 Task: Buy 3 Powered Toothbrushes & Accessories from Oral Care section under best seller category for shipping address: Kourtney Adams, 1130 Sharon Lane, South Bend, Indiana 46625, Cell Number 5742125169. Pay from credit card ending with 7965, CVV 549
Action: Mouse moved to (262, 96)
Screenshot: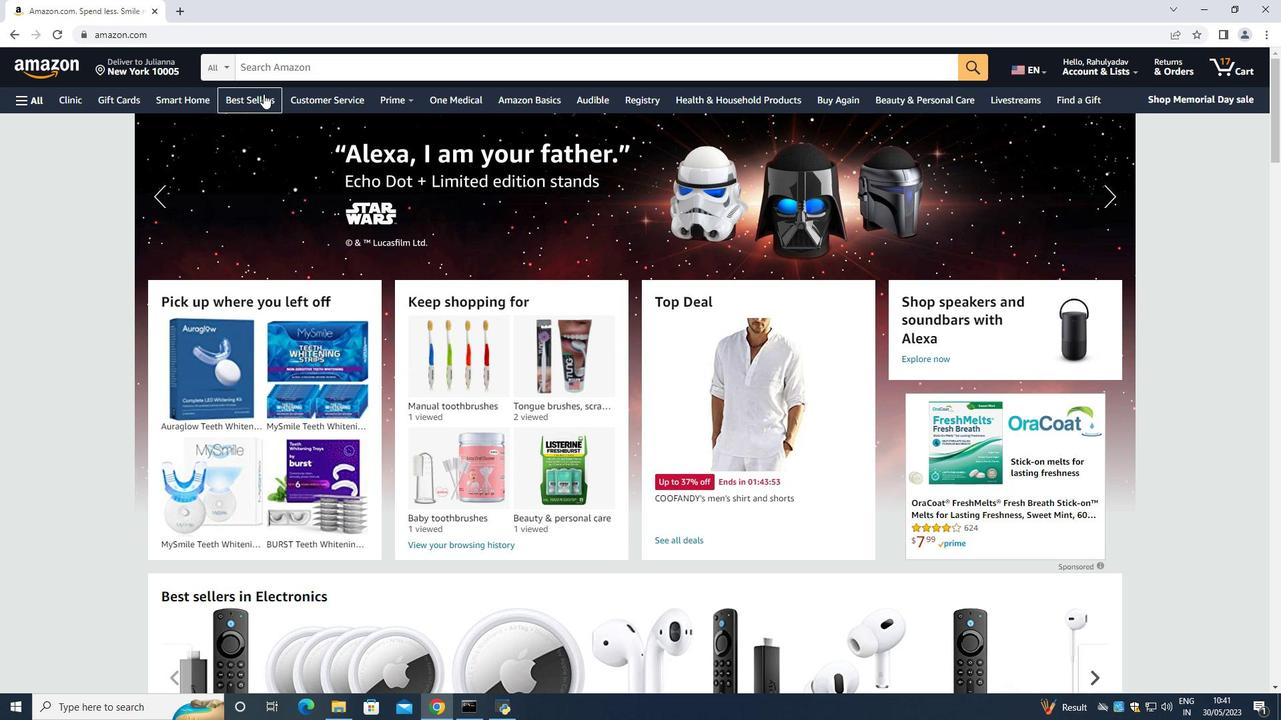 
Action: Mouse pressed left at (262, 96)
Screenshot: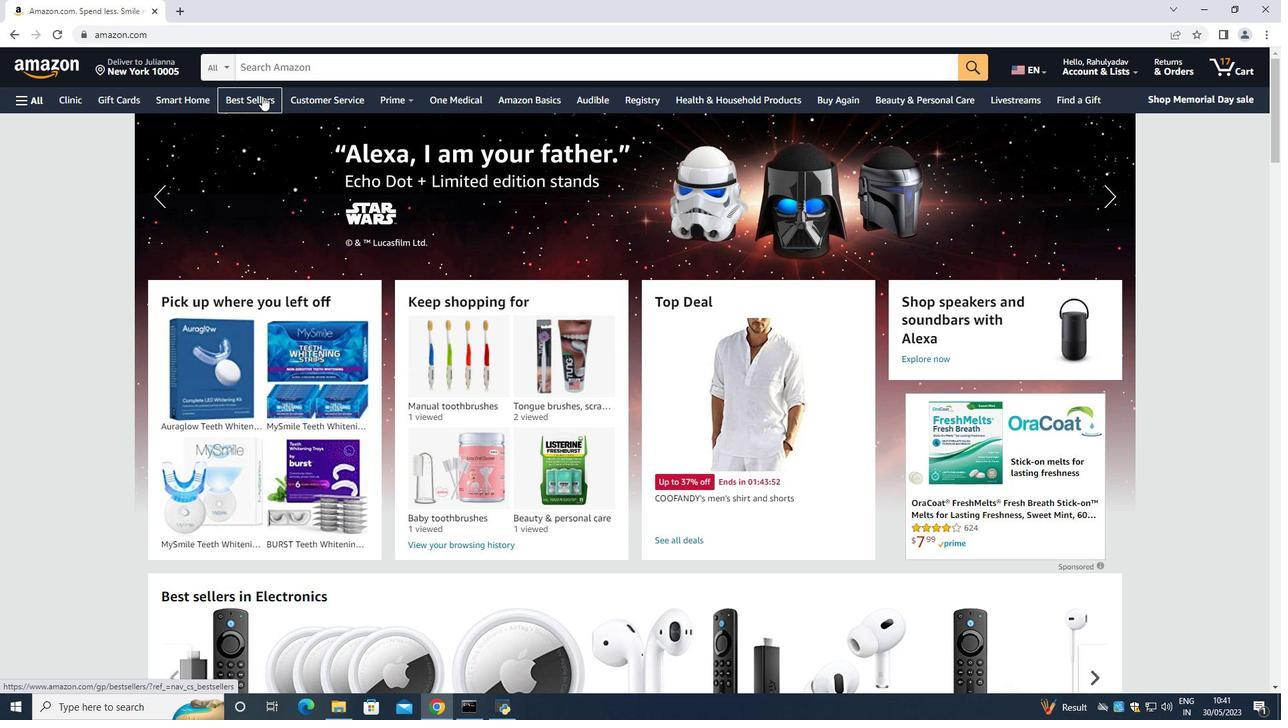 
Action: Mouse moved to (287, 70)
Screenshot: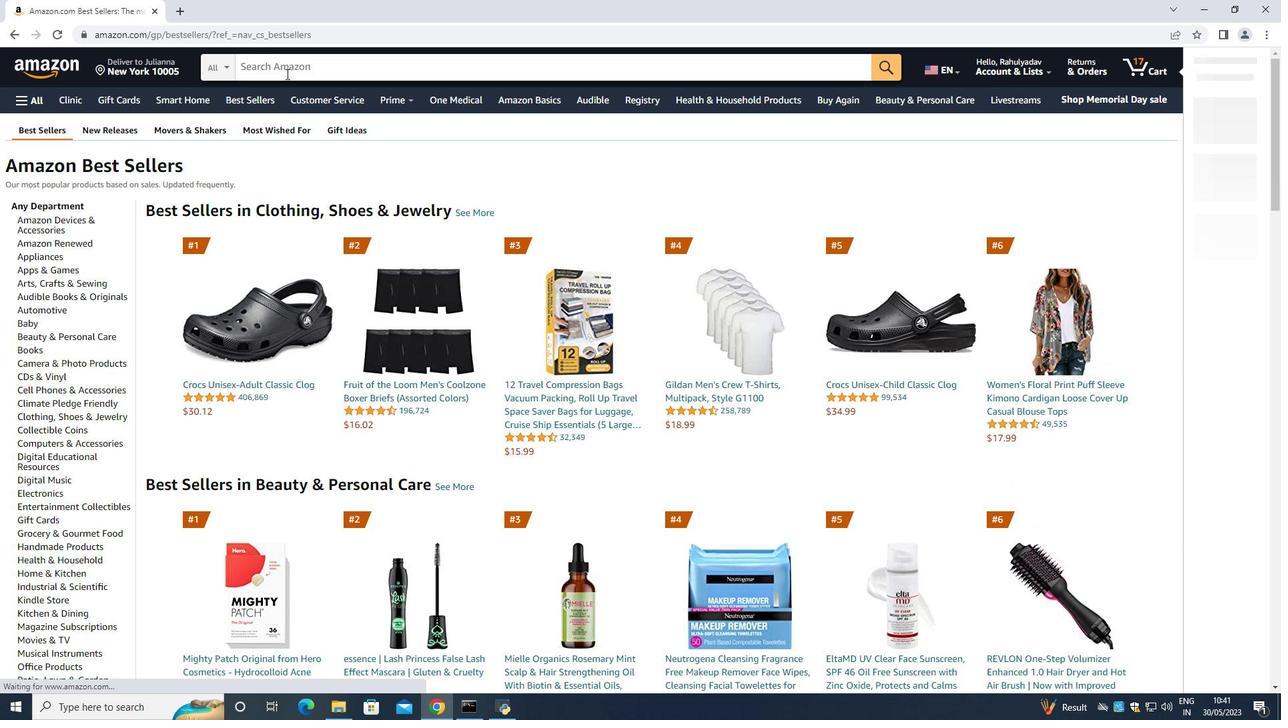 
Action: Mouse pressed left at (287, 70)
Screenshot: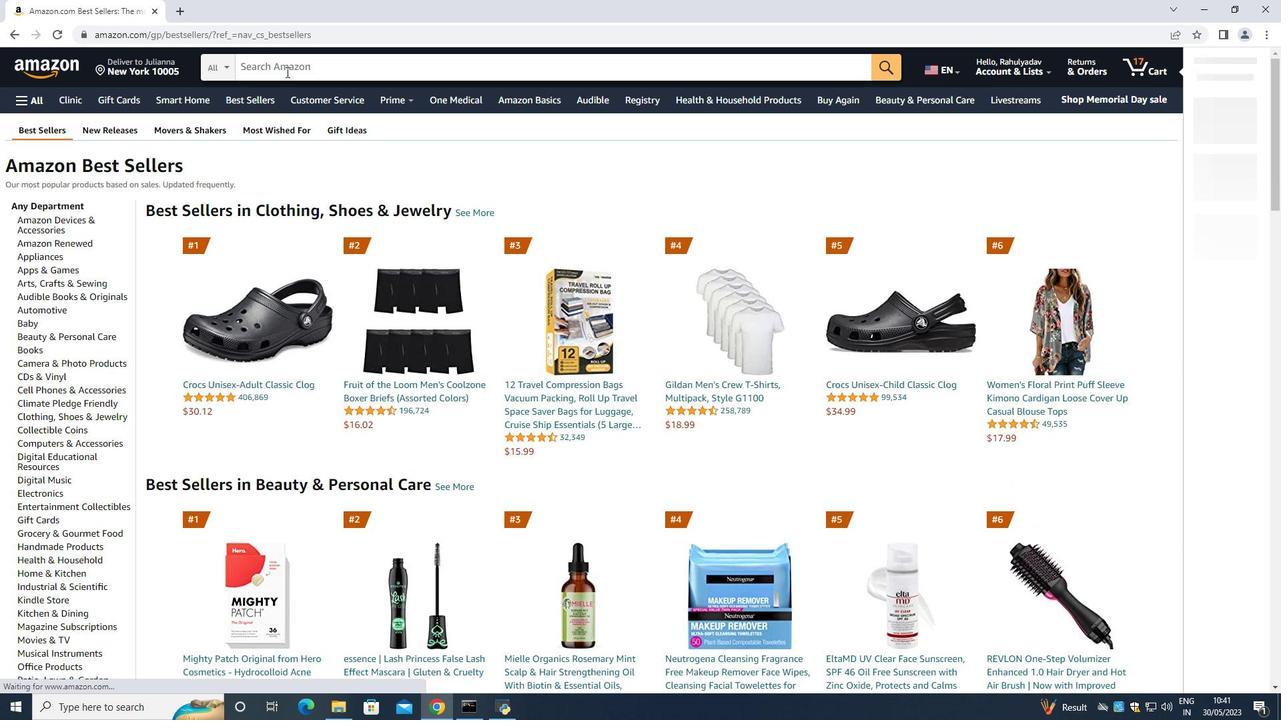 
Action: Mouse moved to (290, 68)
Screenshot: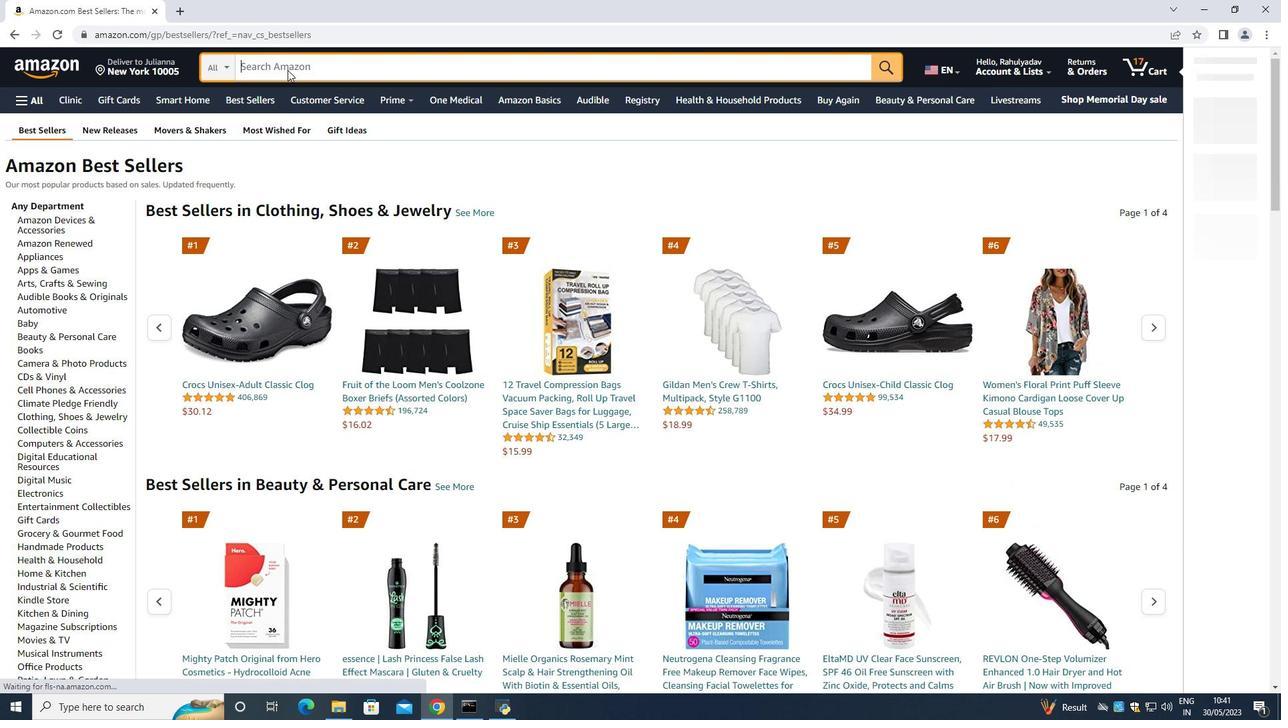 
Action: Key pressed <Key.shift><Key.shift><Key.shift><Key.shift><Key.shift><Key.shift><Key.shift><Key.shift><Key.shift><Key.shift><Key.shift><Key.shift><Key.shift><Key.shift>Powered<Key.space><Key.shift>Toothbrush<Key.space><Key.shift><Key.shift><Key.shift><Key.shift><Key.shift><Key.shift><Key.shift><Key.shift><Key.shift><Key.shift><Key.shift><Key.shift><Key.shift><Key.shift><Key.shift><Key.shift><Key.shift><Key.shift><Key.shift><Key.shift>&<Key.shift><Key.space><Key.shift><Key.shift><Key.shift><Key.shift><Key.shift>Accr<Key.backspace>essories<Key.enter>
Screenshot: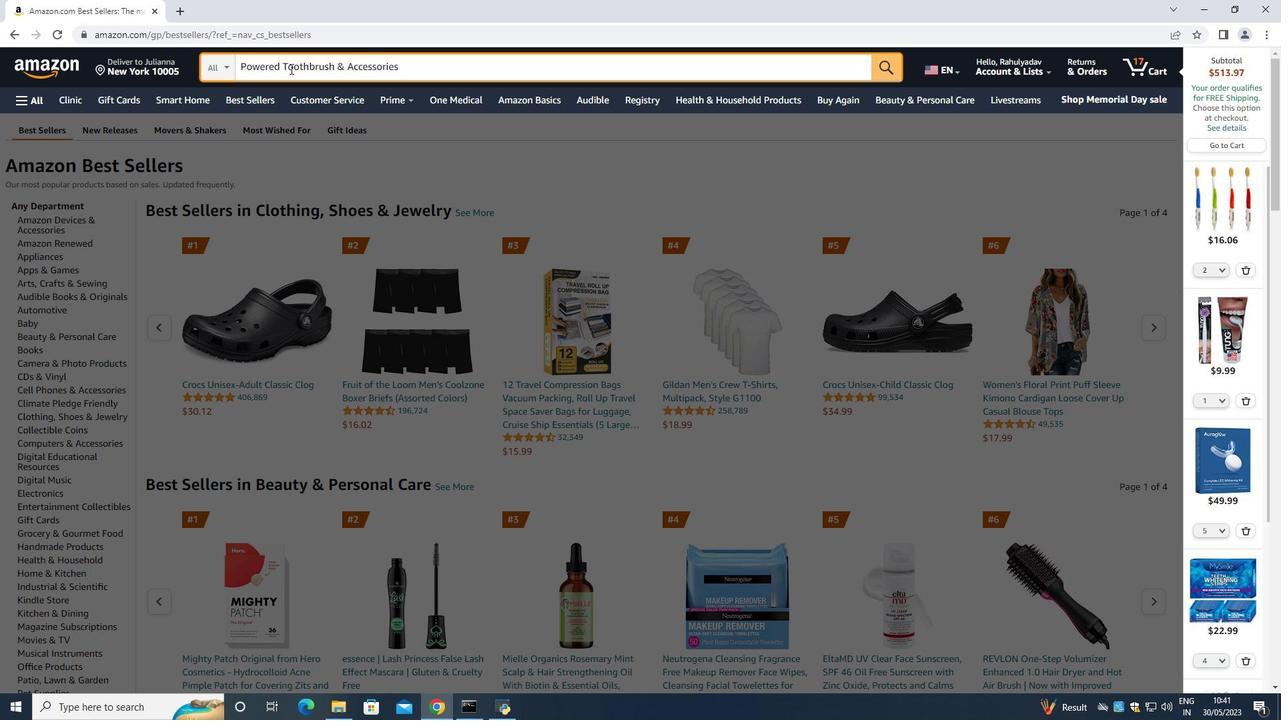 
Action: Mouse moved to (86, 285)
Screenshot: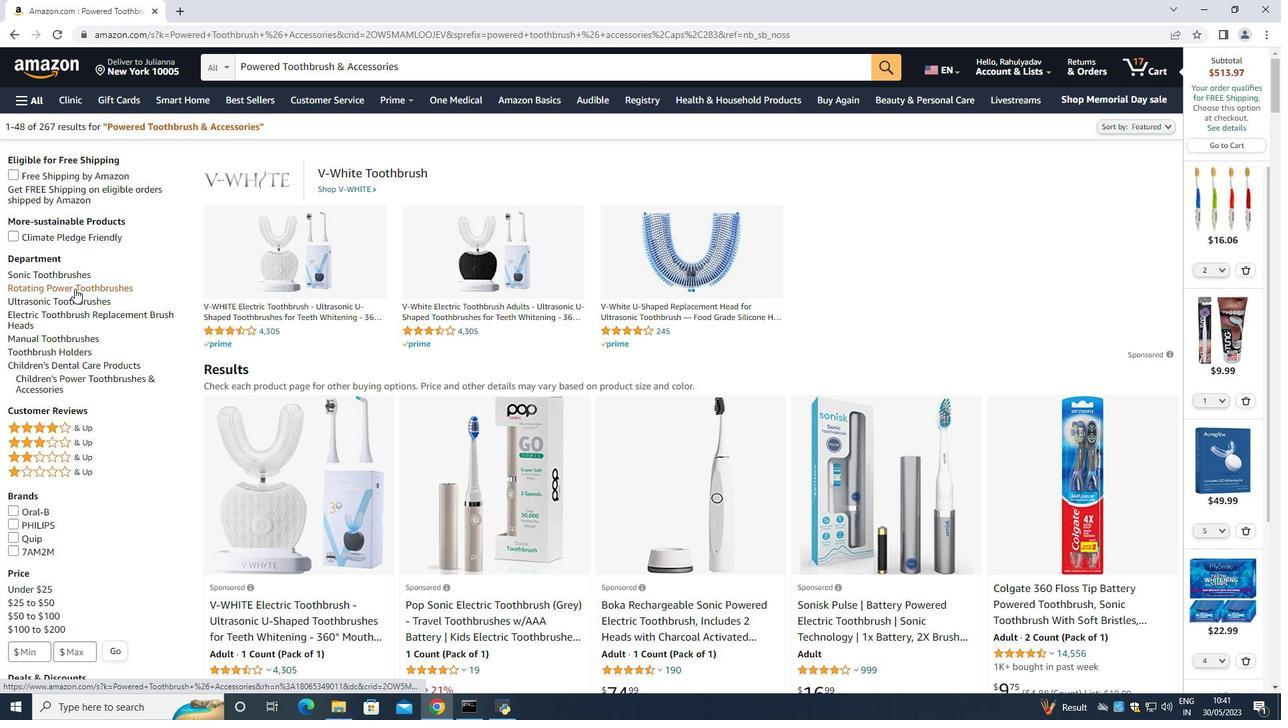 
Action: Mouse pressed left at (86, 285)
Screenshot: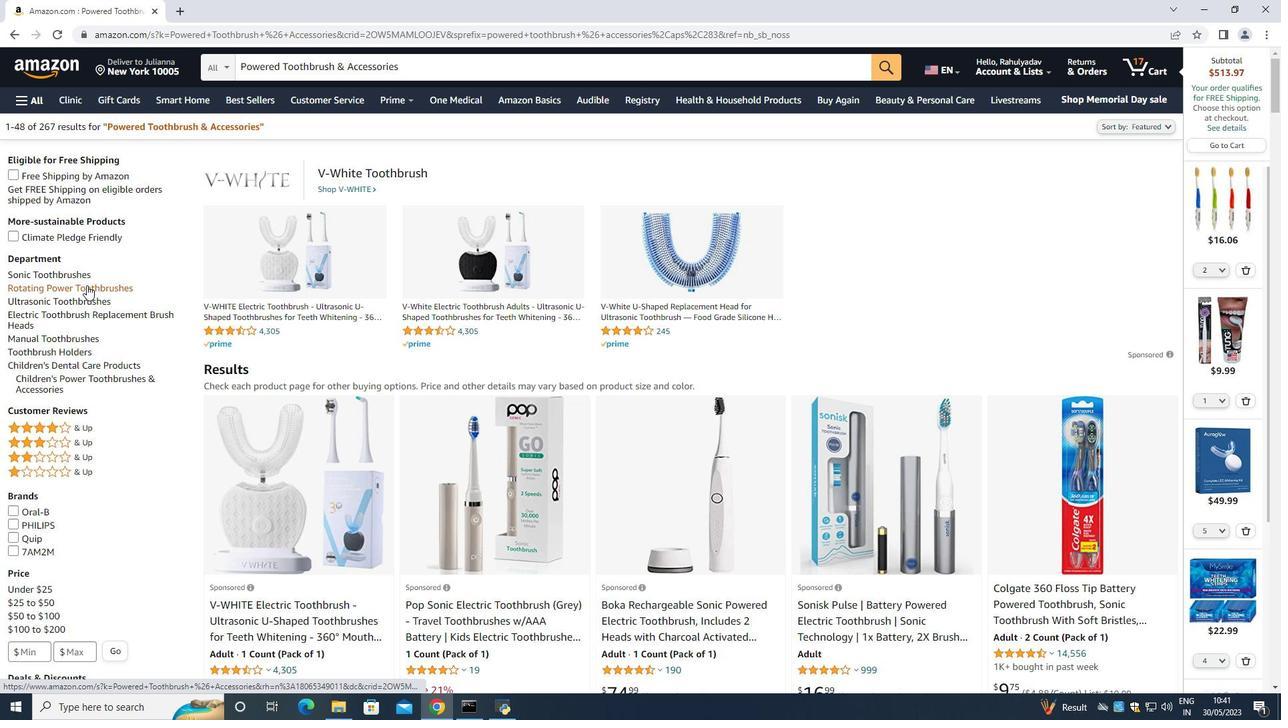 
Action: Mouse moved to (504, 397)
Screenshot: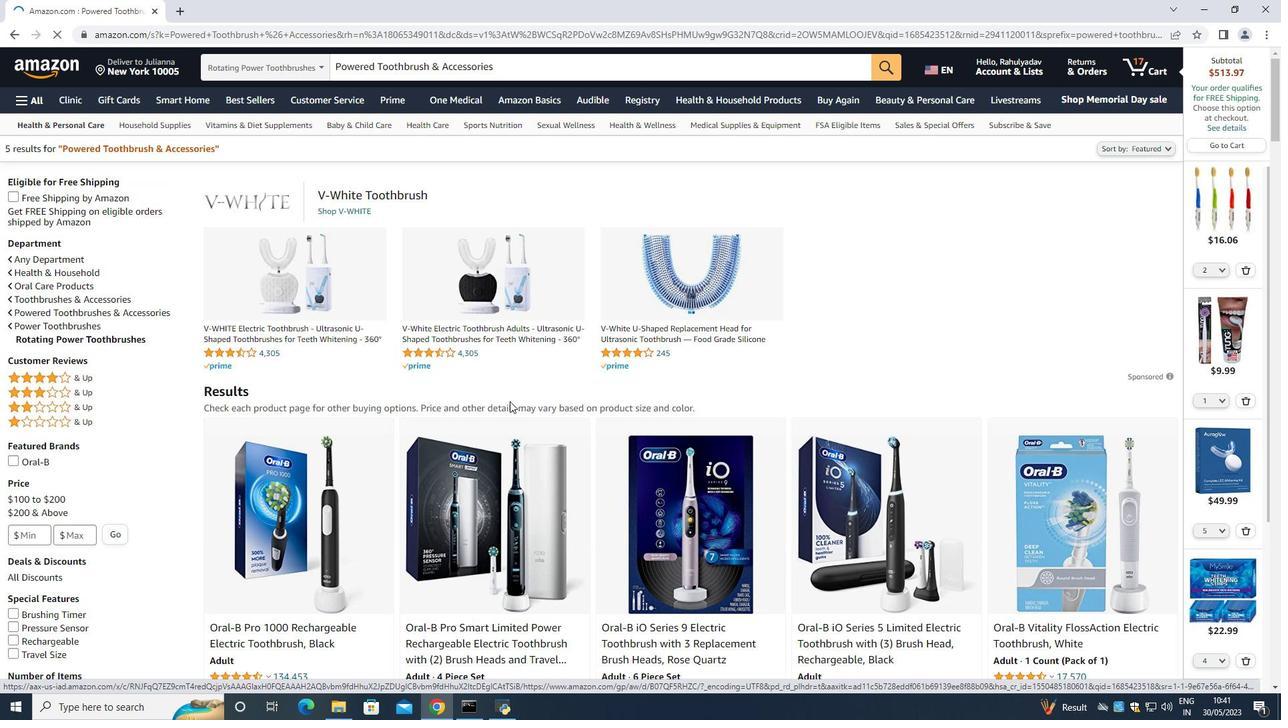 
Action: Mouse scrolled (504, 397) with delta (0, 0)
Screenshot: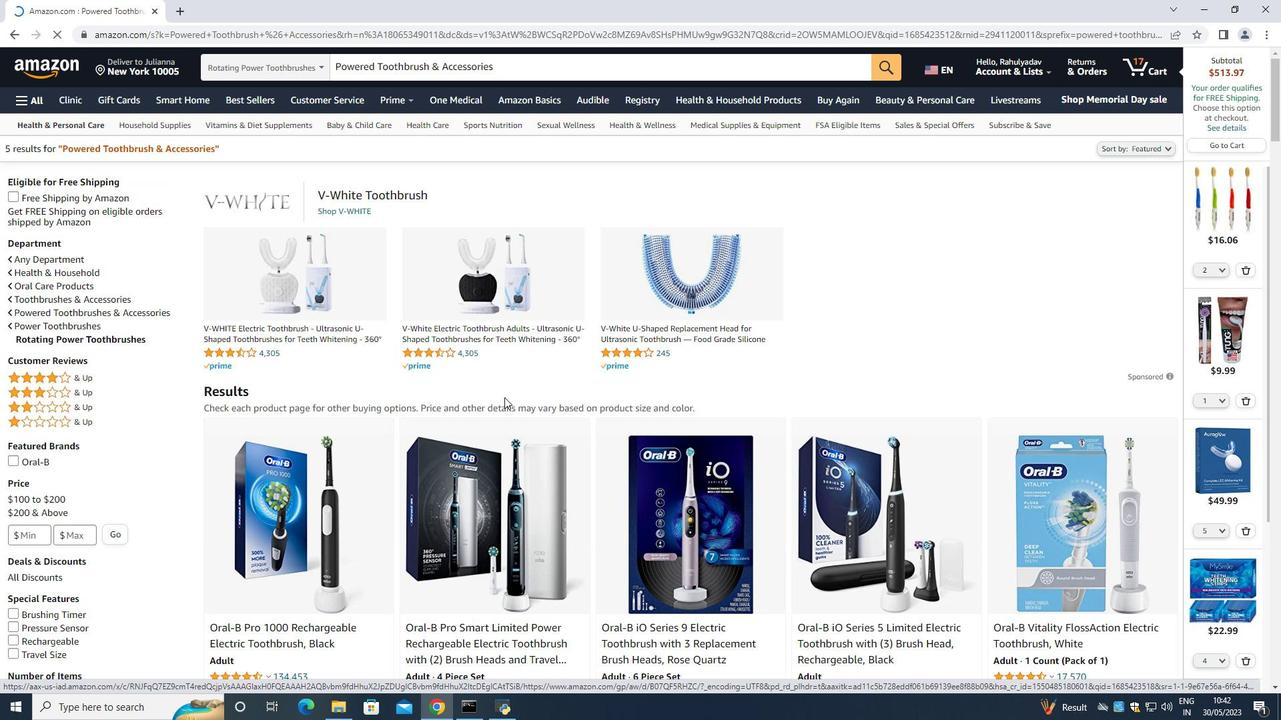 
Action: Mouse scrolled (504, 397) with delta (0, 0)
Screenshot: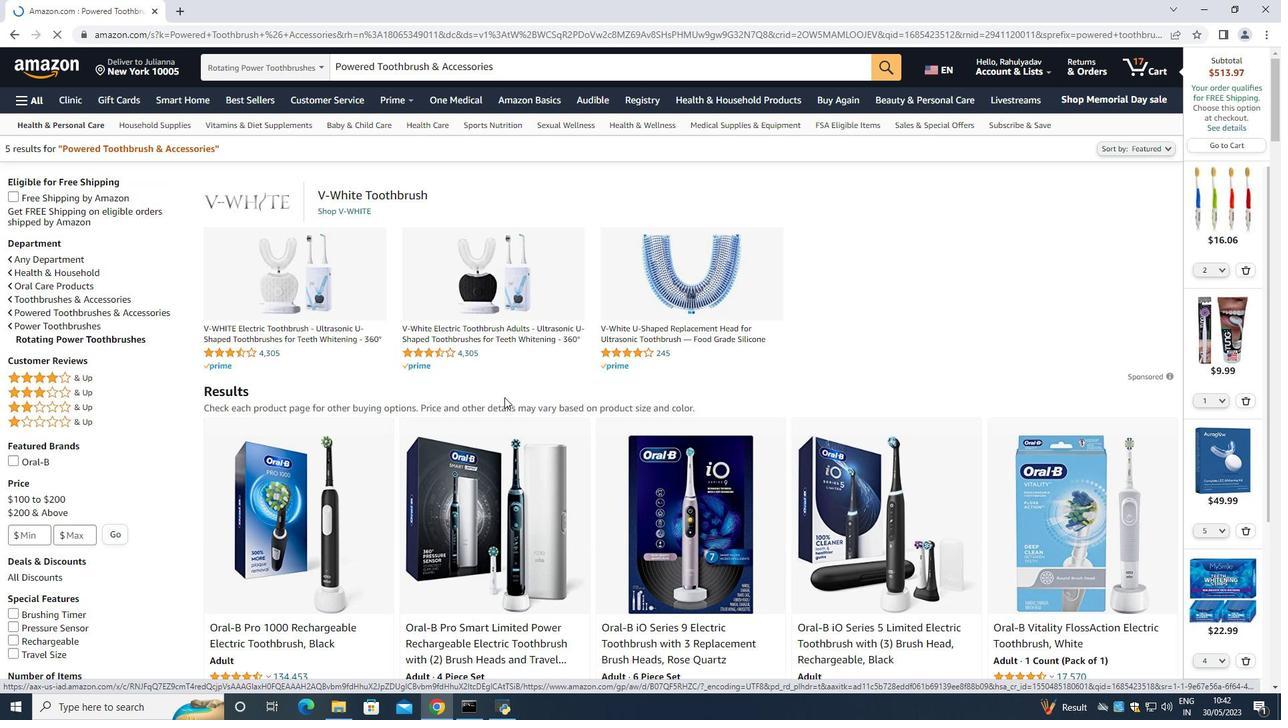 
Action: Mouse moved to (503, 397)
Screenshot: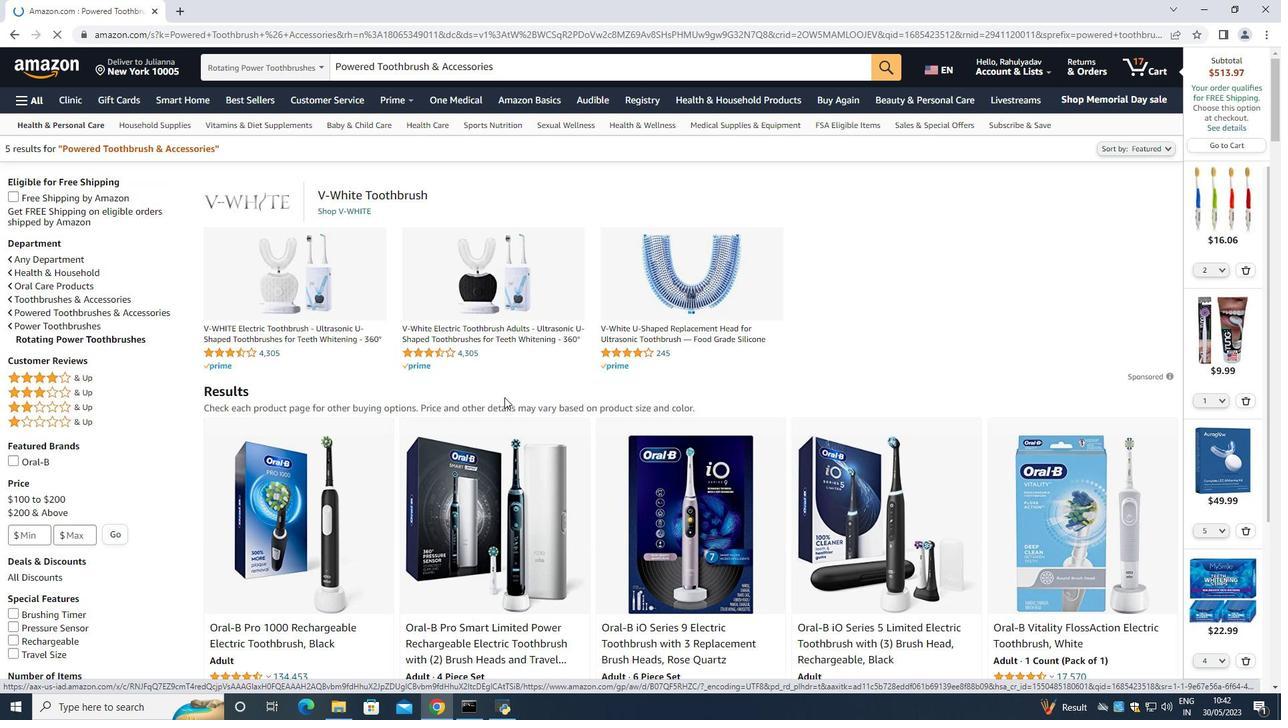 
Action: Mouse scrolled (503, 396) with delta (0, 0)
Screenshot: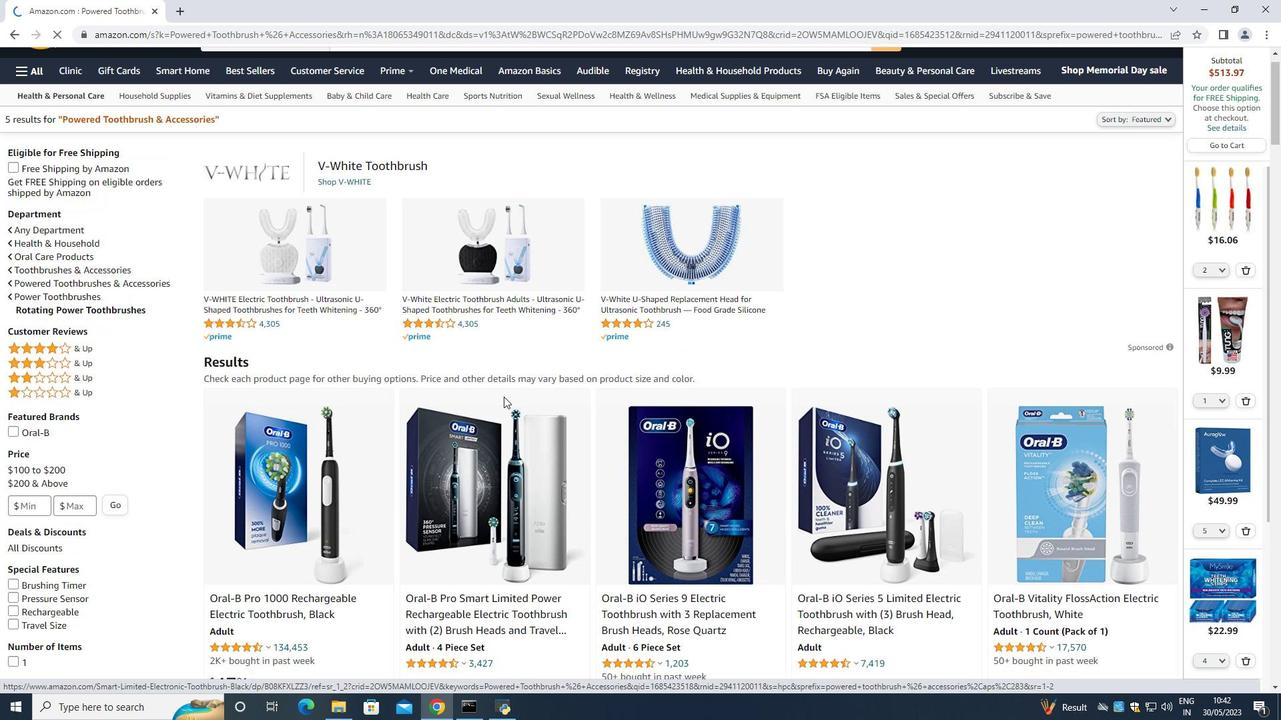 
Action: Mouse moved to (121, 118)
Screenshot: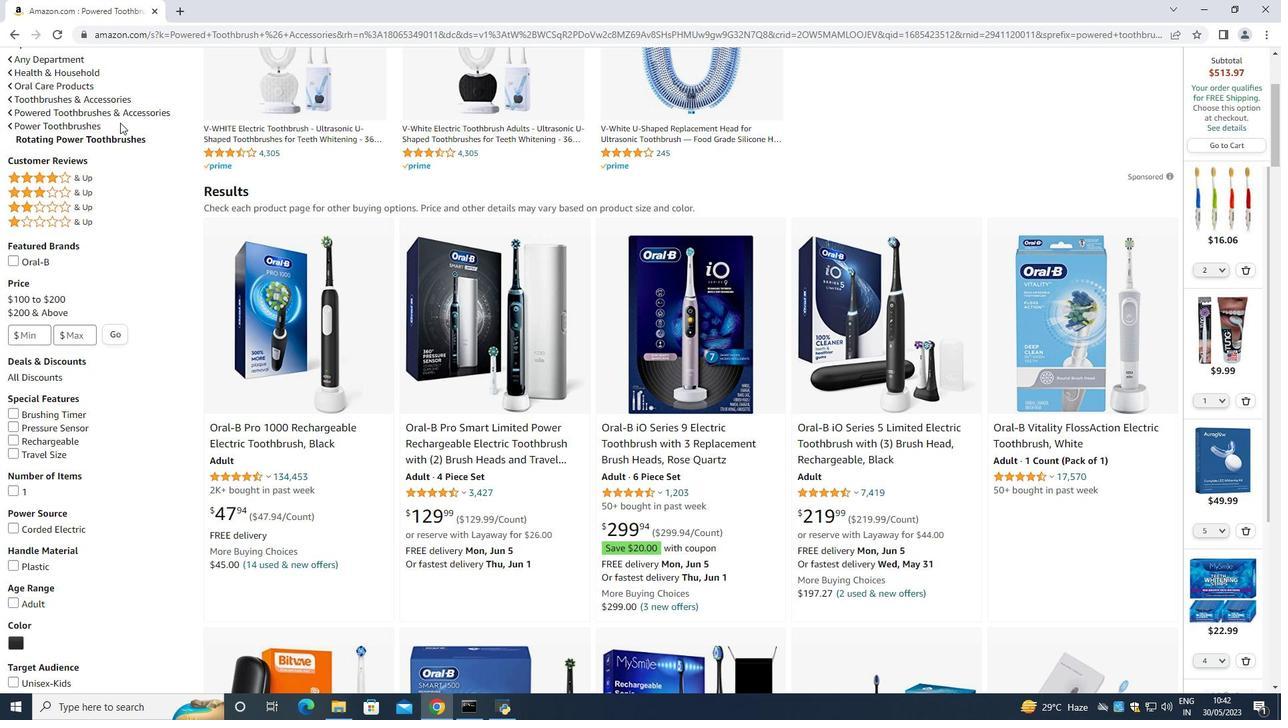 
Action: Mouse pressed left at (121, 118)
Screenshot: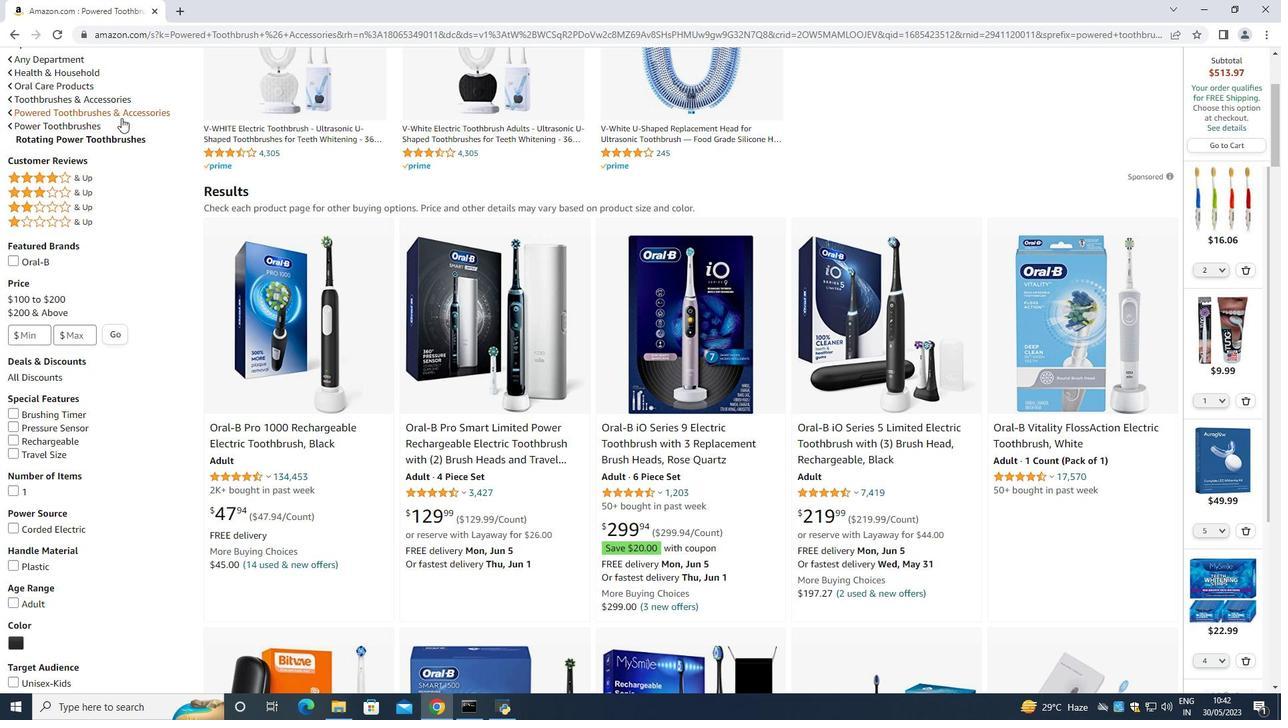 
Action: Mouse moved to (345, 431)
Screenshot: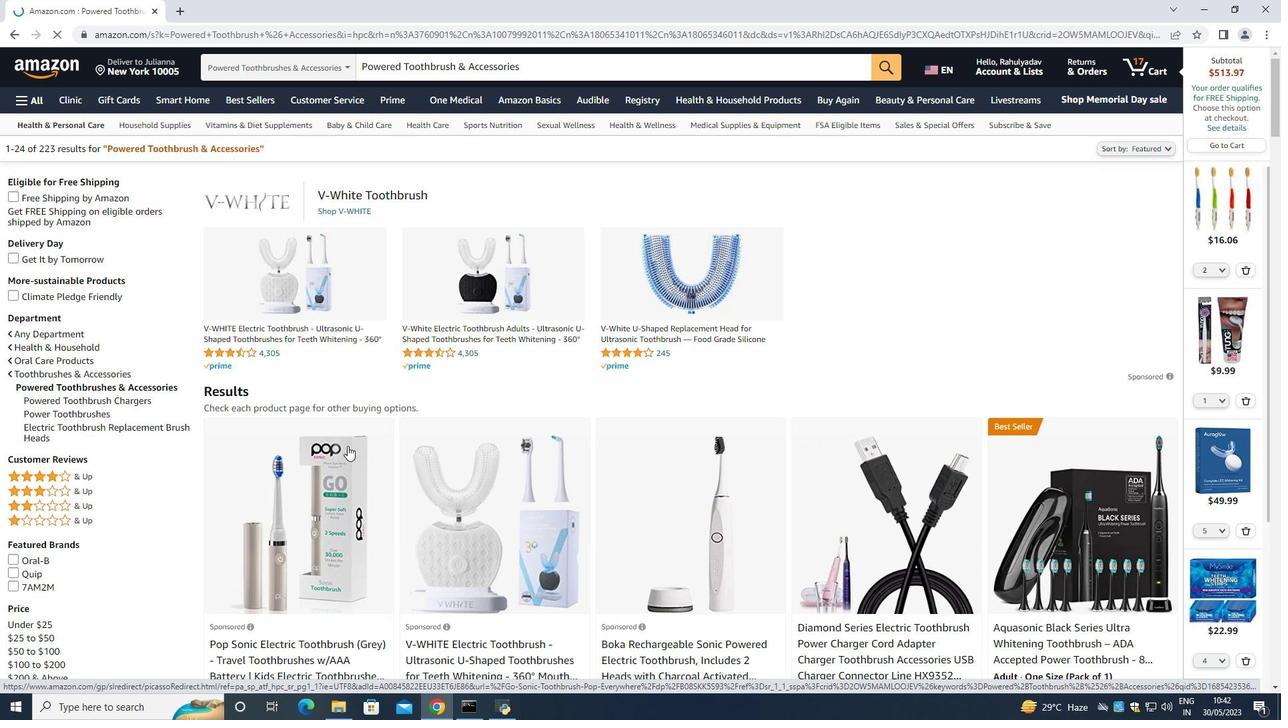 
Action: Mouse scrolled (345, 431) with delta (0, 0)
Screenshot: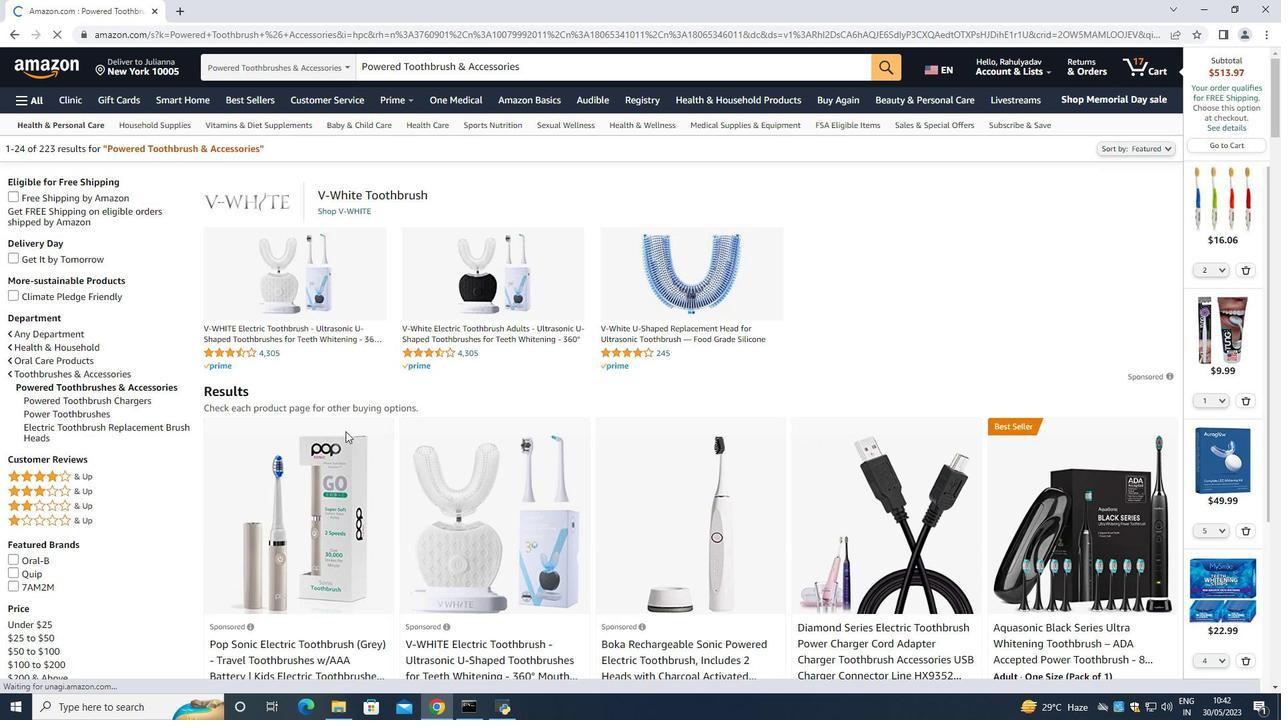 
Action: Mouse scrolled (345, 431) with delta (0, 0)
Screenshot: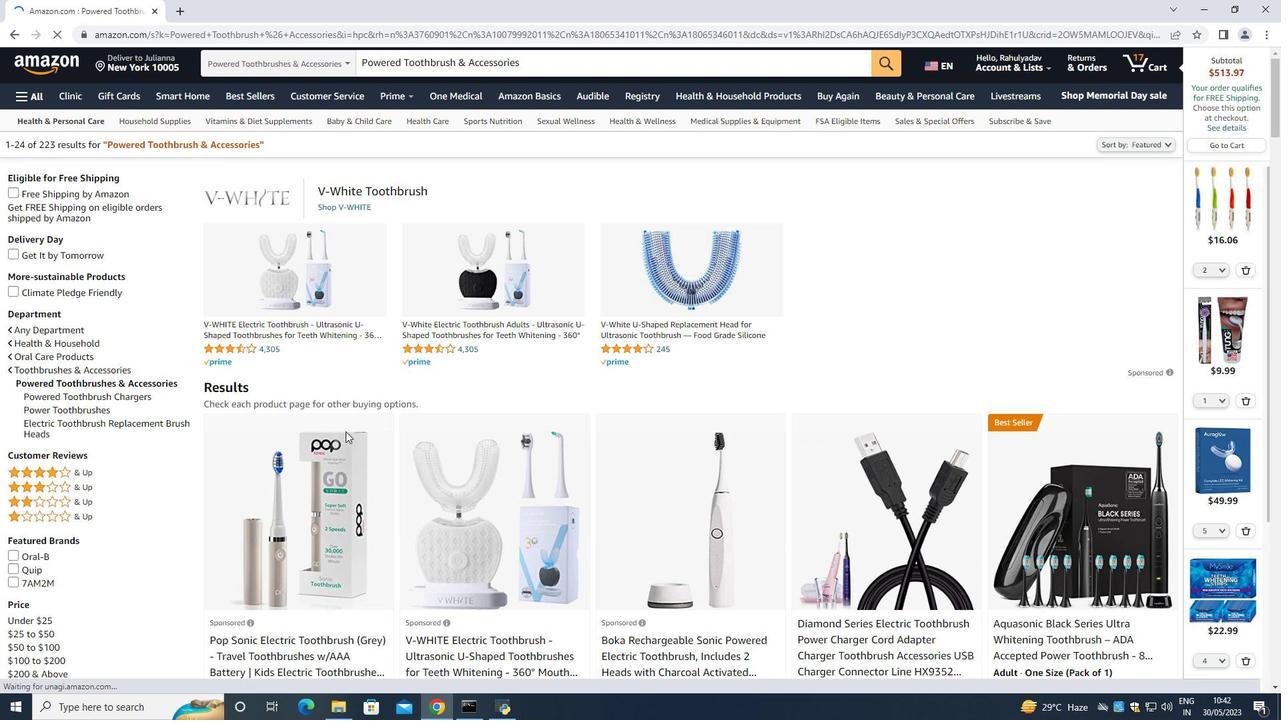 
Action: Mouse moved to (310, 519)
Screenshot: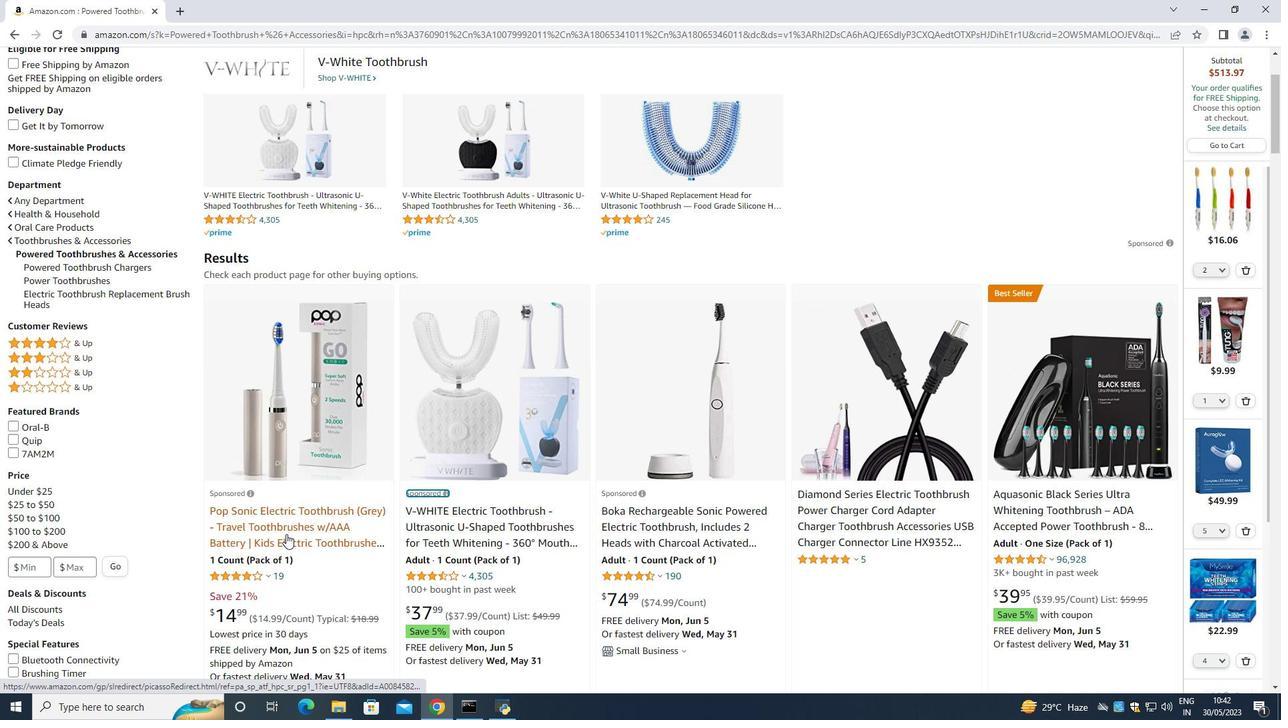
Action: Mouse scrolled (310, 519) with delta (0, 0)
Screenshot: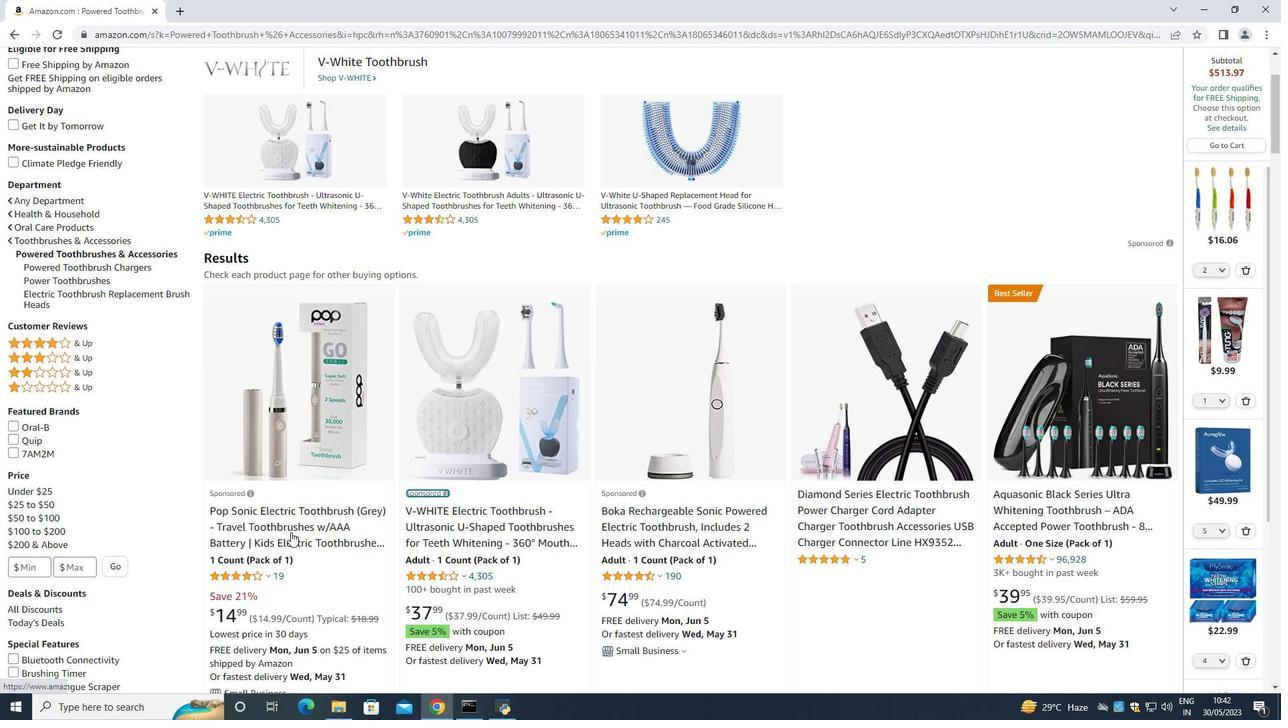 
Action: Mouse moved to (835, 497)
Screenshot: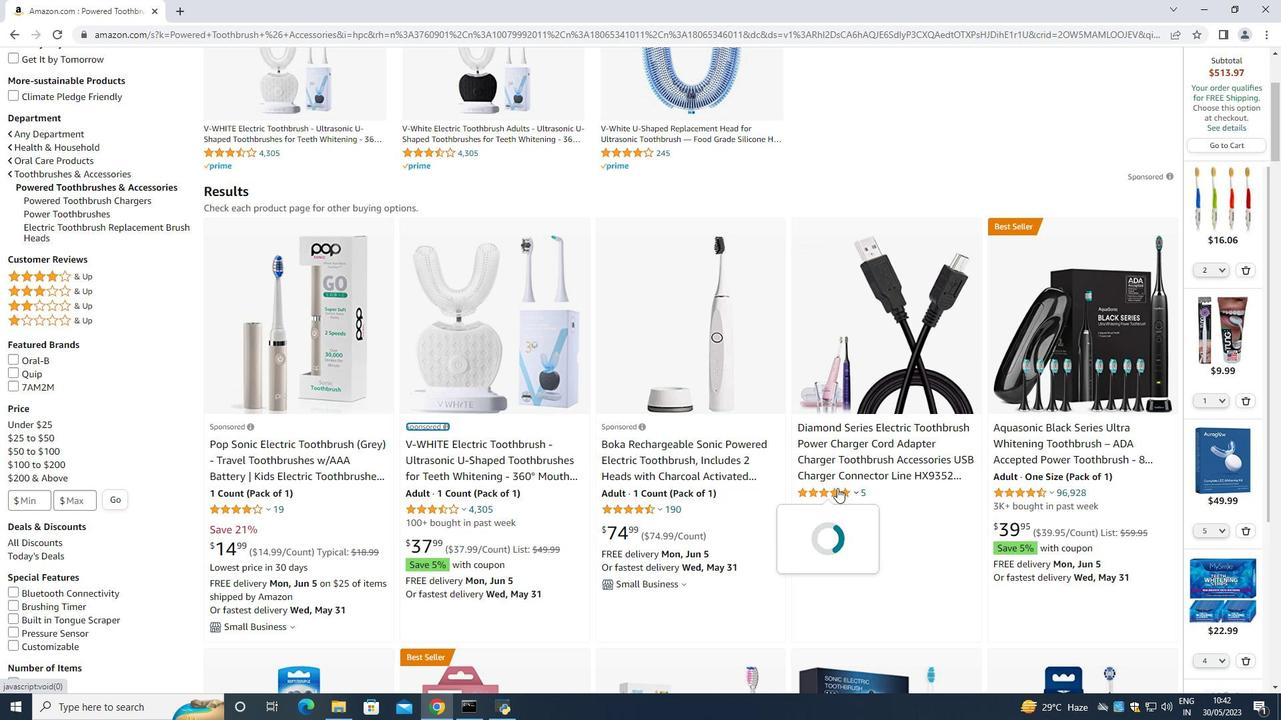 
Action: Mouse scrolled (835, 497) with delta (0, 0)
Screenshot: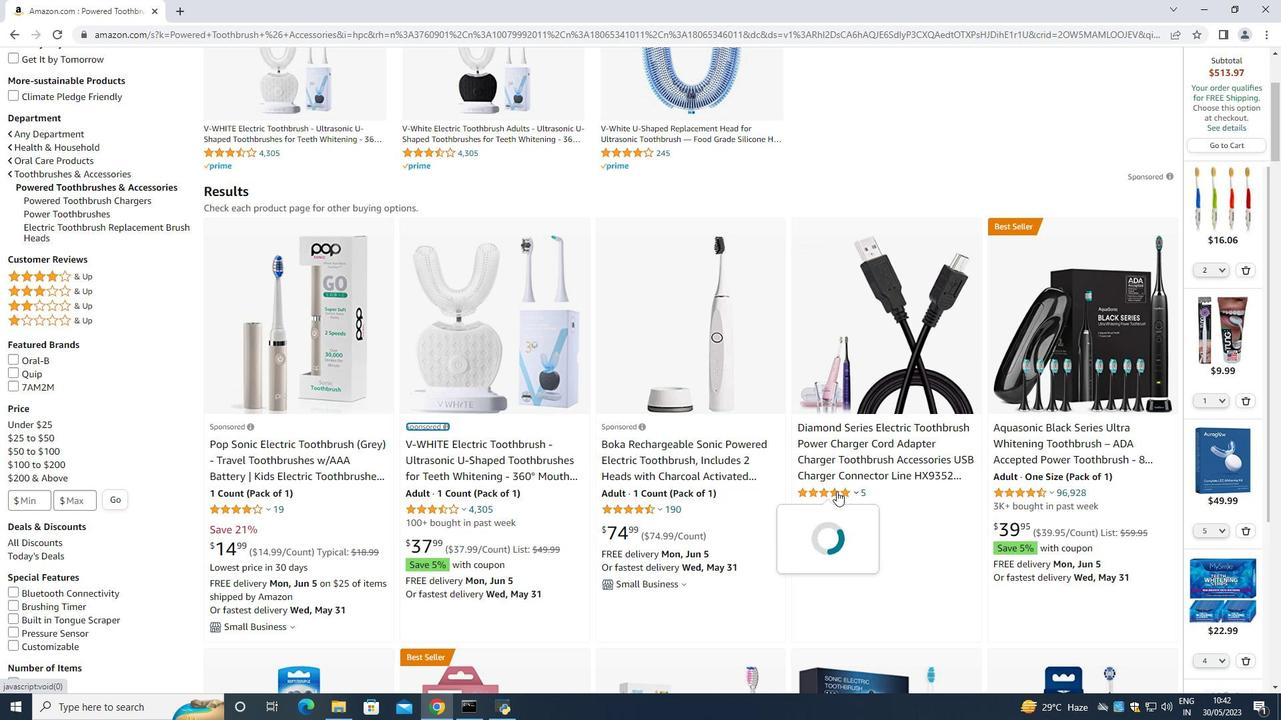 
Action: Mouse moved to (715, 493)
Screenshot: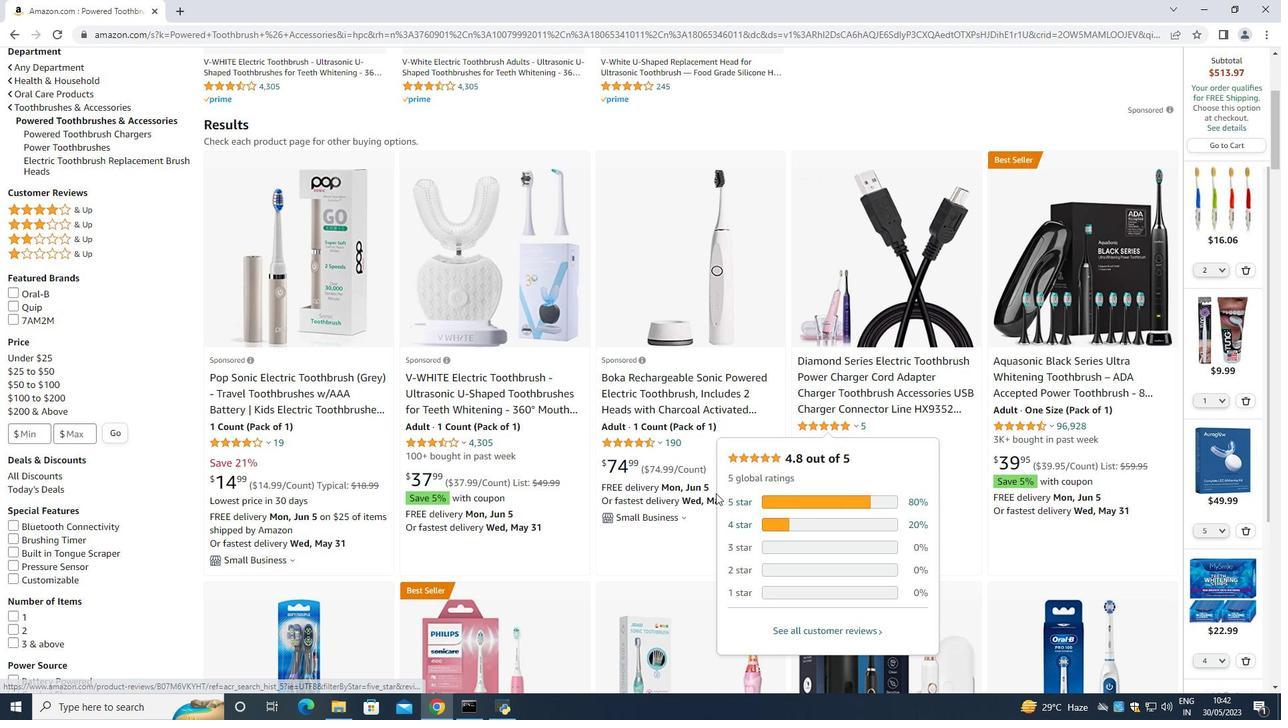 
Action: Mouse scrolled (715, 493) with delta (0, 0)
Screenshot: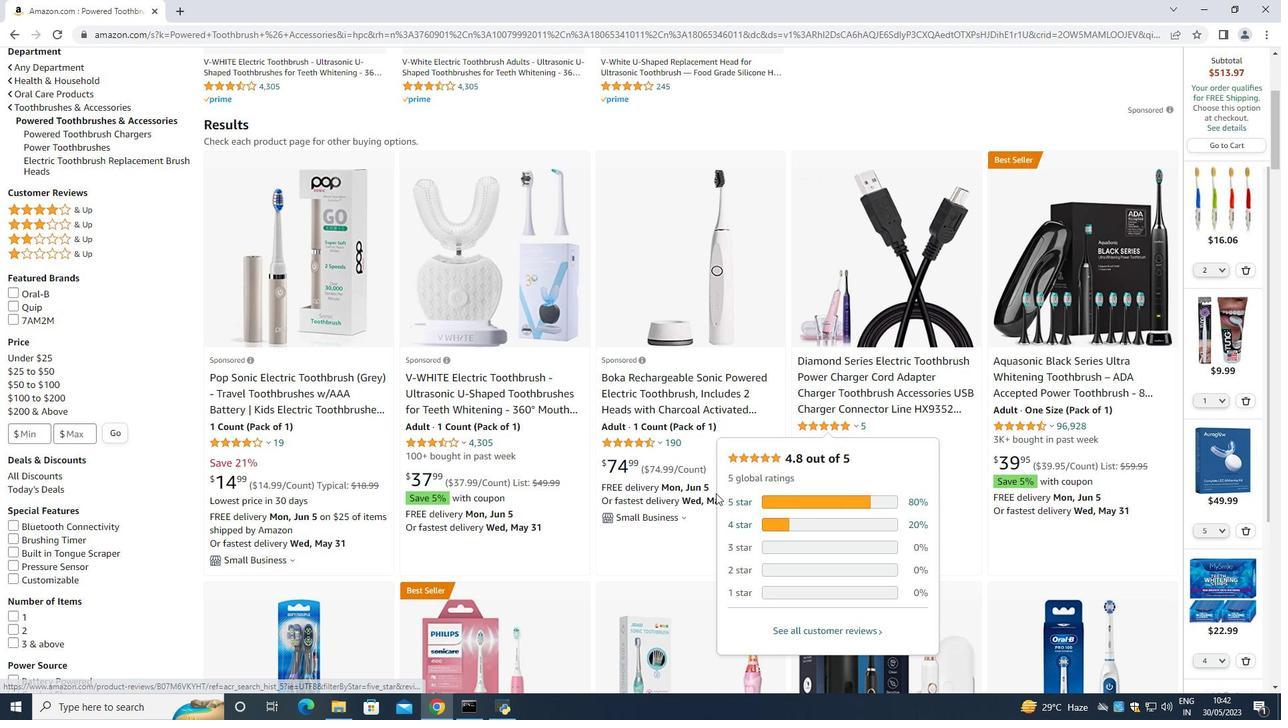 
Action: Mouse moved to (713, 493)
Screenshot: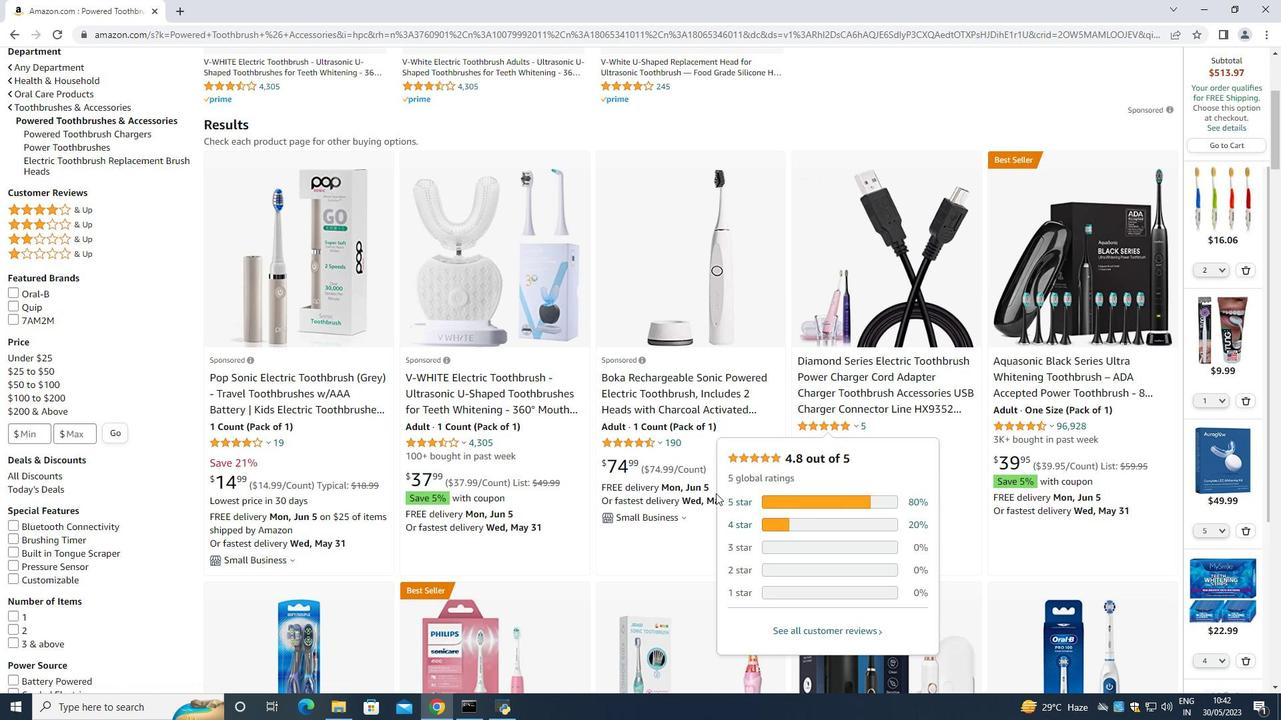 
Action: Mouse scrolled (713, 493) with delta (0, 0)
Screenshot: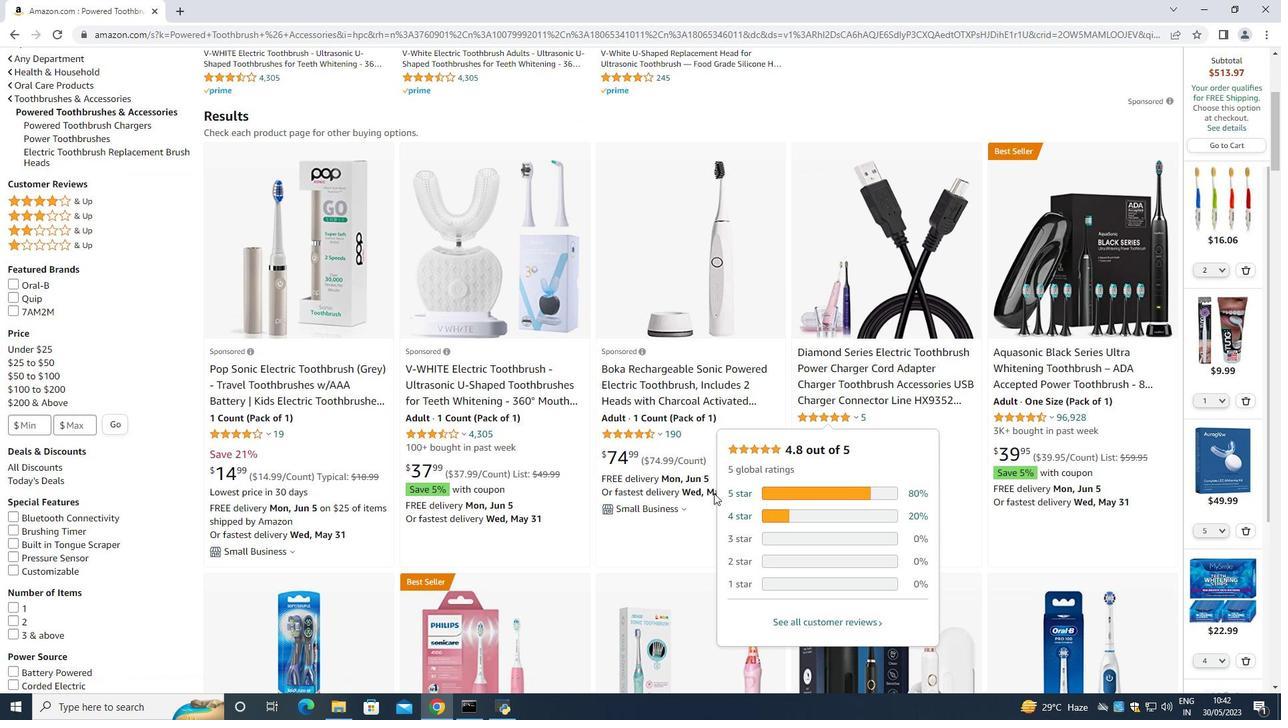 
Action: Mouse moved to (543, 493)
Screenshot: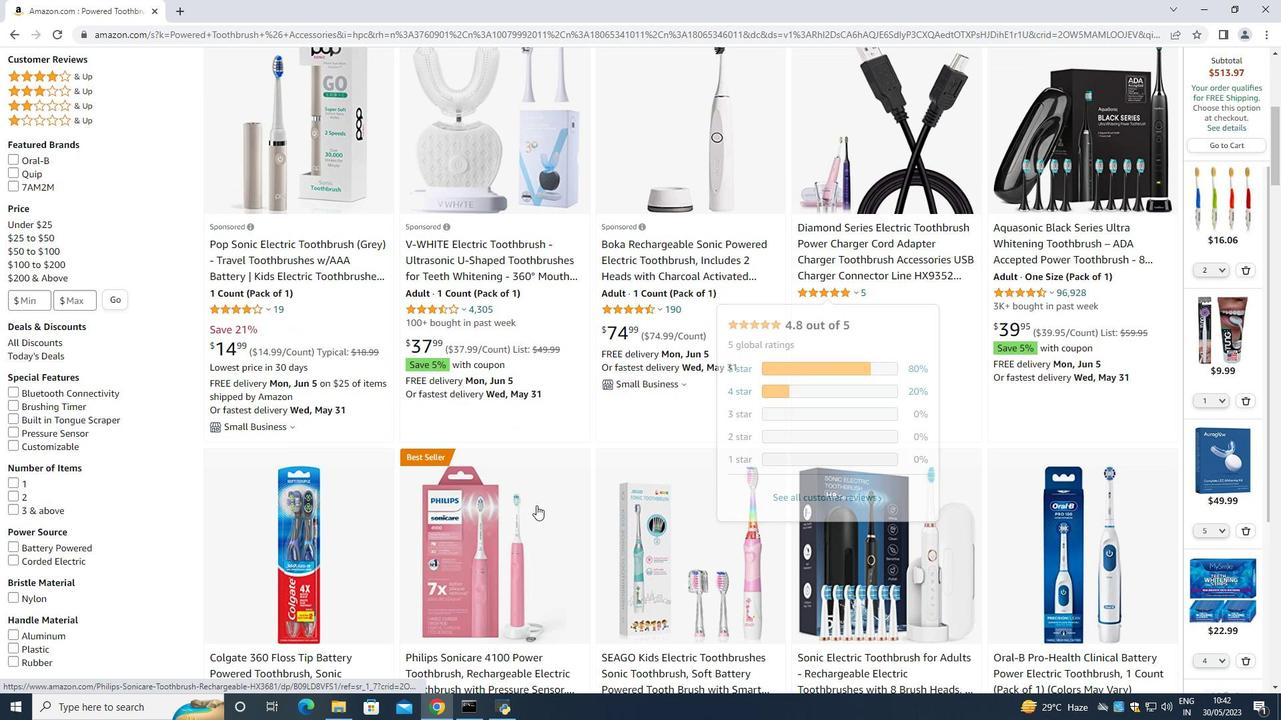 
Action: Mouse scrolled (543, 492) with delta (0, 0)
Screenshot: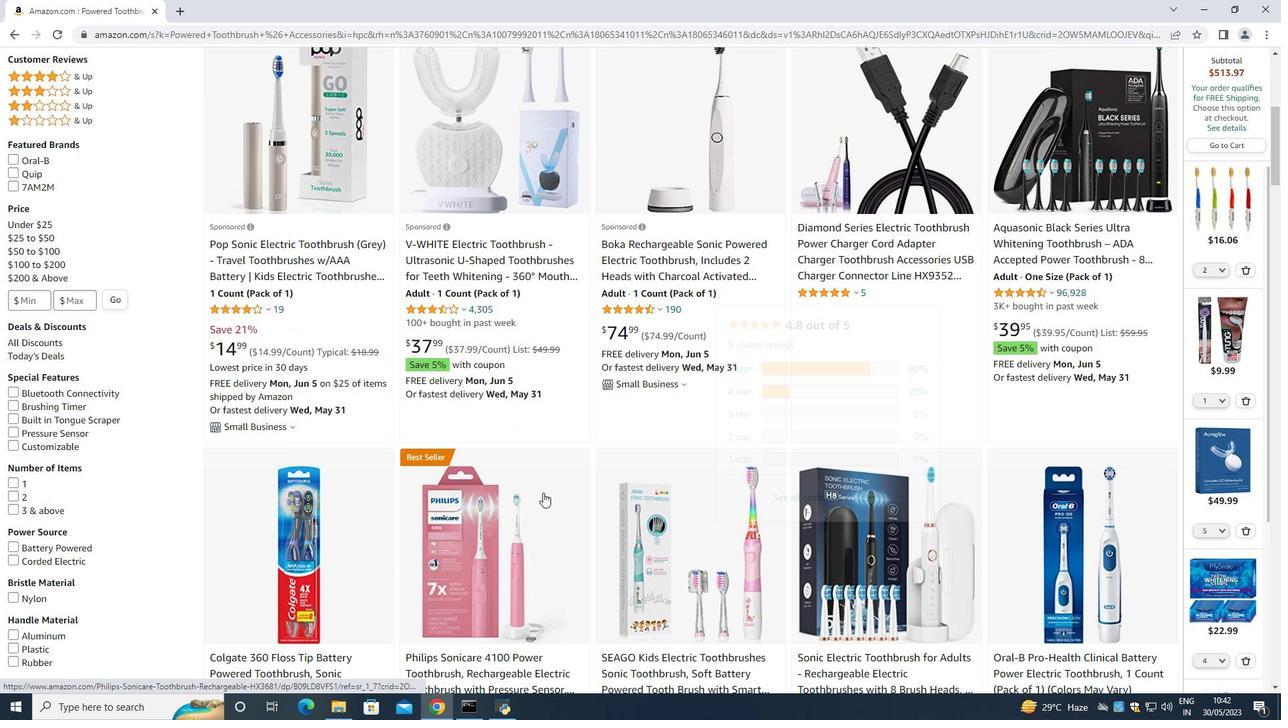 
Action: Mouse moved to (348, 589)
Screenshot: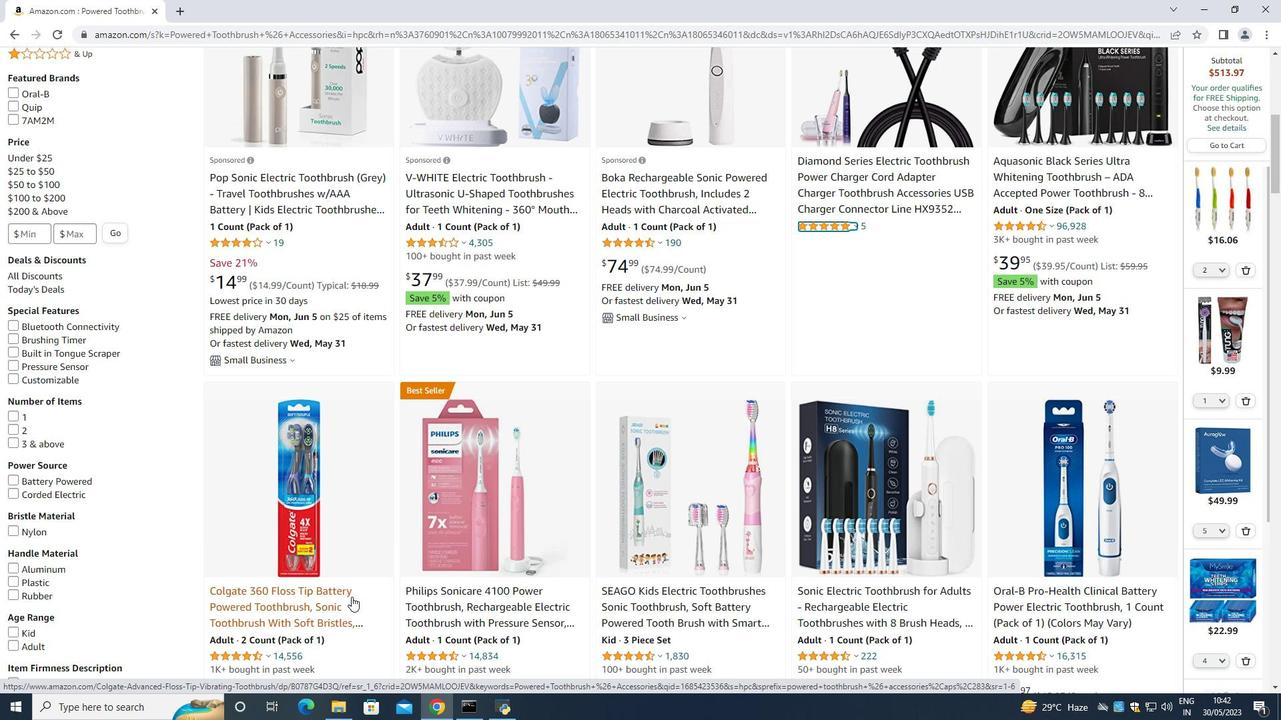 
Action: Mouse scrolled (348, 588) with delta (0, 0)
Screenshot: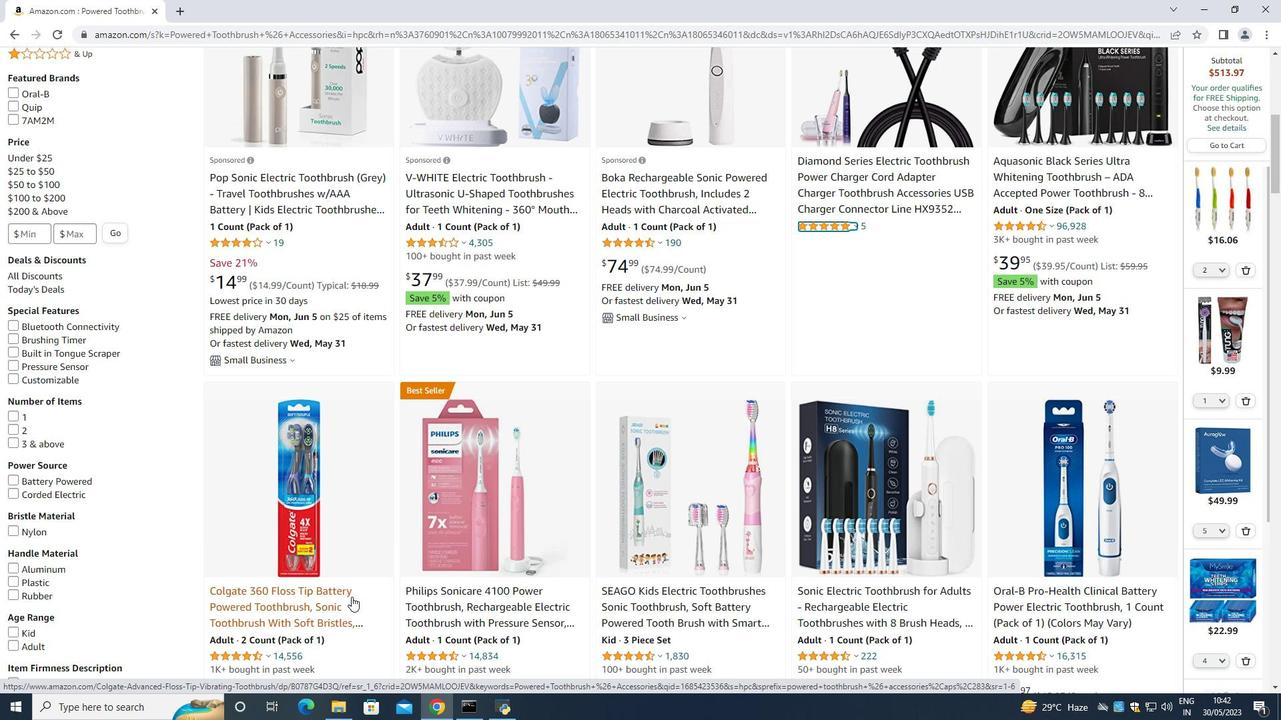 
Action: Mouse scrolled (348, 588) with delta (0, 0)
Screenshot: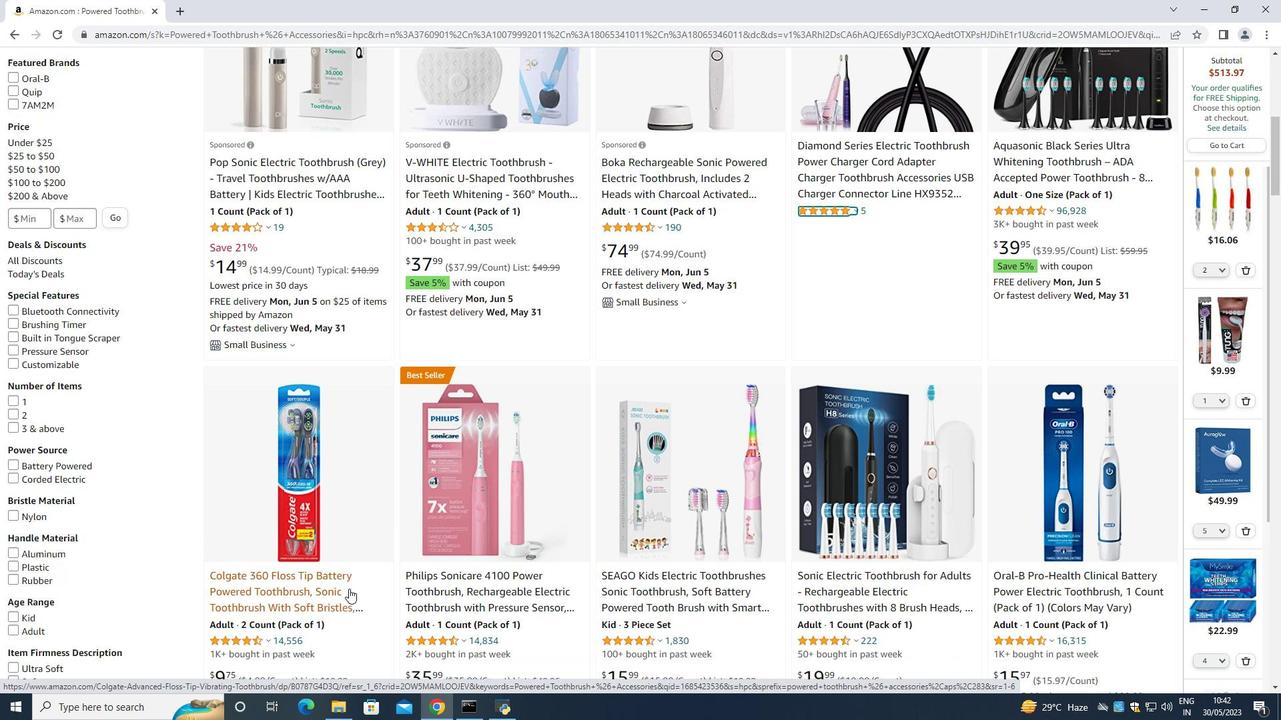 
Action: Mouse moved to (1050, 475)
Screenshot: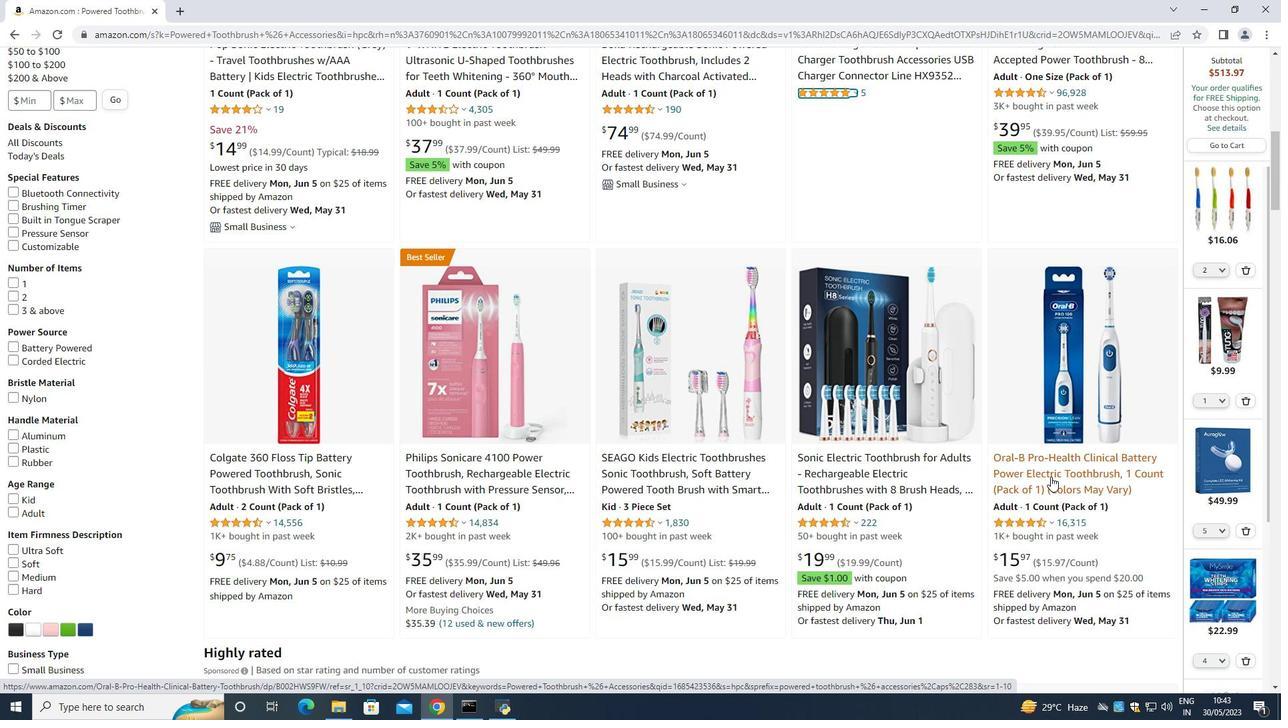 
Action: Mouse scrolled (1050, 474) with delta (0, 0)
Screenshot: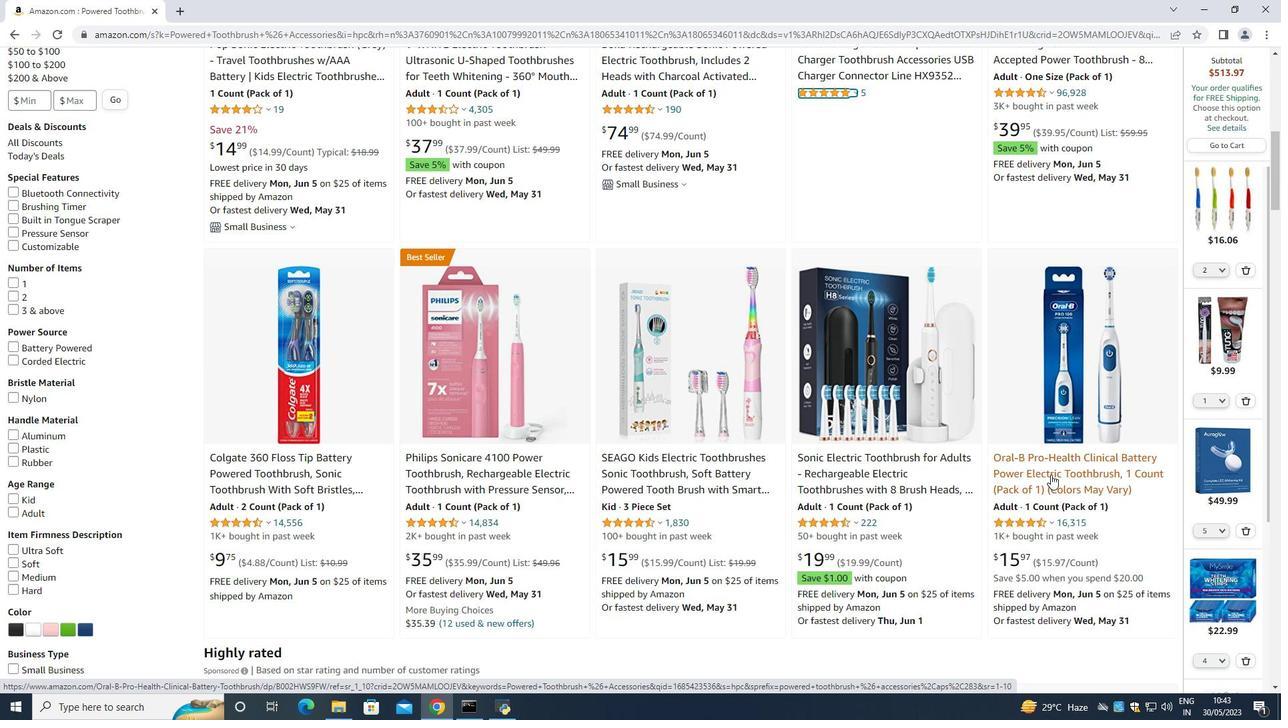 
Action: Mouse moved to (794, 459)
Screenshot: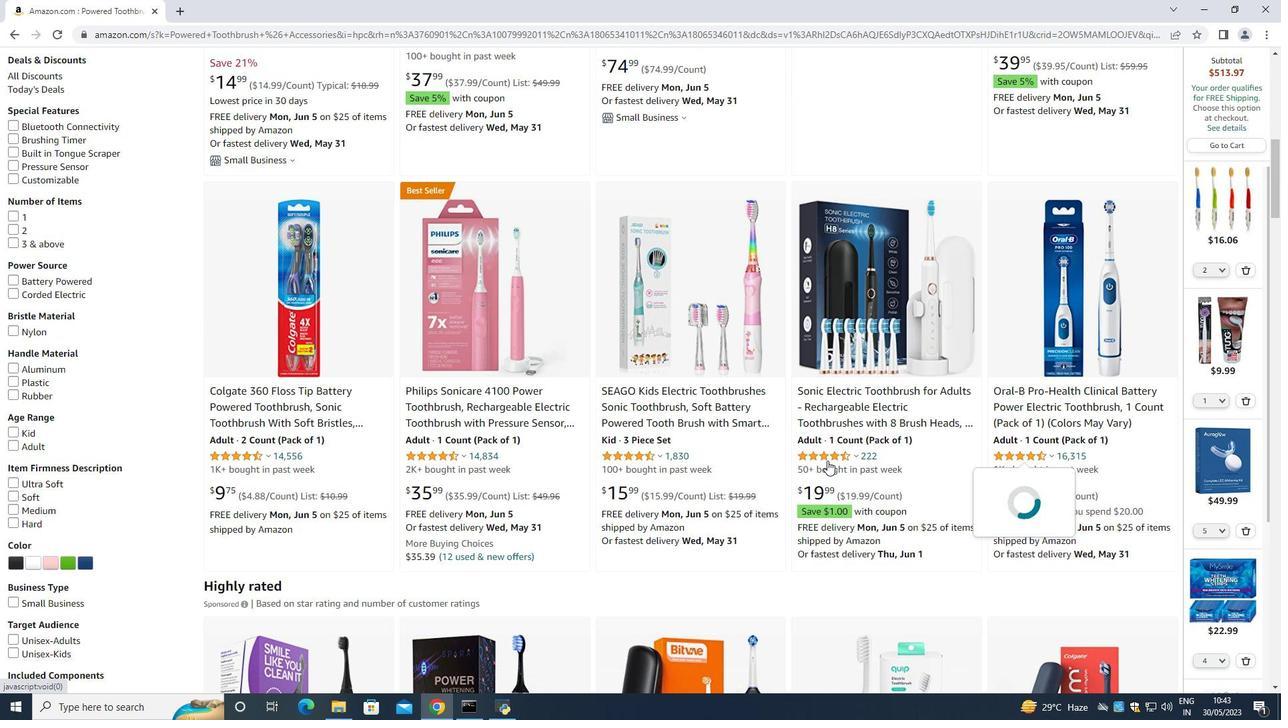 
Action: Mouse scrolled (794, 458) with delta (0, 0)
Screenshot: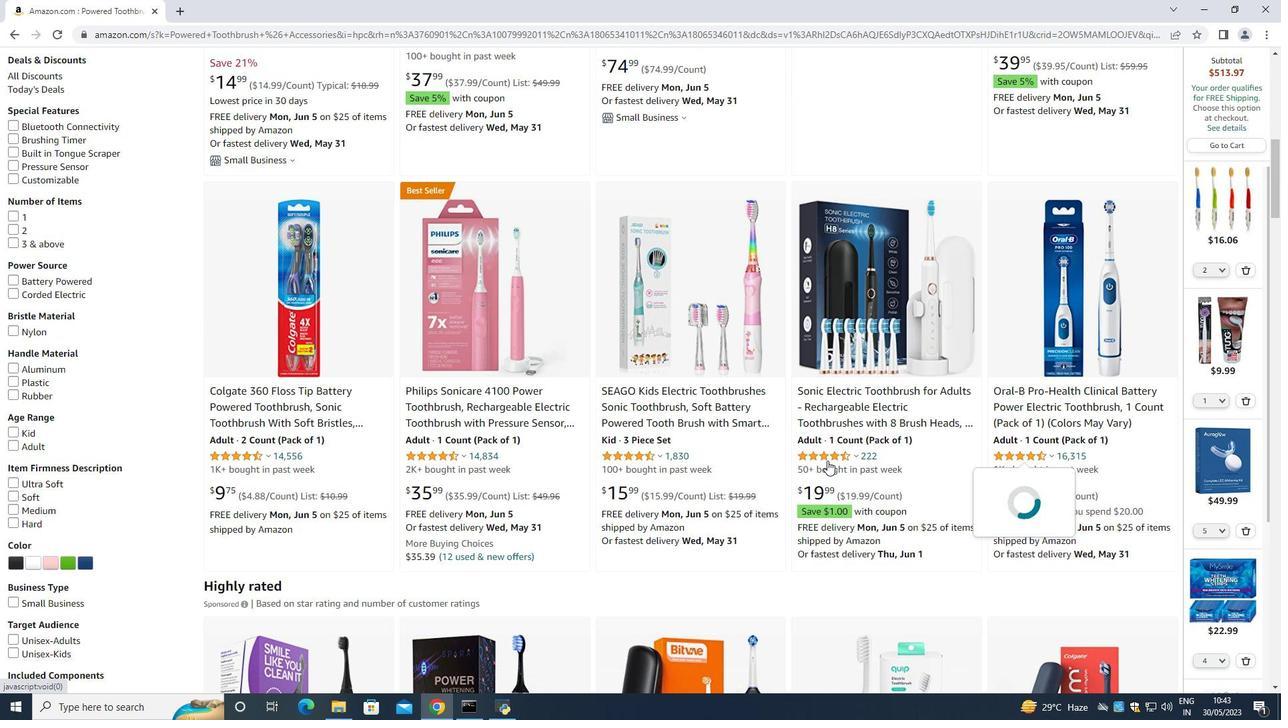 
Action: Mouse moved to (794, 459)
Screenshot: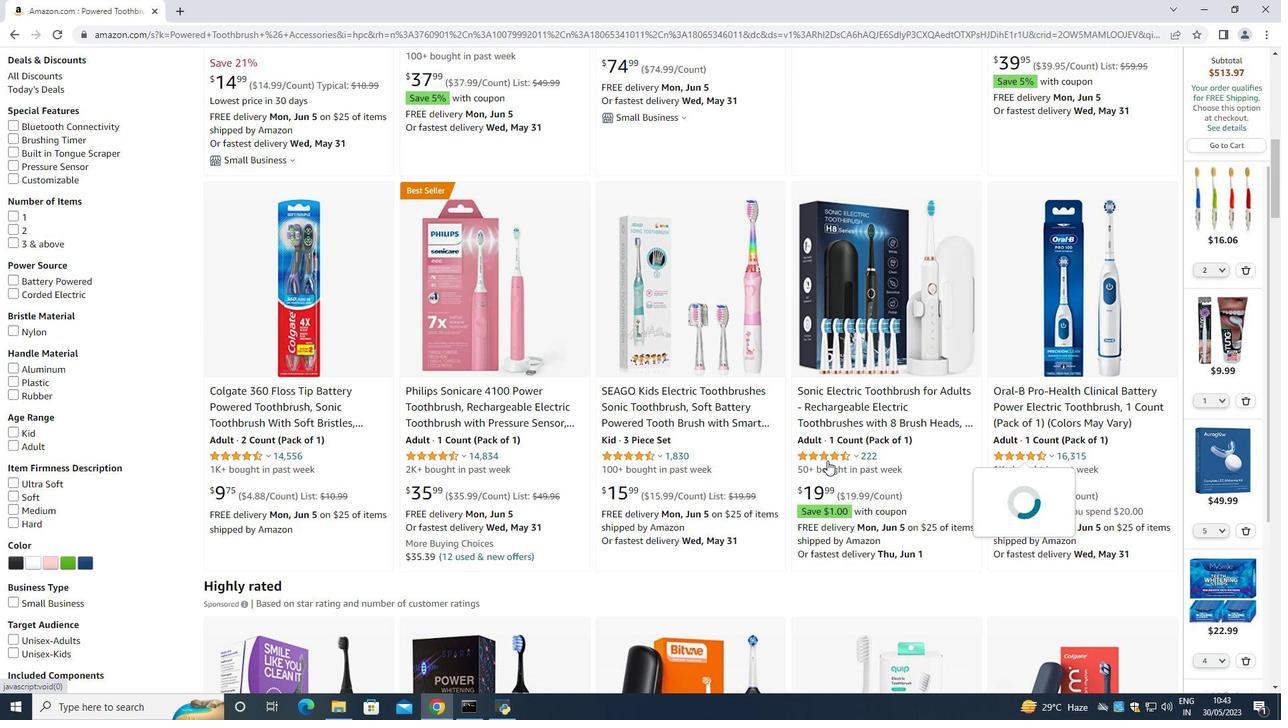 
Action: Mouse scrolled (794, 458) with delta (0, 0)
Screenshot: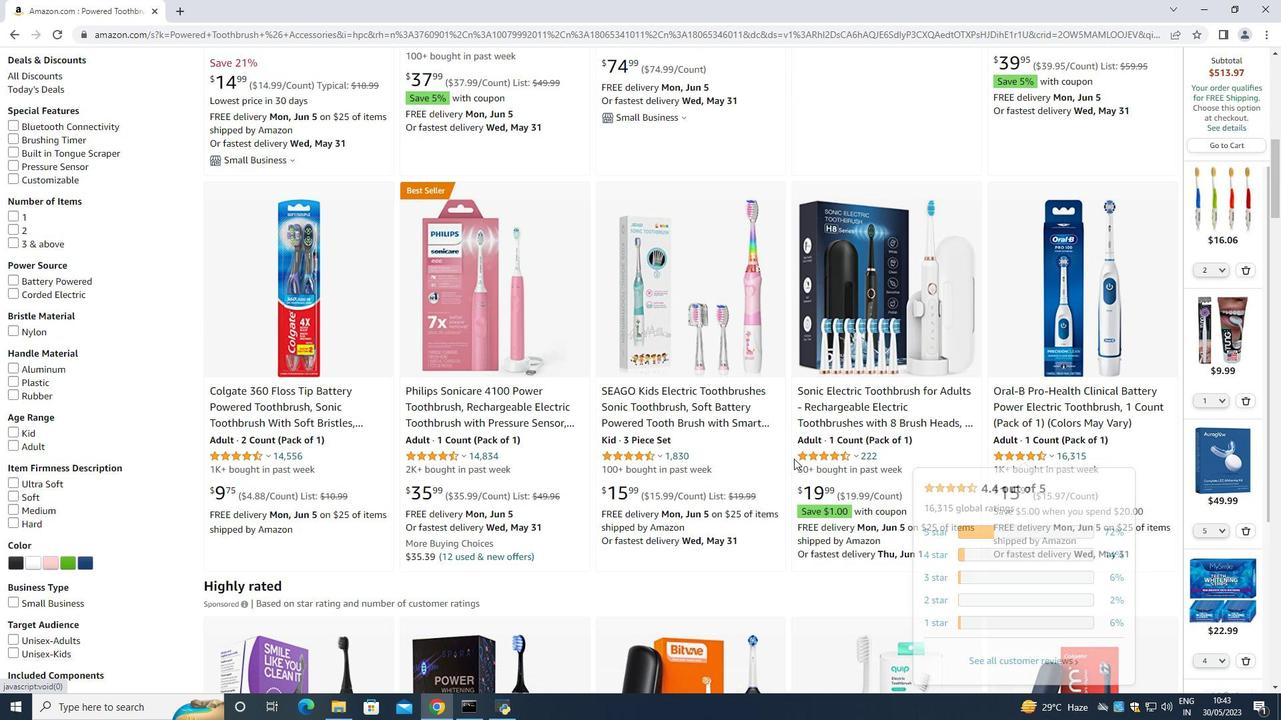 
Action: Mouse moved to (677, 471)
Screenshot: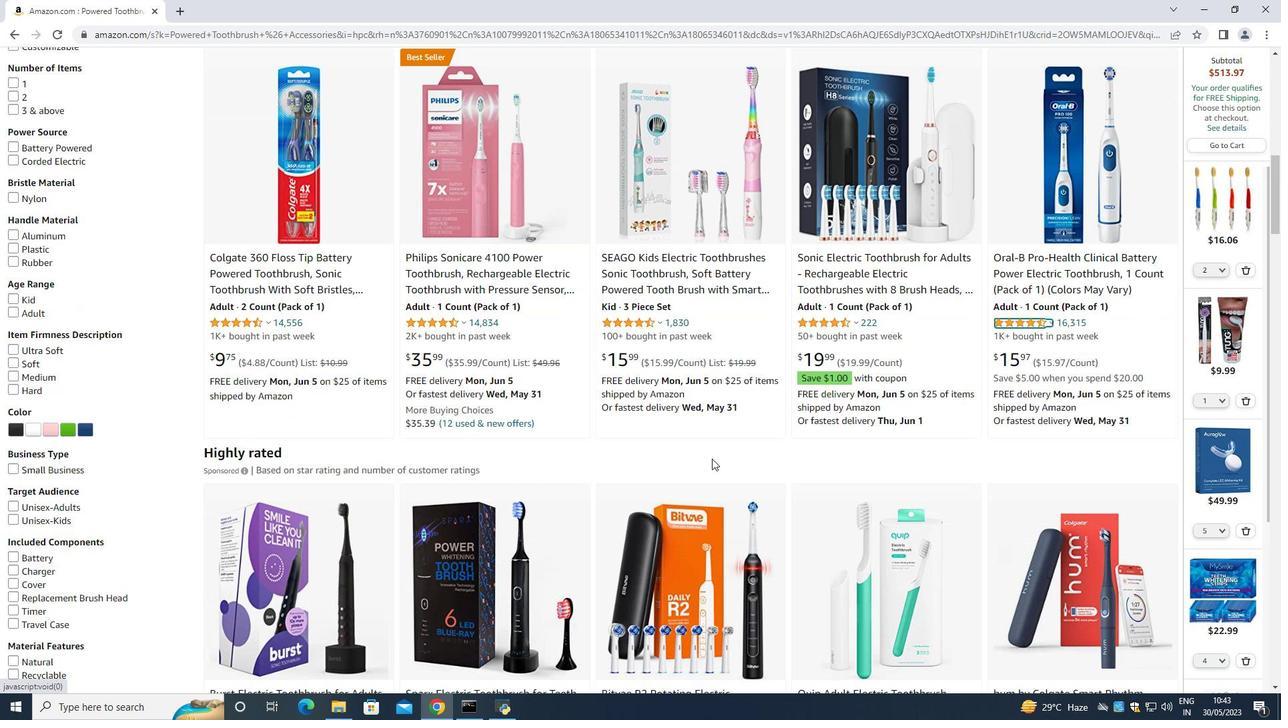 
Action: Mouse scrolled (678, 469) with delta (0, 0)
Screenshot: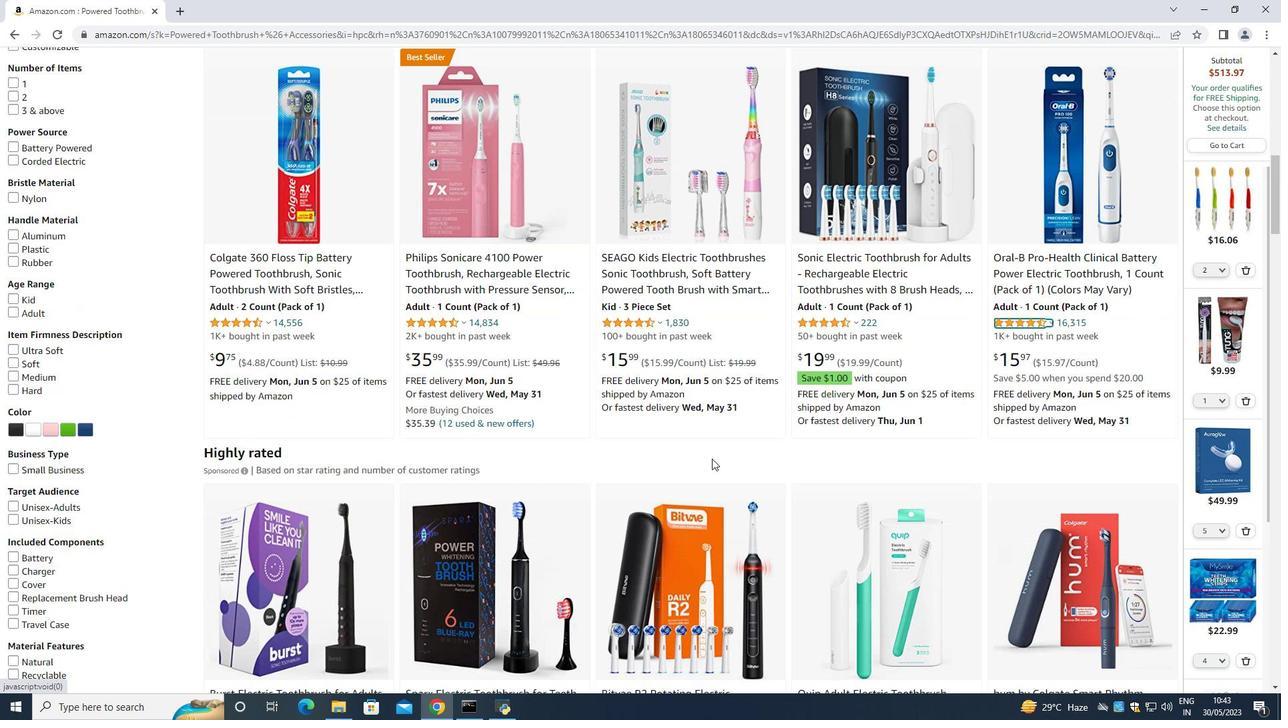 
Action: Mouse moved to (673, 472)
Screenshot: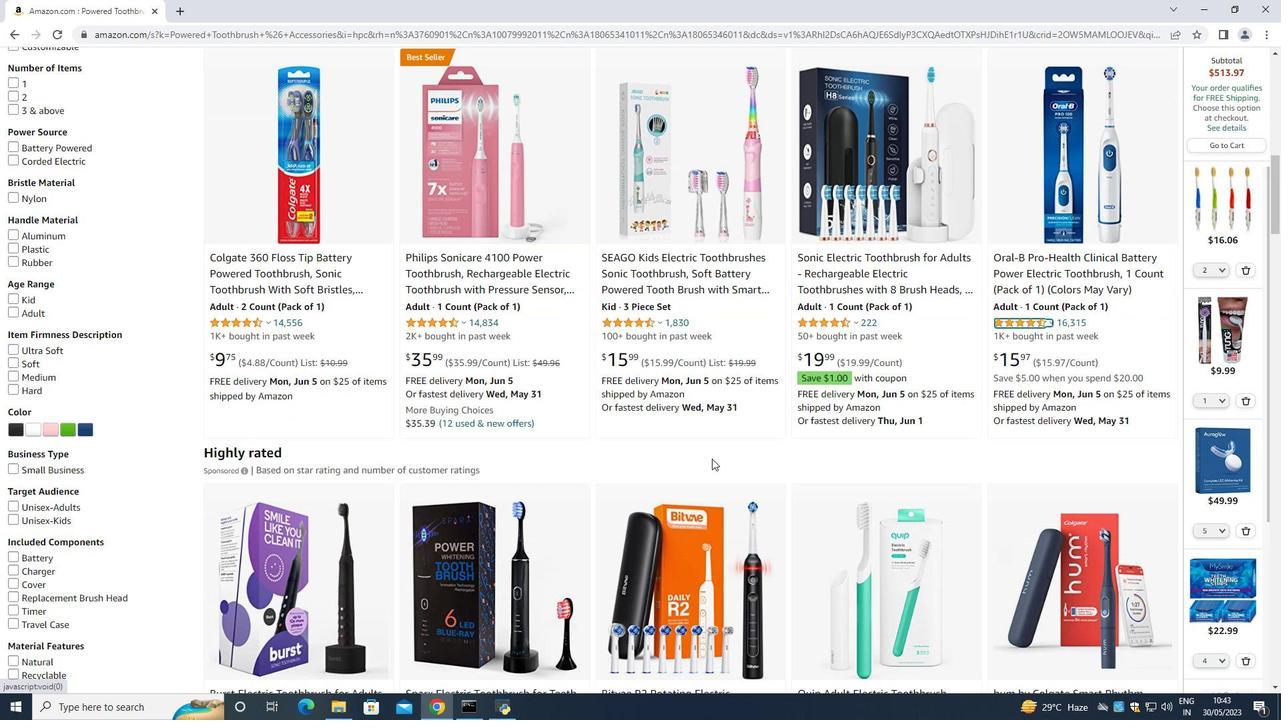 
Action: Mouse scrolled (673, 471) with delta (0, 0)
Screenshot: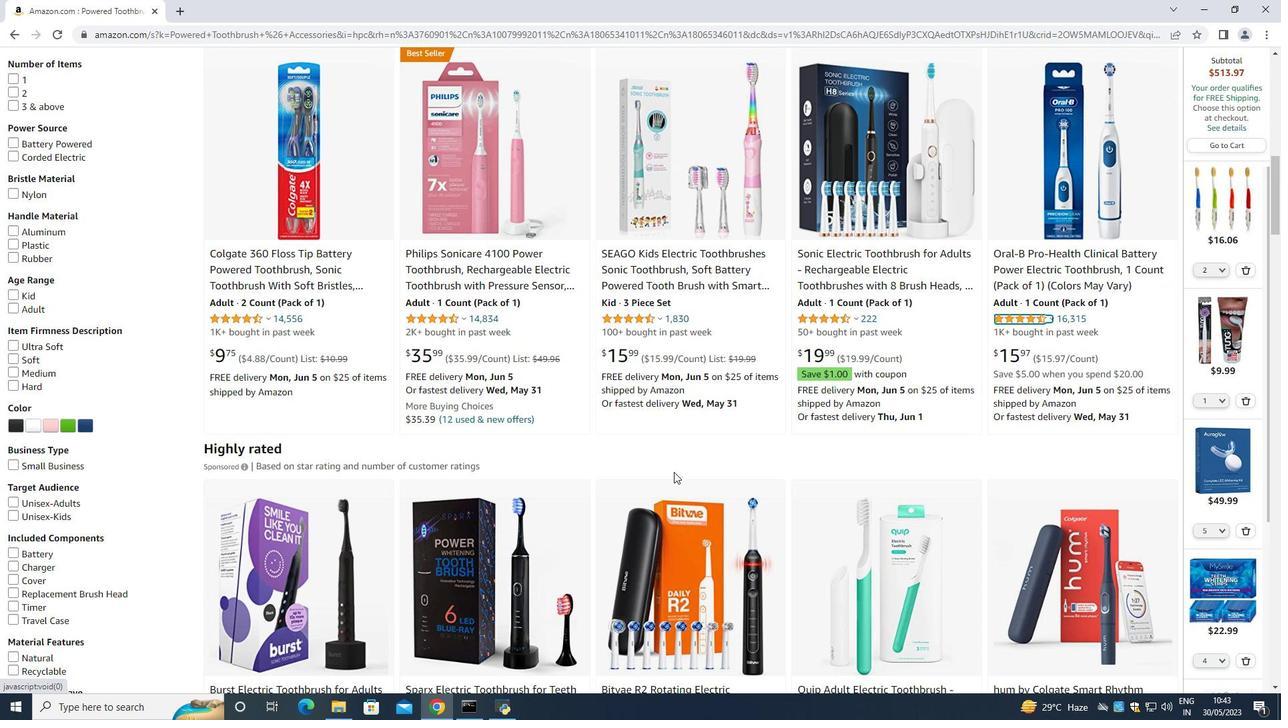 
Action: Mouse moved to (647, 475)
Screenshot: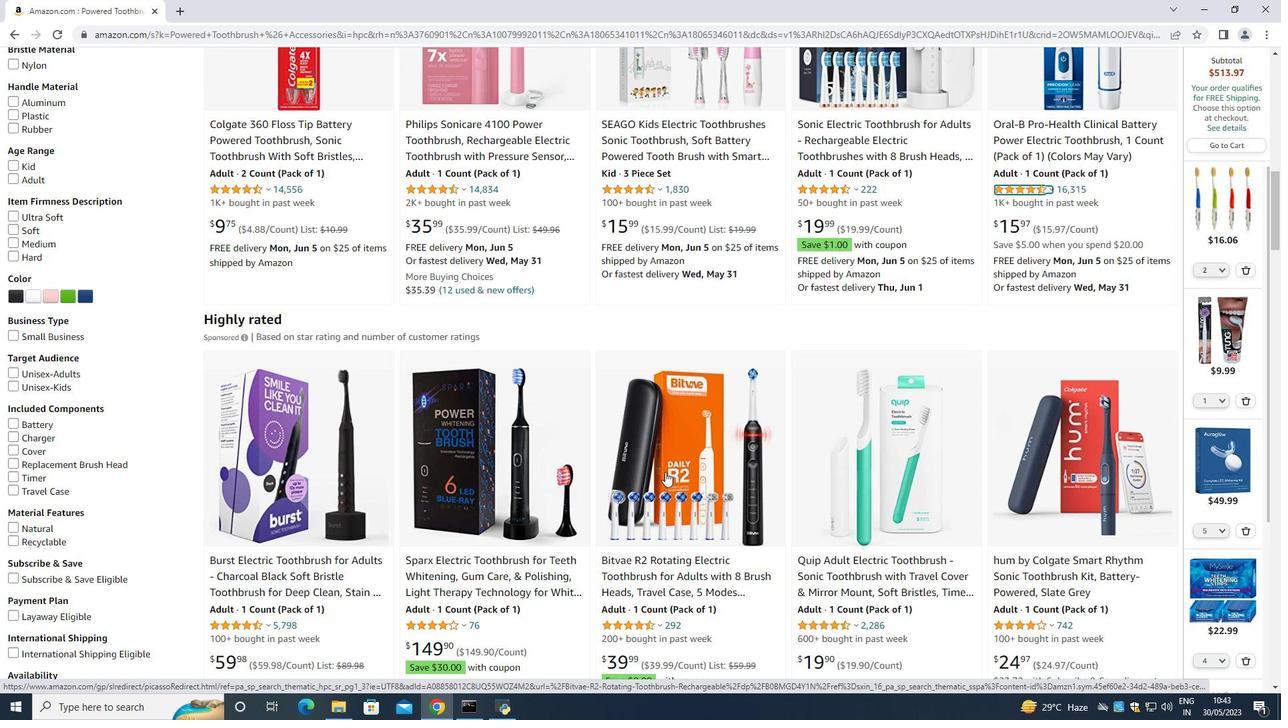 
Action: Mouse scrolled (647, 475) with delta (0, 0)
Screenshot: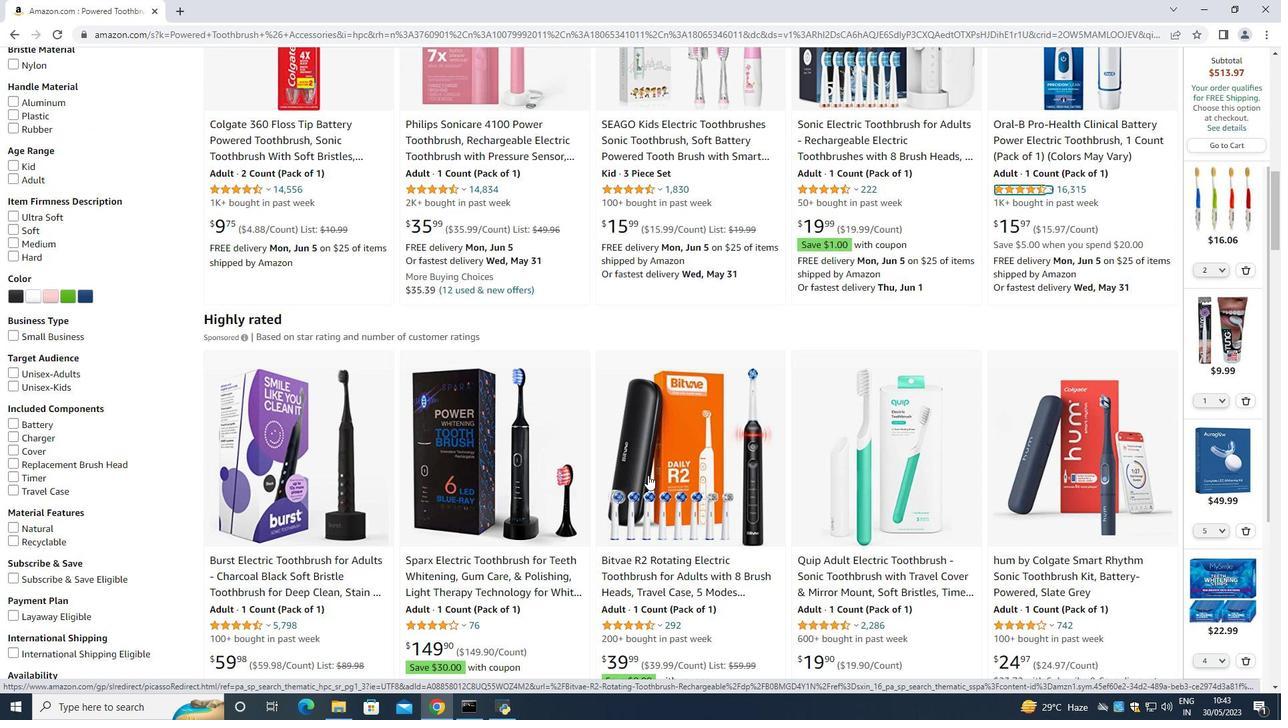 
Action: Mouse moved to (467, 520)
Screenshot: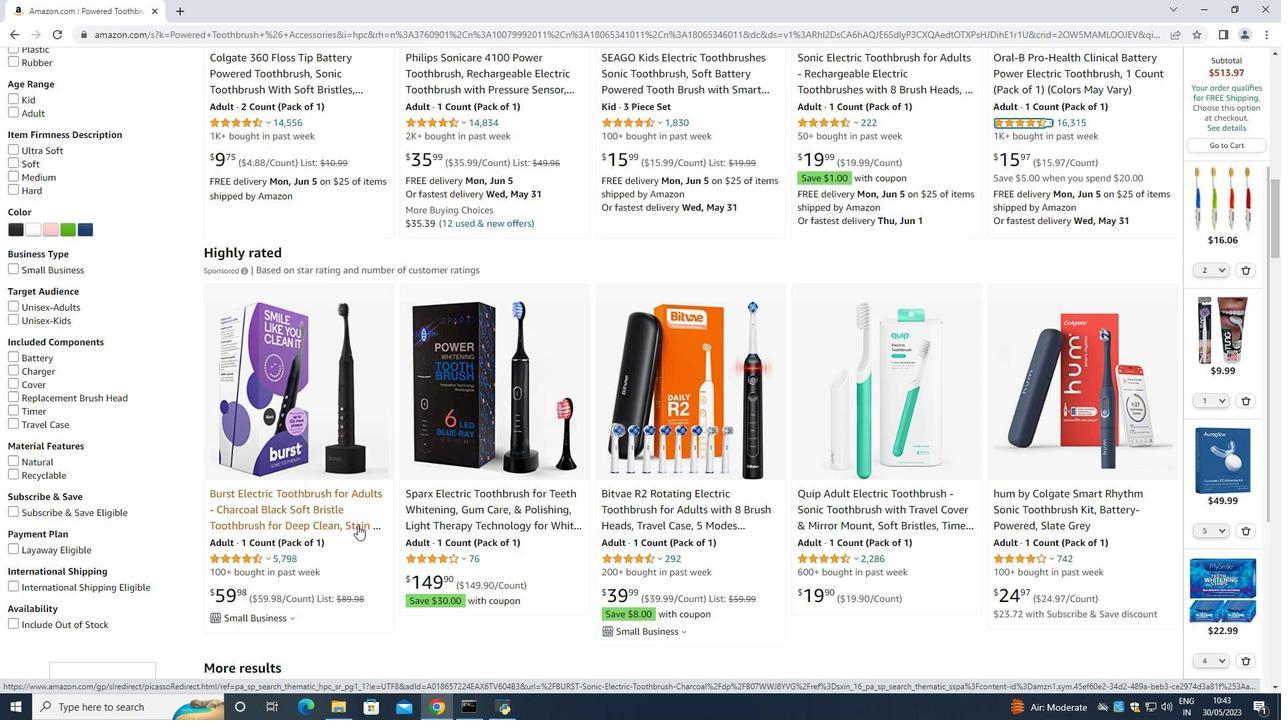 
Action: Mouse scrolled (467, 521) with delta (0, 0)
Screenshot: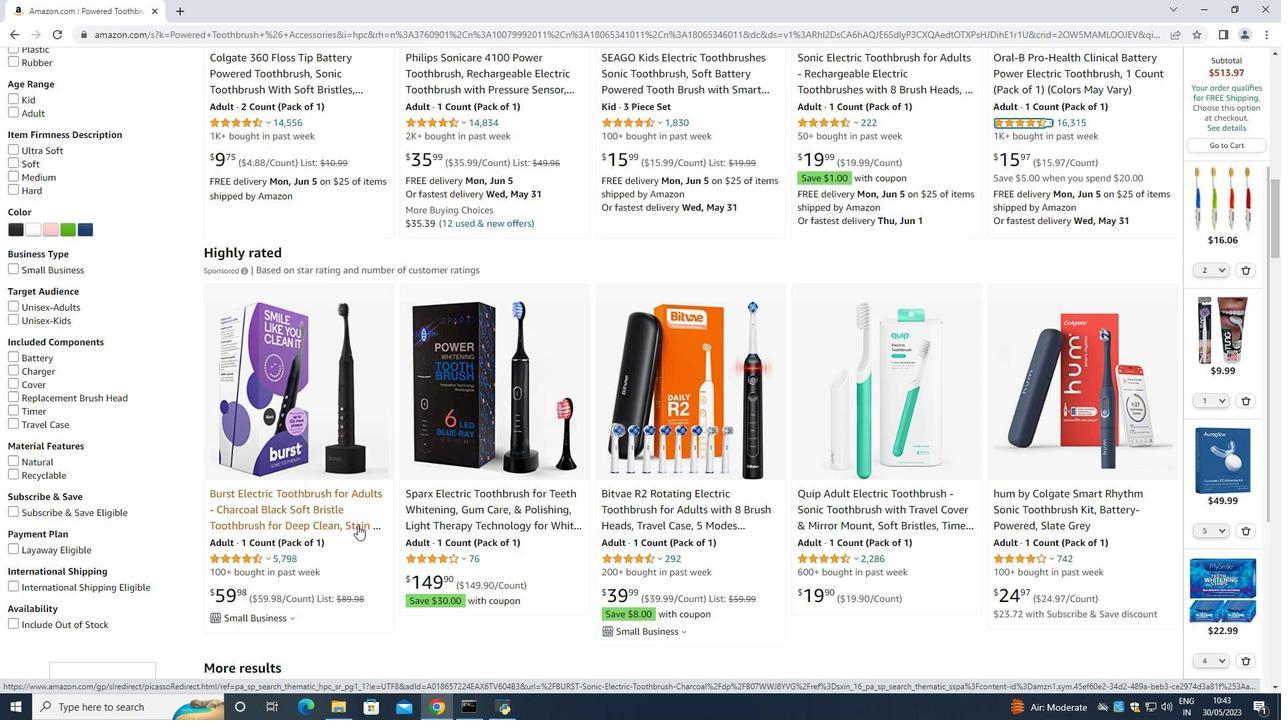 
Action: Mouse moved to (466, 519)
Screenshot: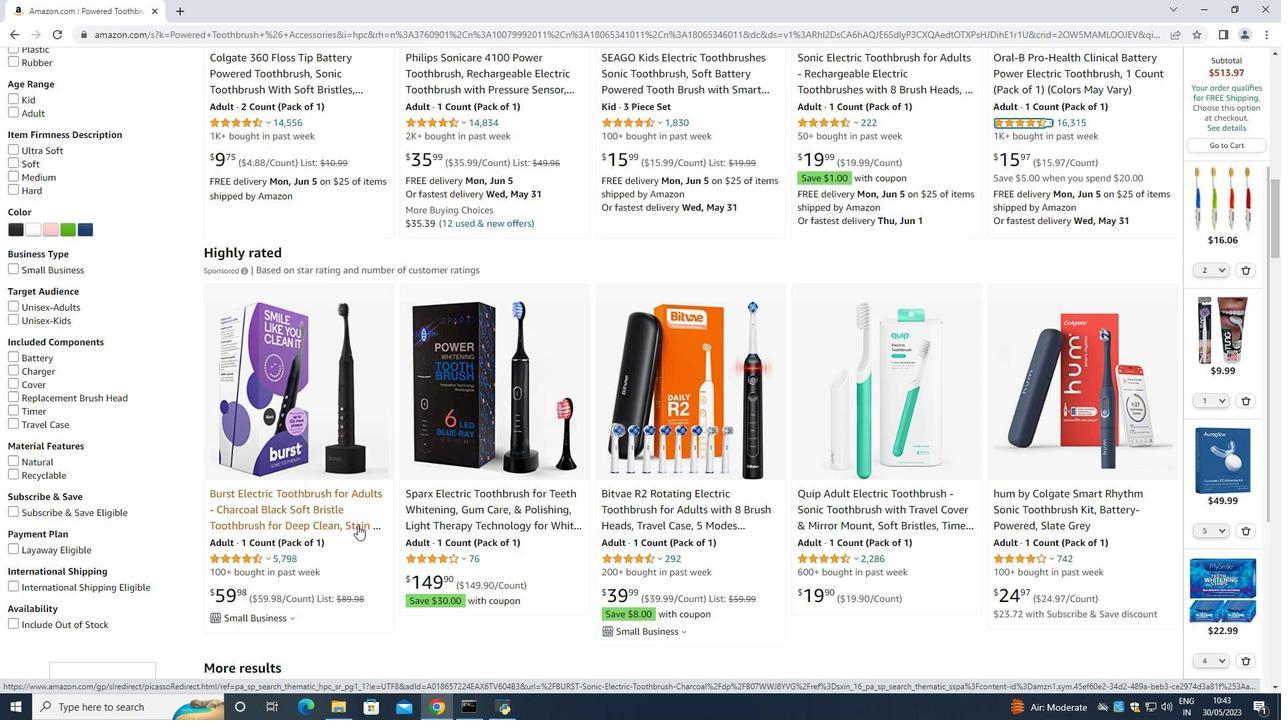 
Action: Mouse scrolled (466, 520) with delta (0, 0)
Screenshot: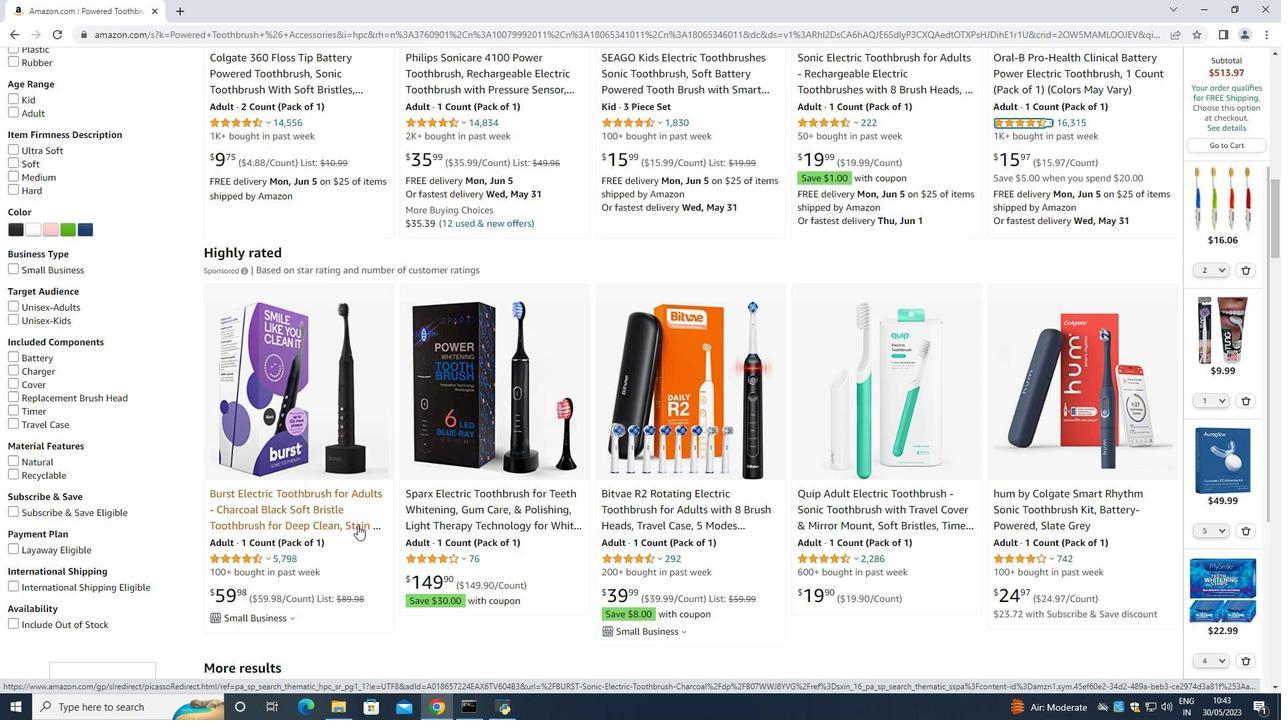 
Action: Mouse scrolled (466, 520) with delta (0, 0)
Screenshot: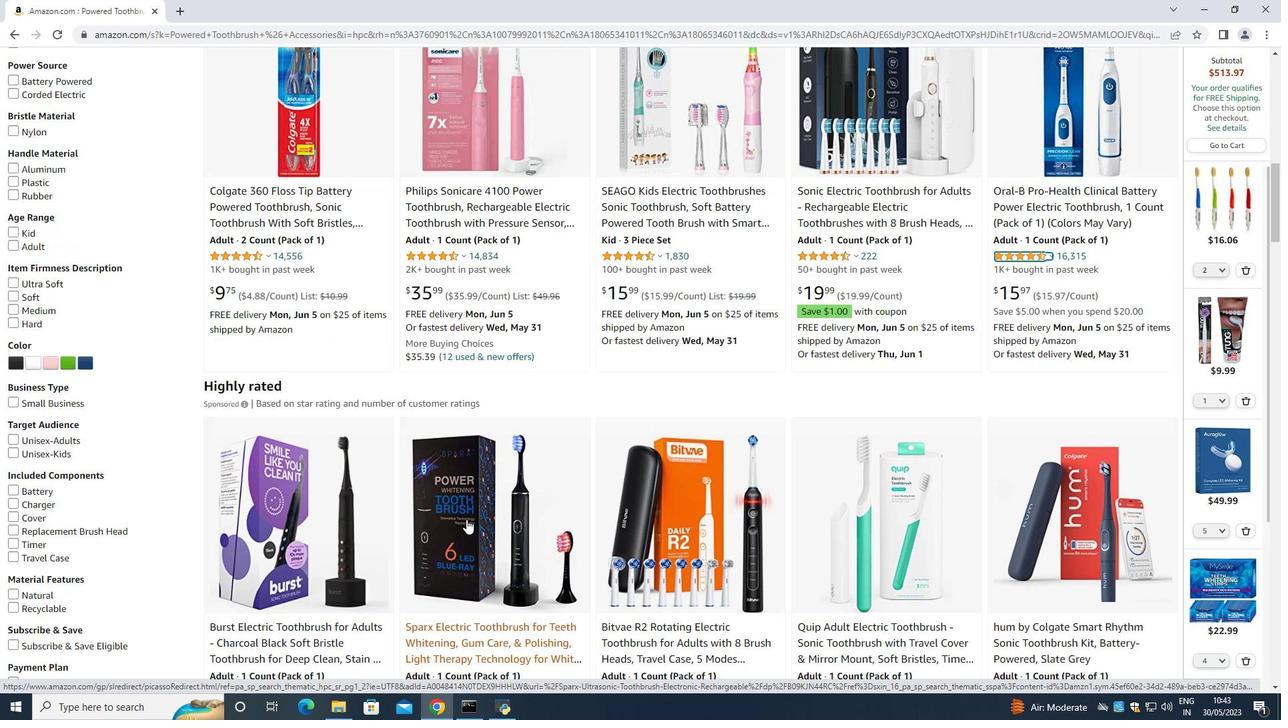 
Action: Mouse scrolled (466, 520) with delta (0, 0)
Screenshot: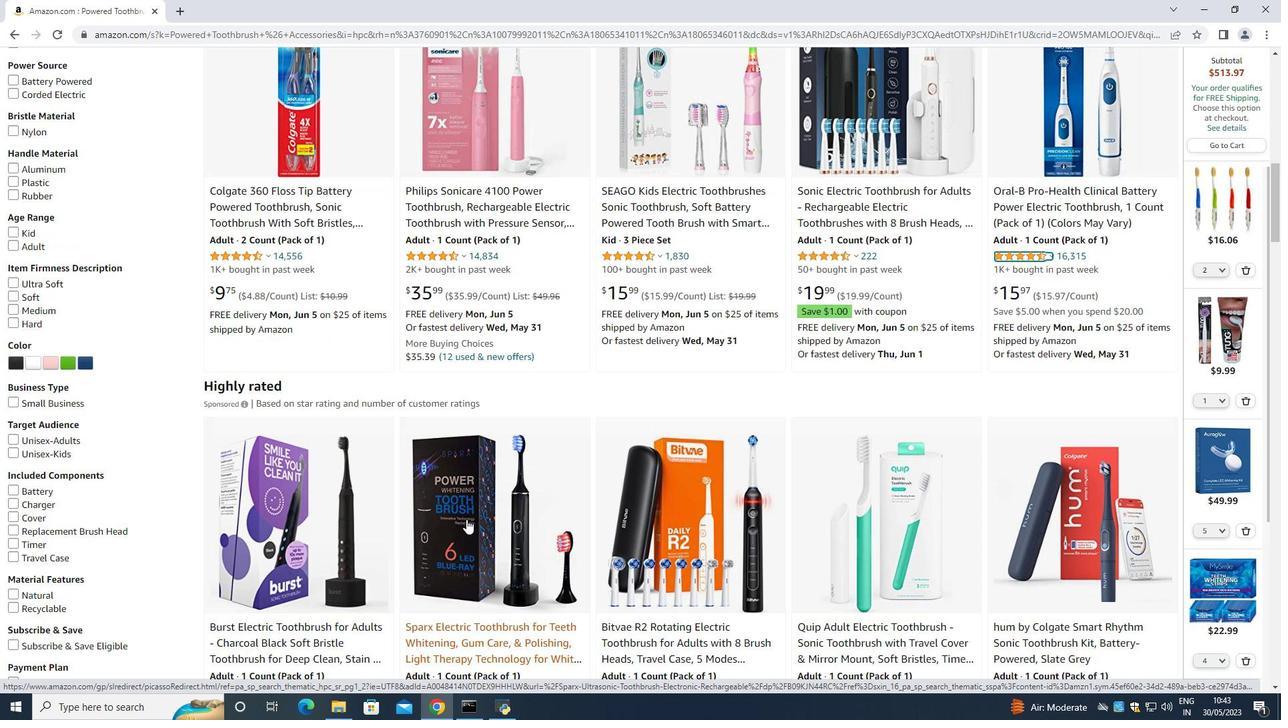 
Action: Mouse scrolled (466, 520) with delta (0, 0)
Screenshot: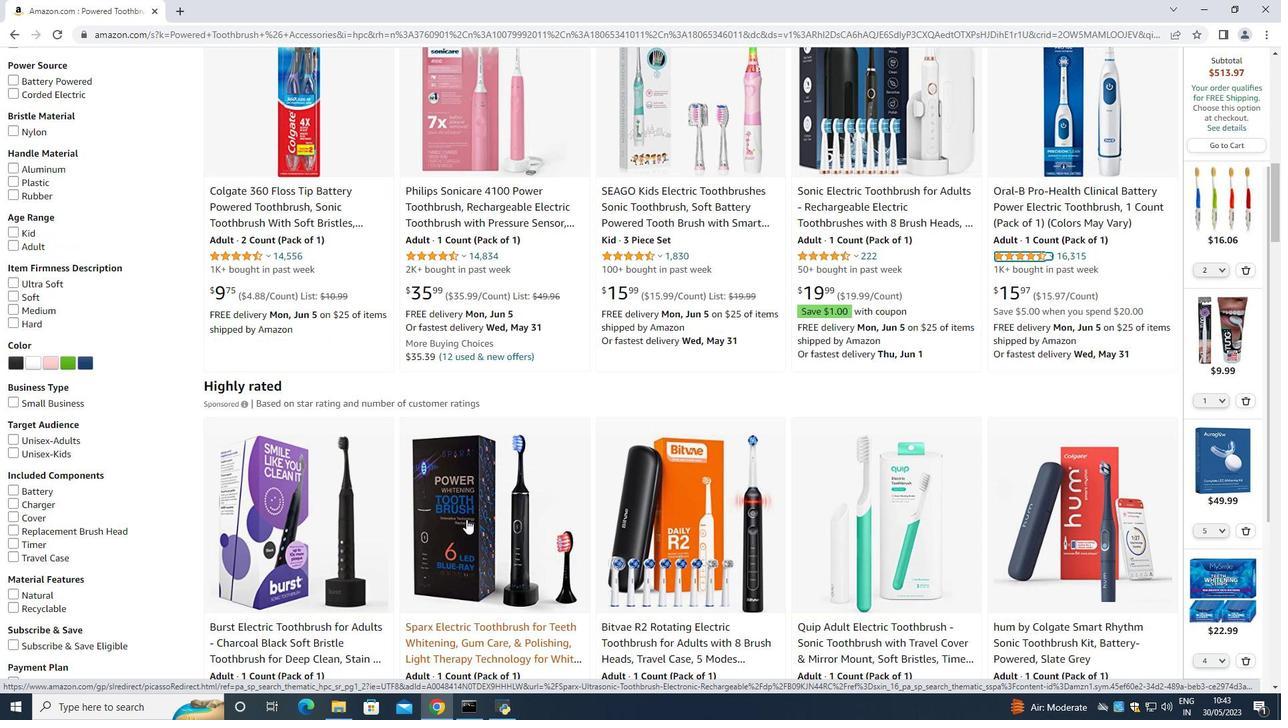 
Action: Mouse scrolled (466, 520) with delta (0, 0)
Screenshot: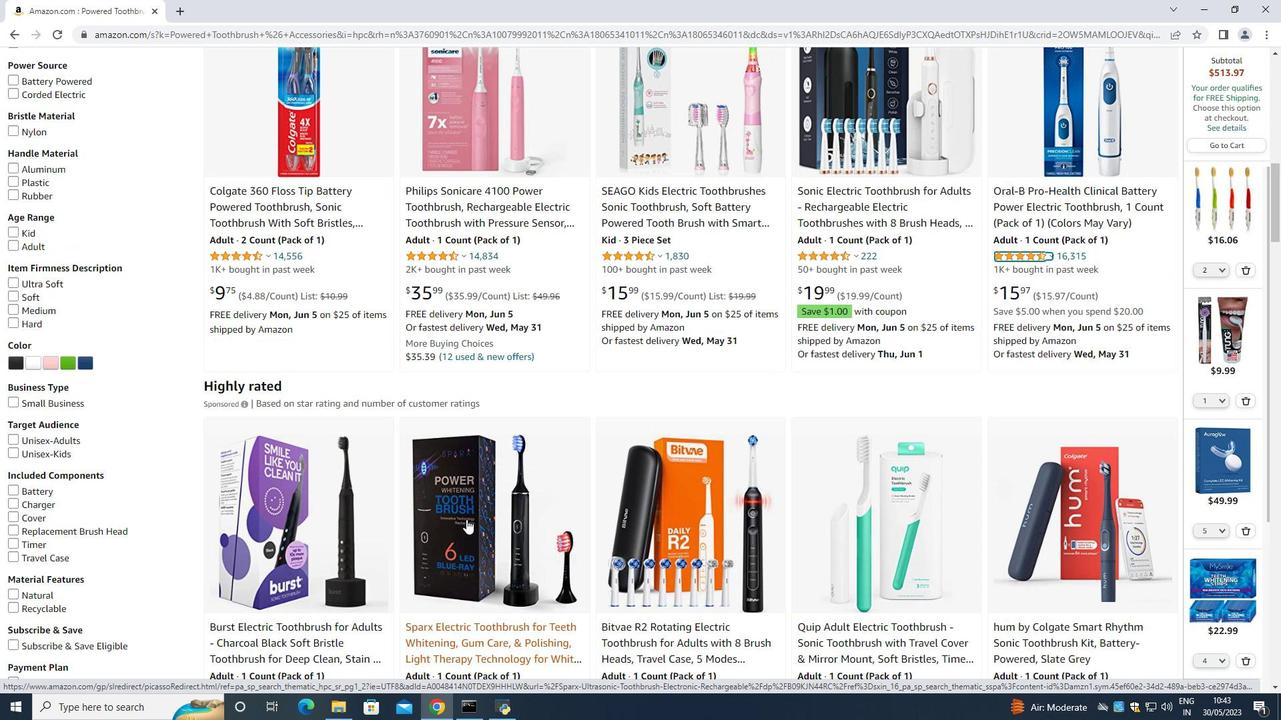
Action: Mouse moved to (466, 518)
Screenshot: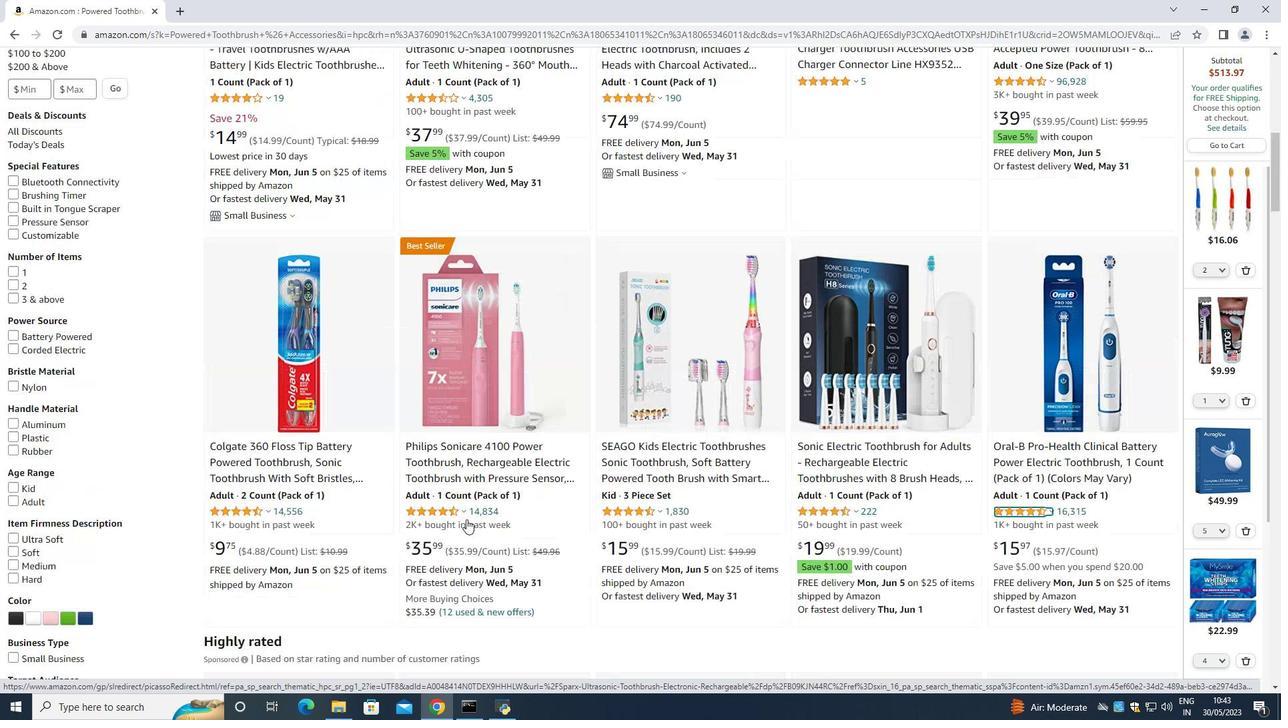 
Action: Mouse scrolled (466, 519) with delta (0, 0)
Screenshot: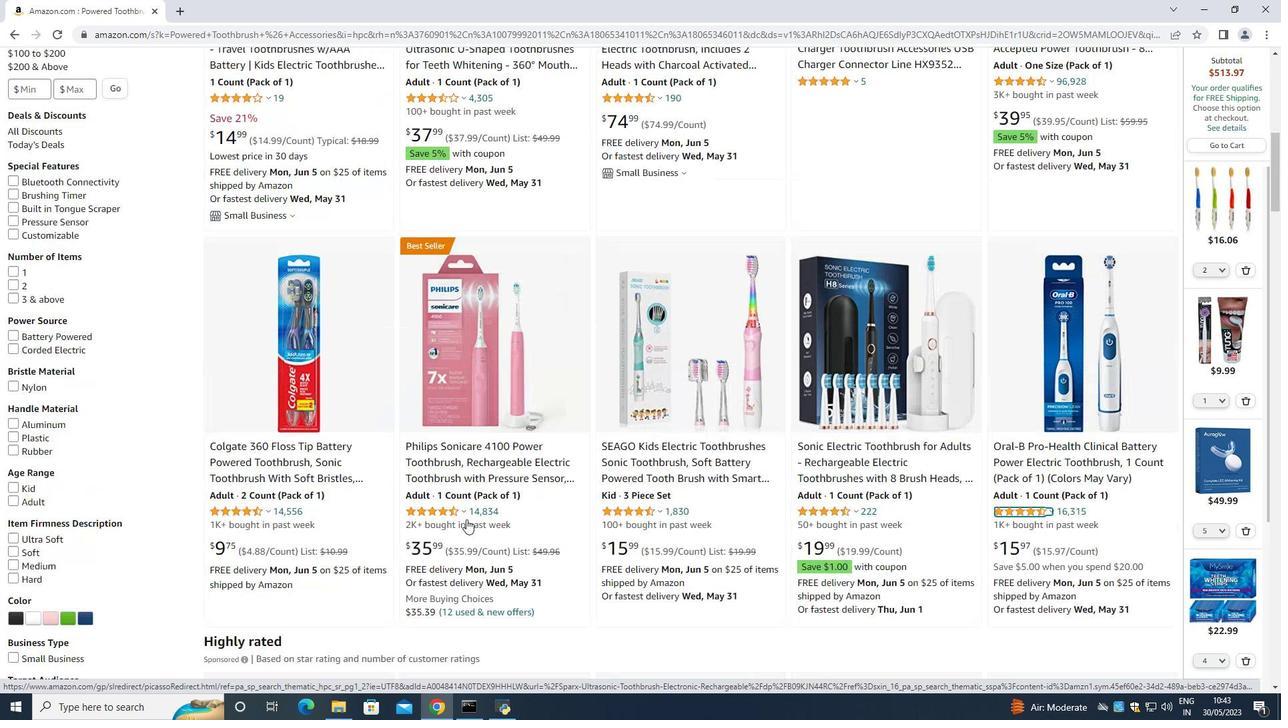 
Action: Mouse scrolled (466, 519) with delta (0, 0)
Screenshot: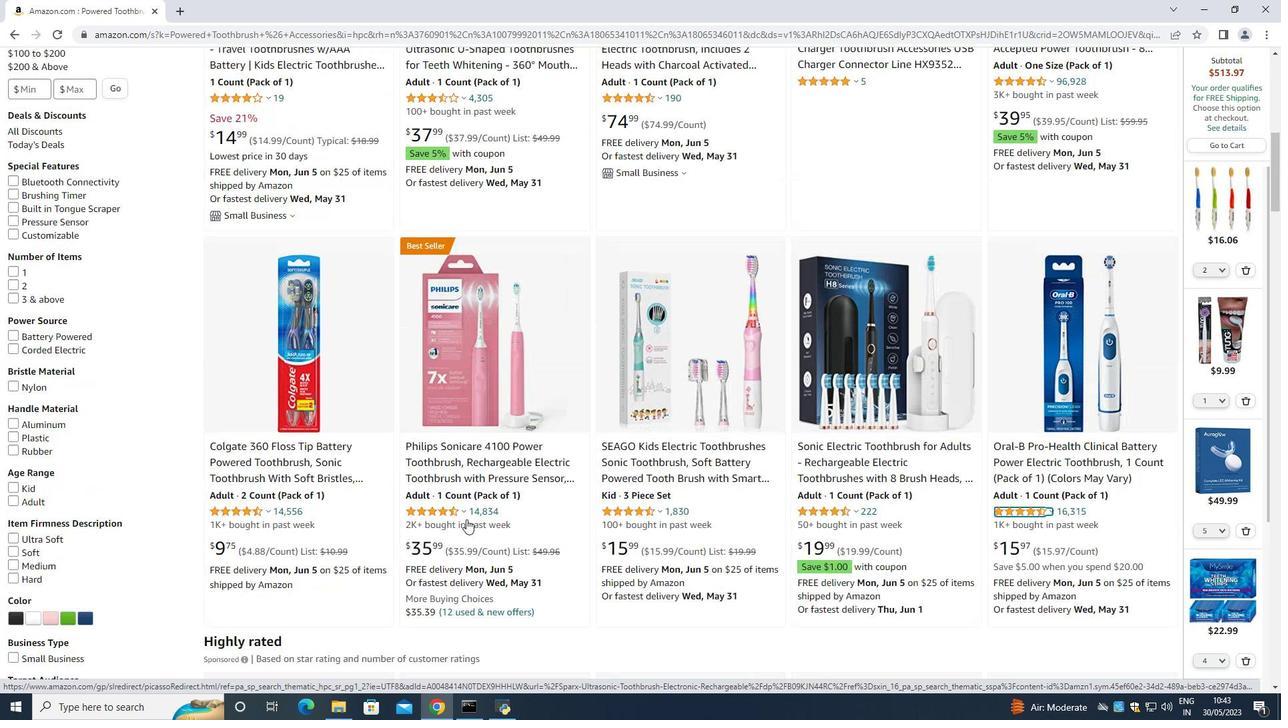 
Action: Mouse scrolled (466, 519) with delta (0, 0)
Screenshot: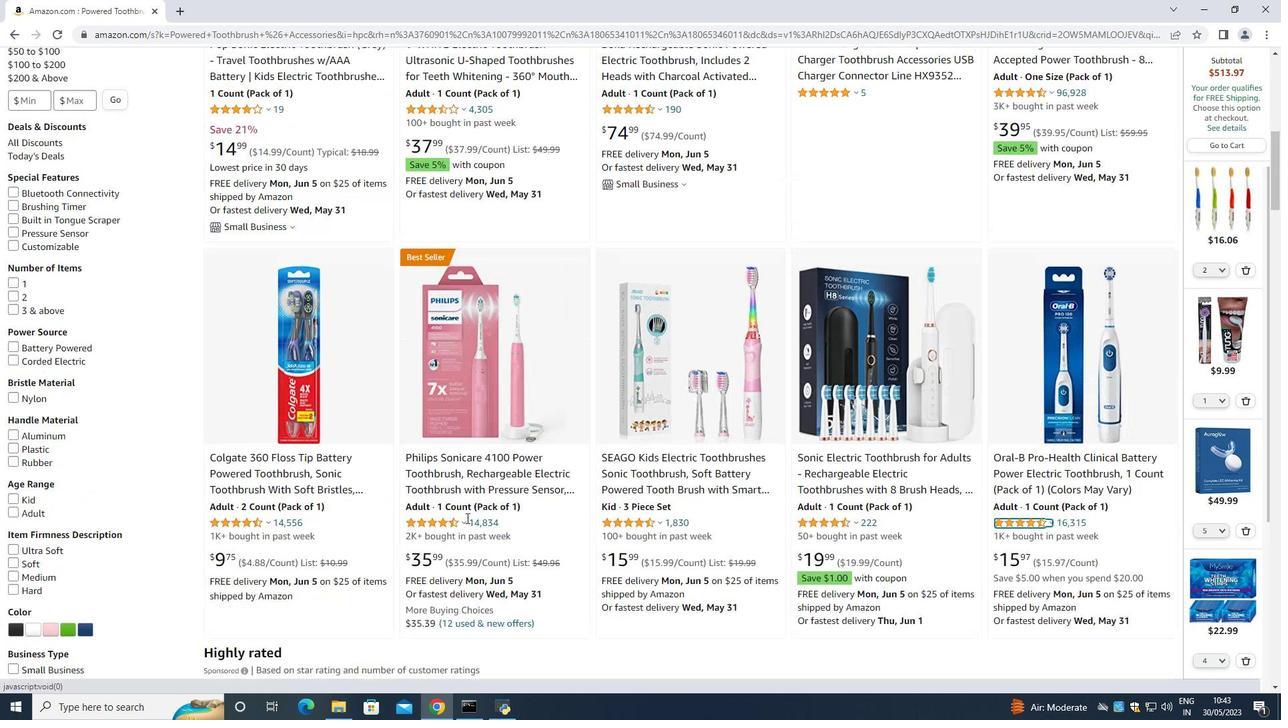 
Action: Mouse scrolled (466, 519) with delta (0, 0)
Screenshot: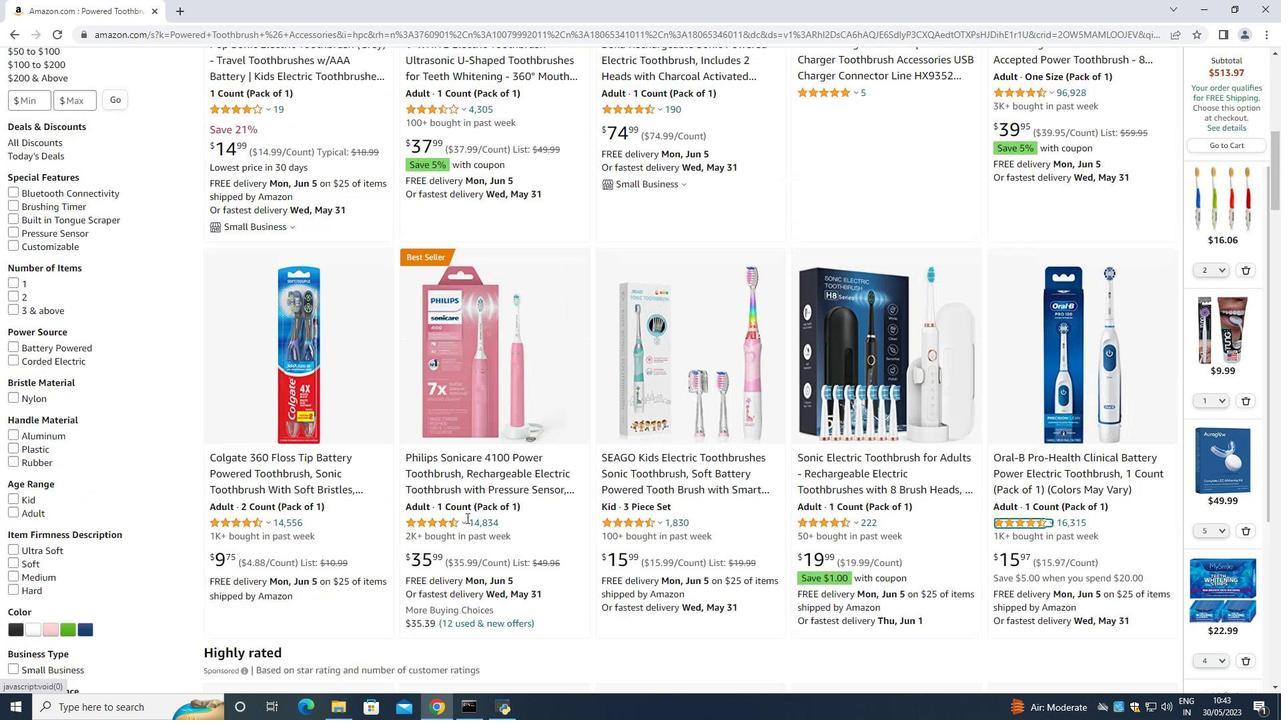 
Action: Mouse moved to (466, 515)
Screenshot: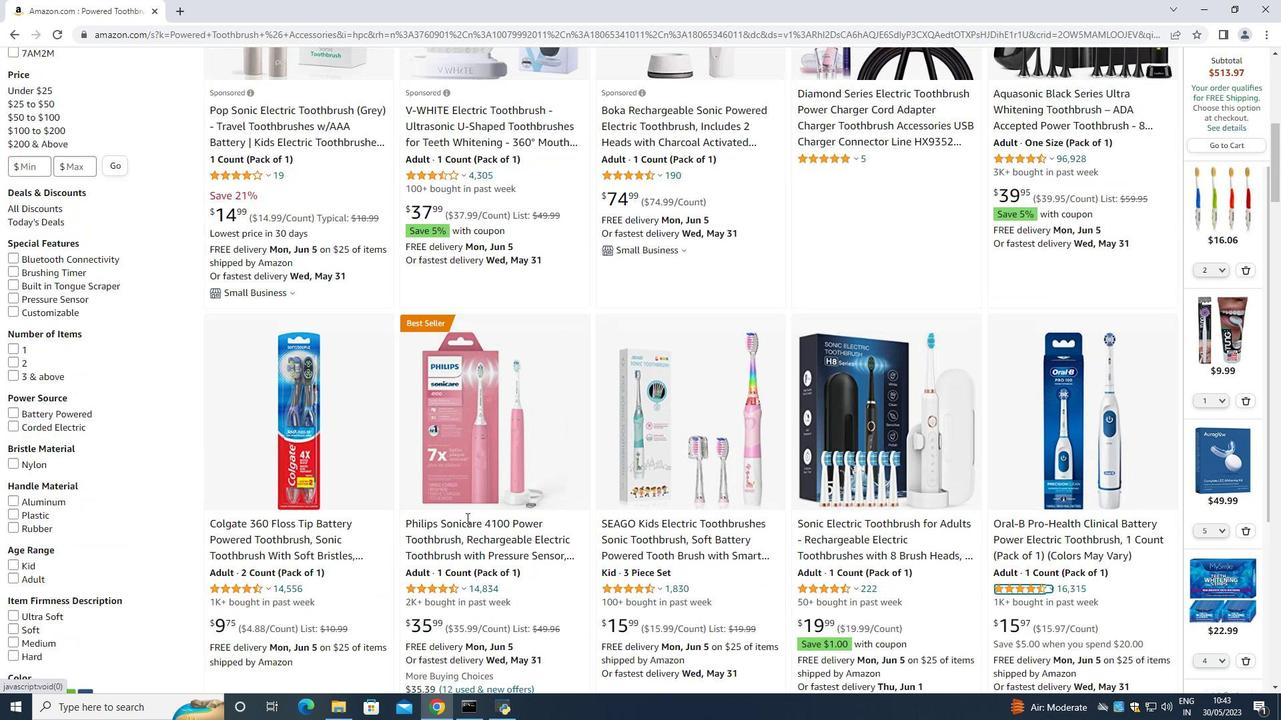
Action: Mouse scrolled (466, 516) with delta (0, 0)
Screenshot: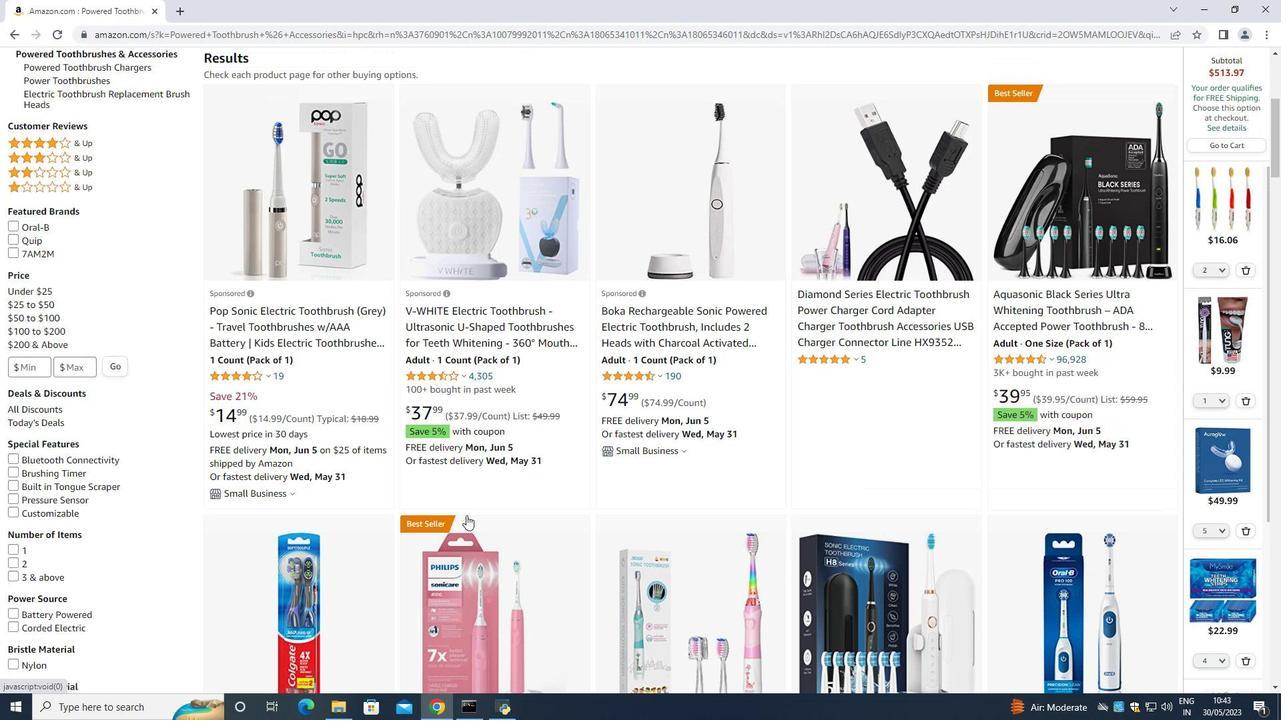 
Action: Mouse scrolled (466, 516) with delta (0, 0)
Screenshot: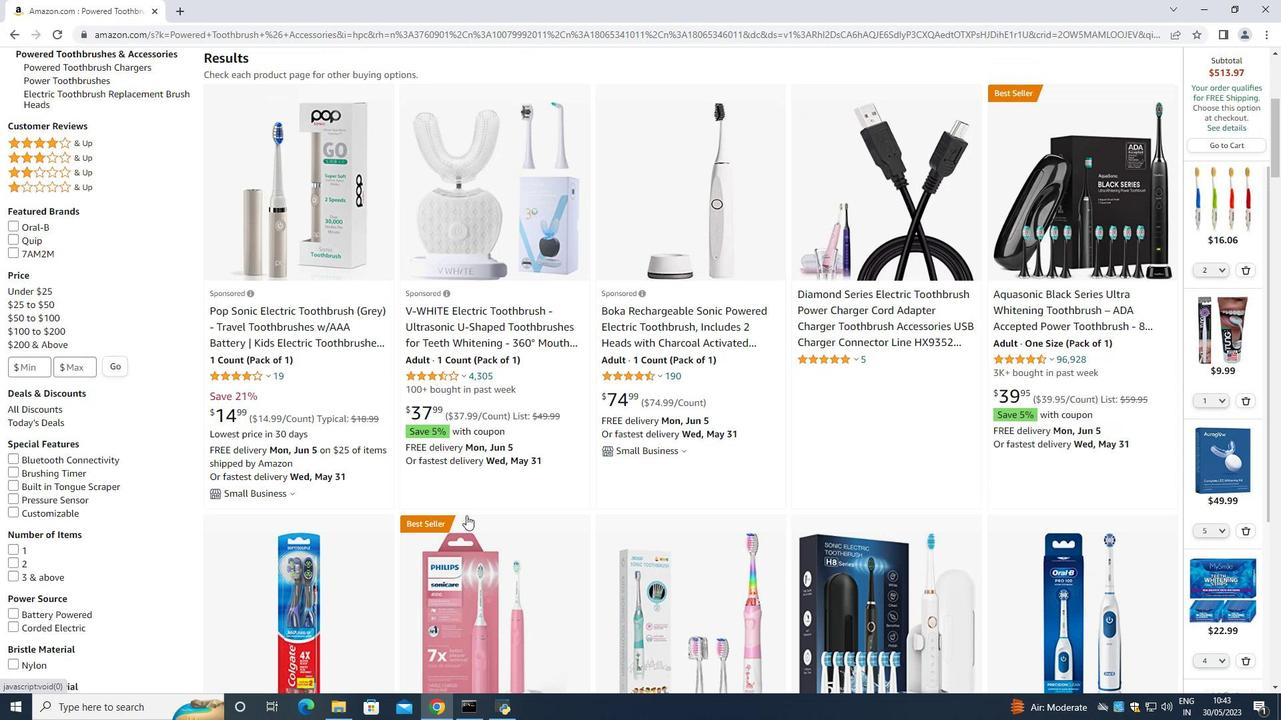 
Action: Mouse scrolled (466, 516) with delta (0, 0)
Screenshot: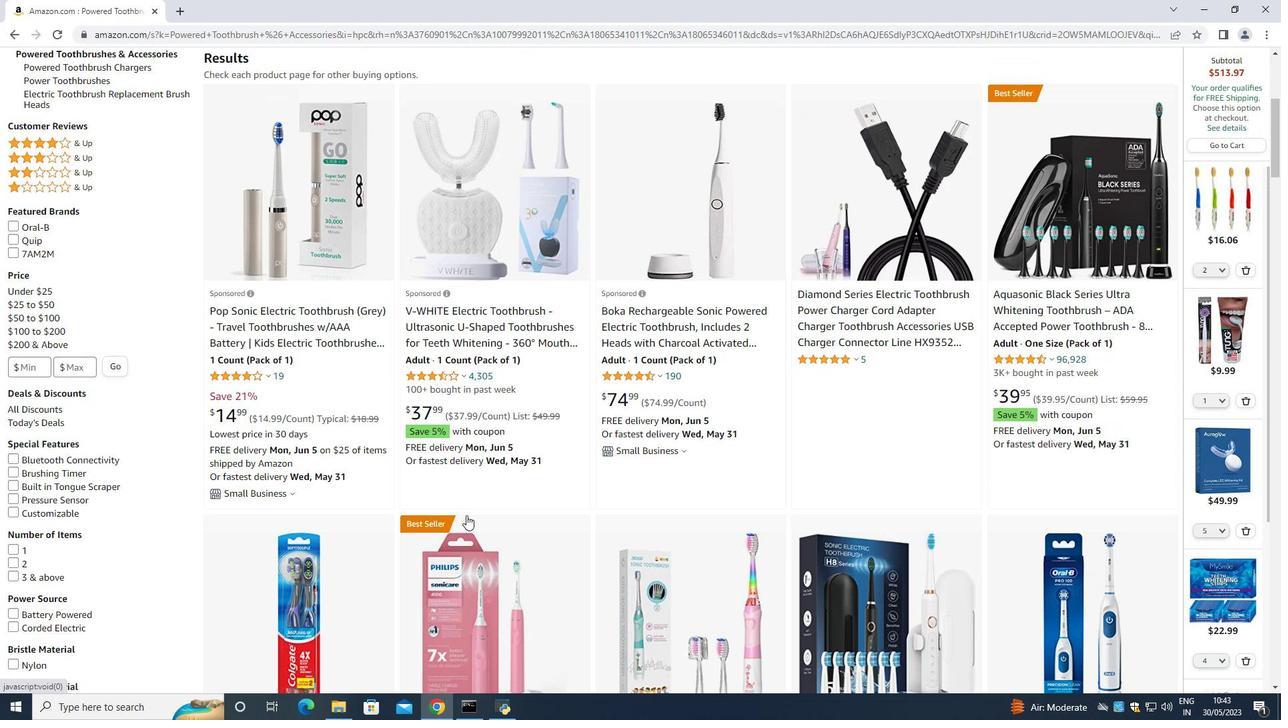 
Action: Mouse scrolled (466, 516) with delta (0, 0)
Screenshot: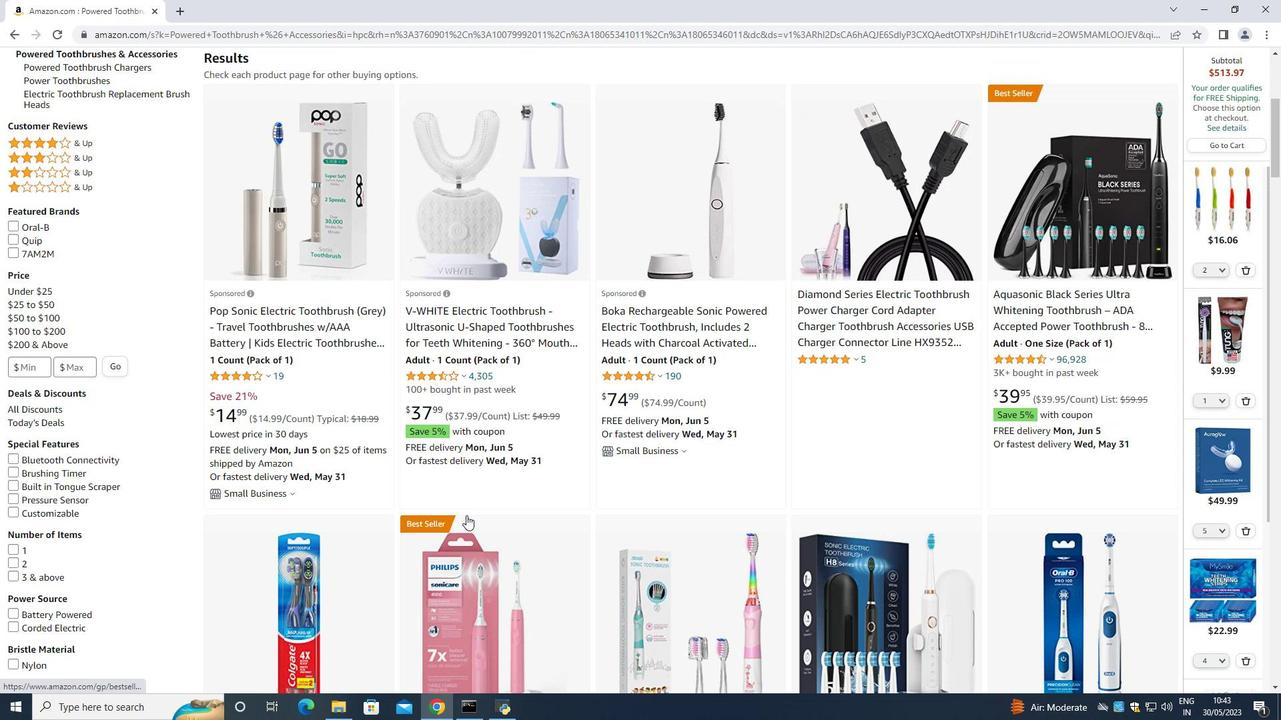
Action: Mouse moved to (866, 577)
Screenshot: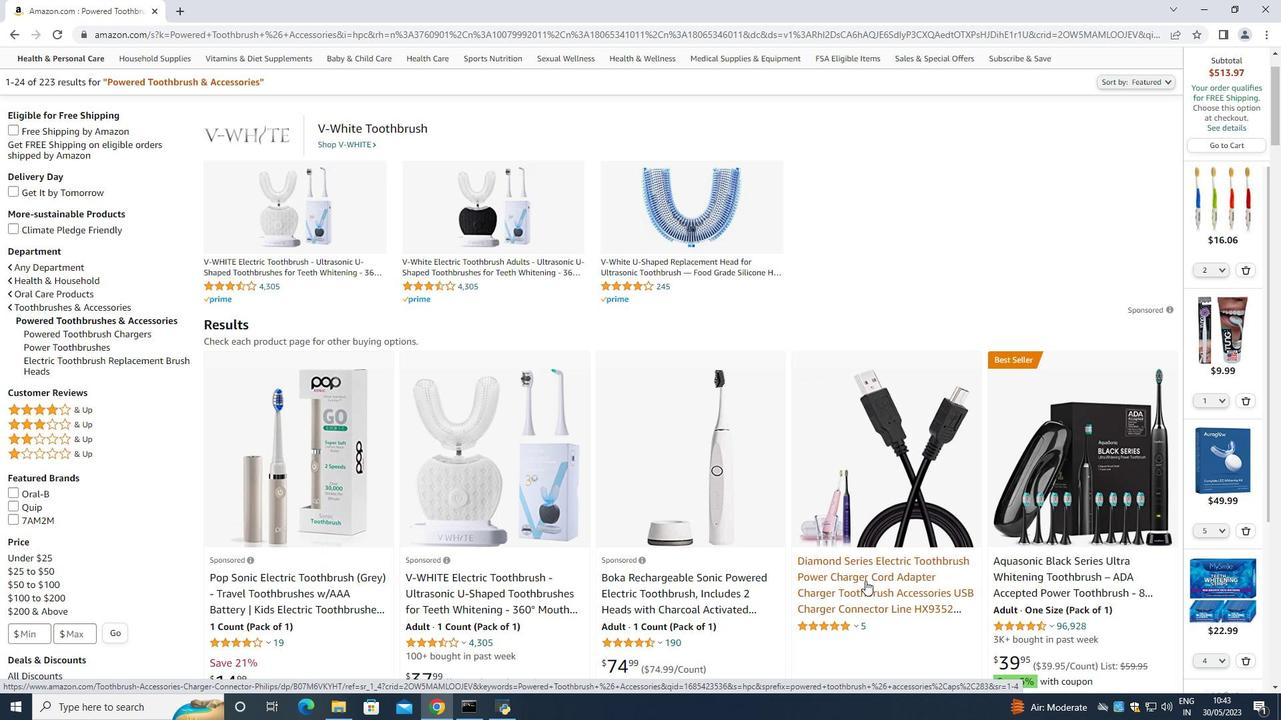 
Action: Mouse pressed left at (866, 577)
Screenshot: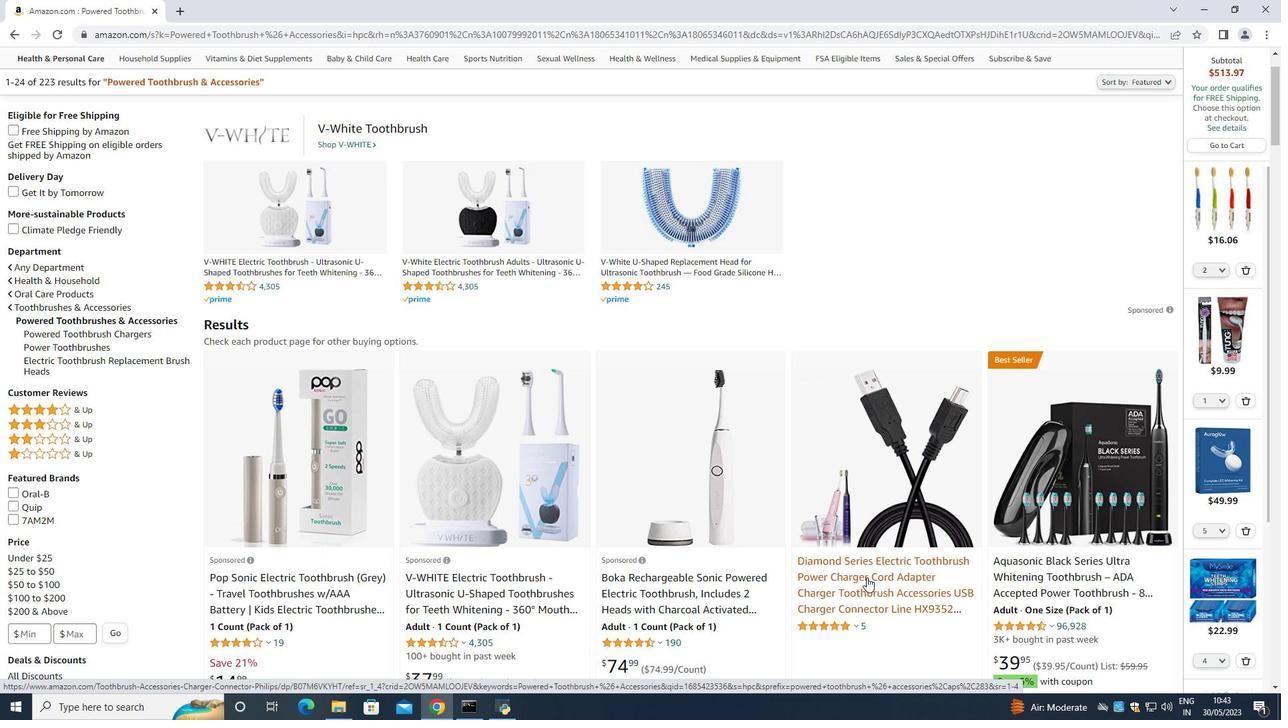 
Action: Mouse moved to (13, 33)
Screenshot: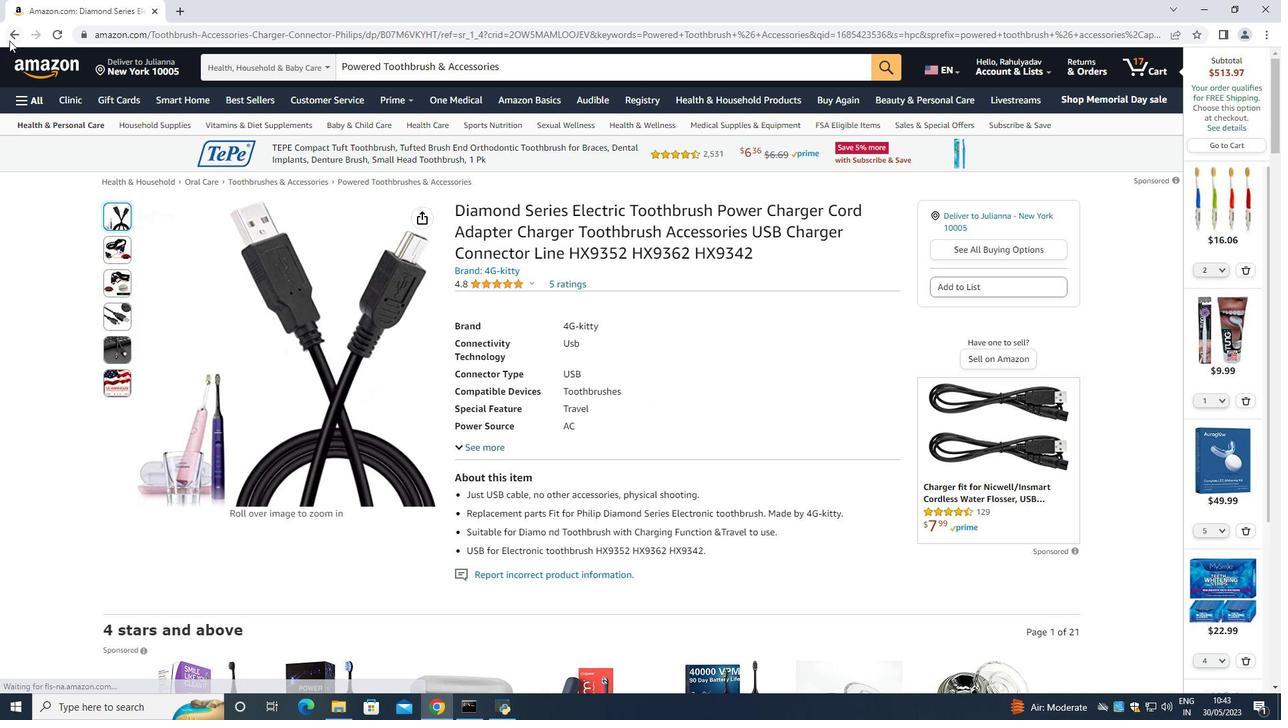 
Action: Mouse pressed left at (13, 33)
Screenshot: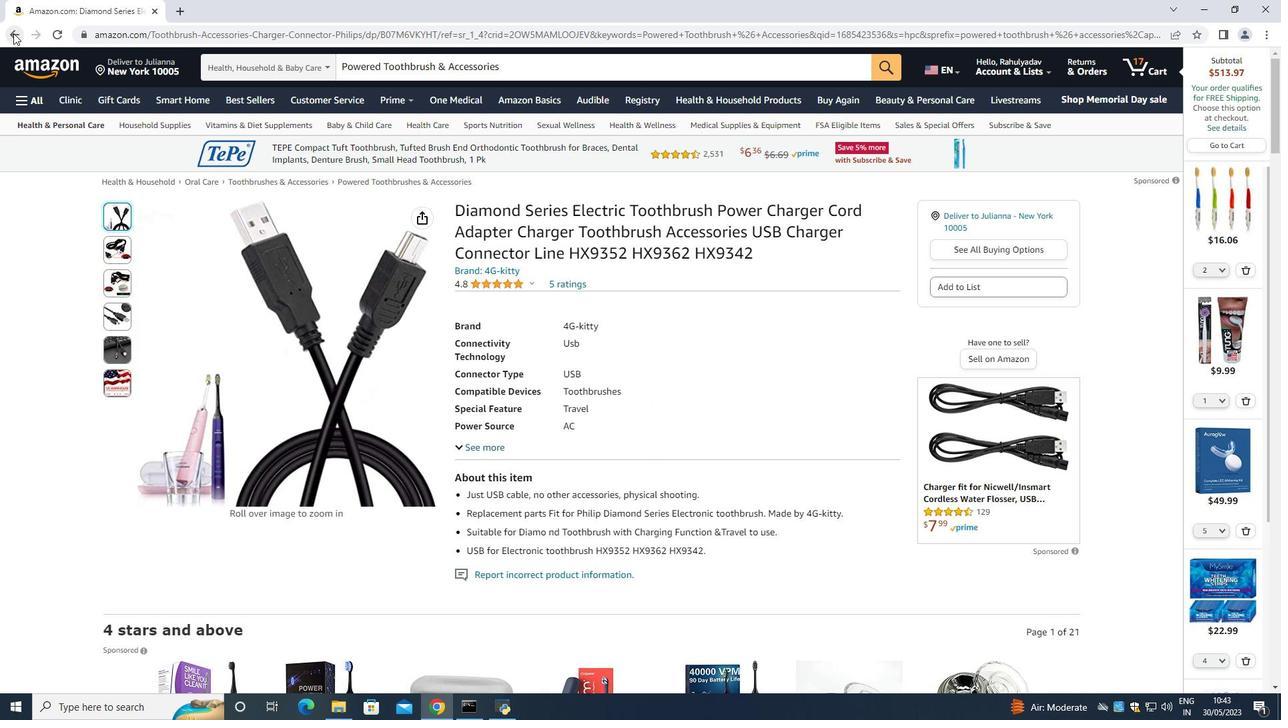 
Action: Mouse moved to (1028, 582)
Screenshot: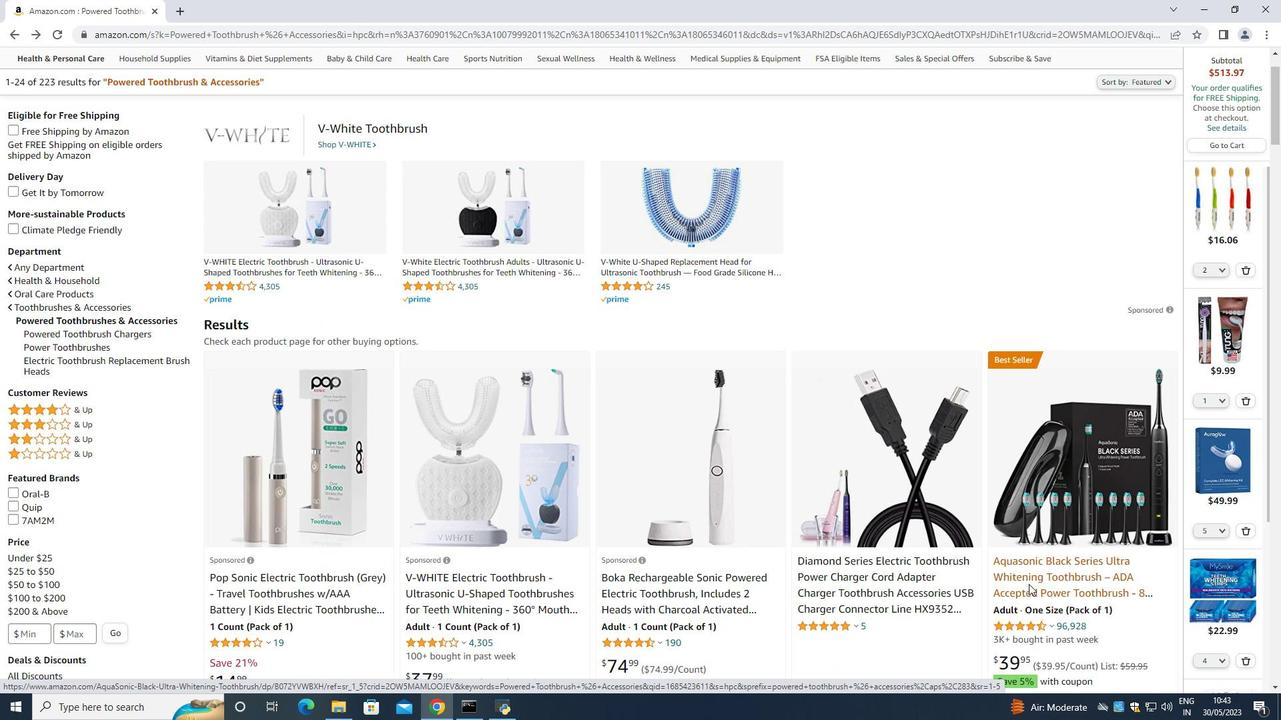 
Action: Mouse pressed left at (1028, 582)
Screenshot: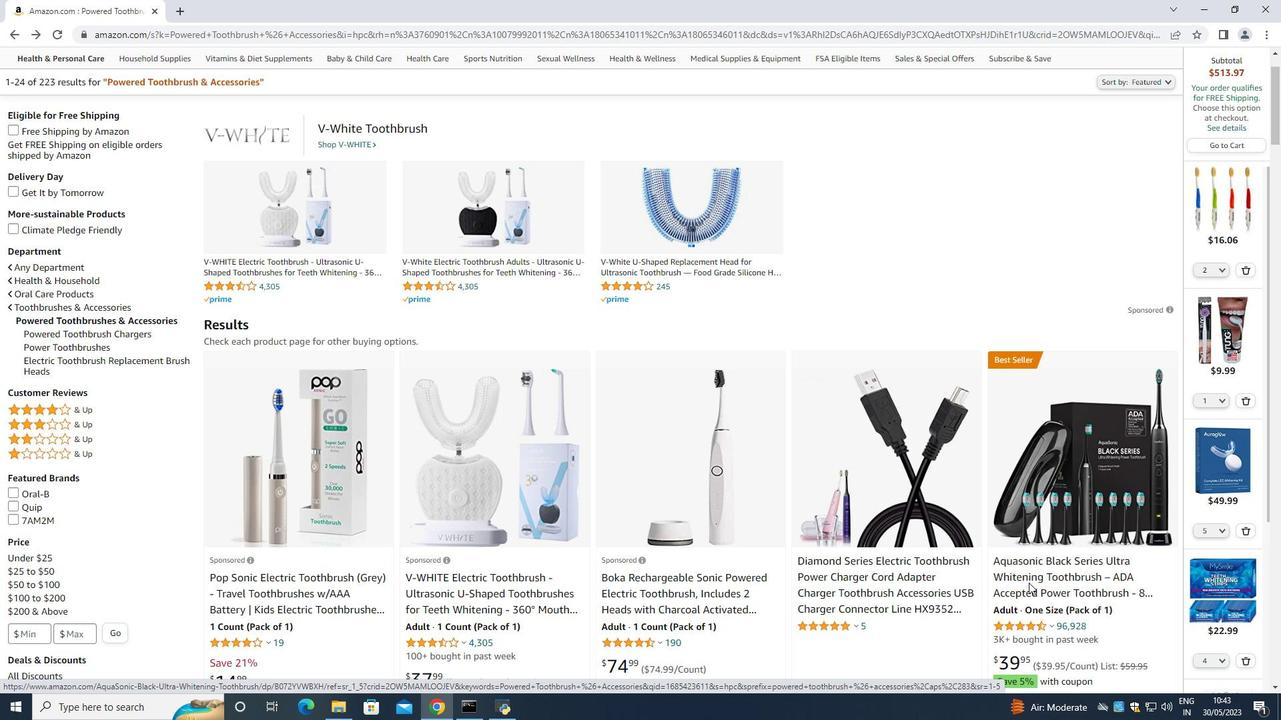 
Action: Mouse moved to (720, 298)
Screenshot: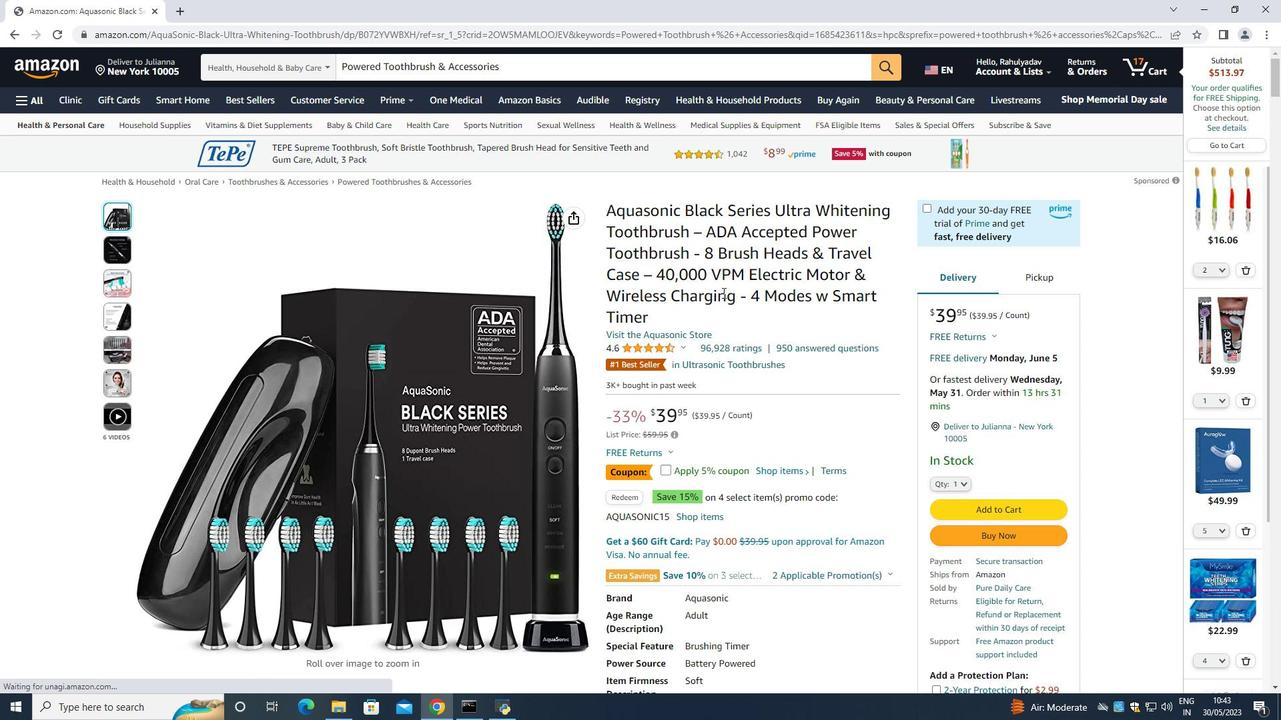 
Action: Mouse scrolled (720, 297) with delta (0, 0)
Screenshot: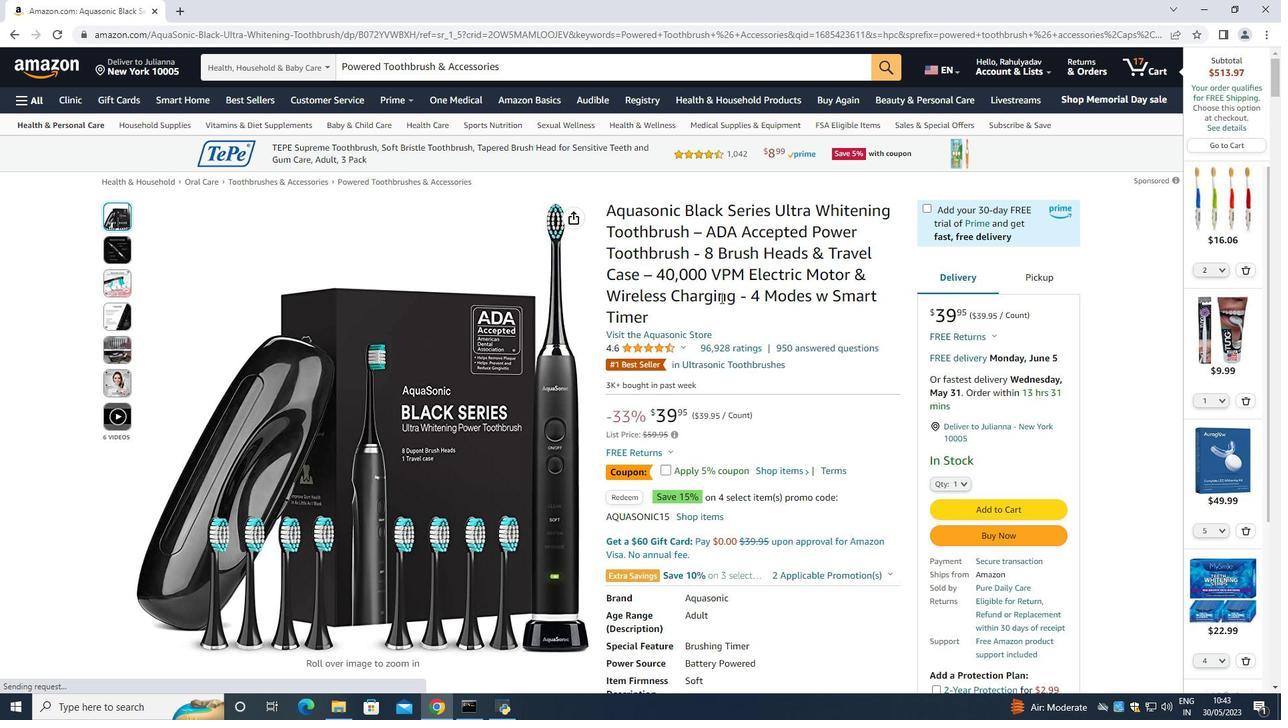 
Action: Mouse scrolled (720, 297) with delta (0, 0)
Screenshot: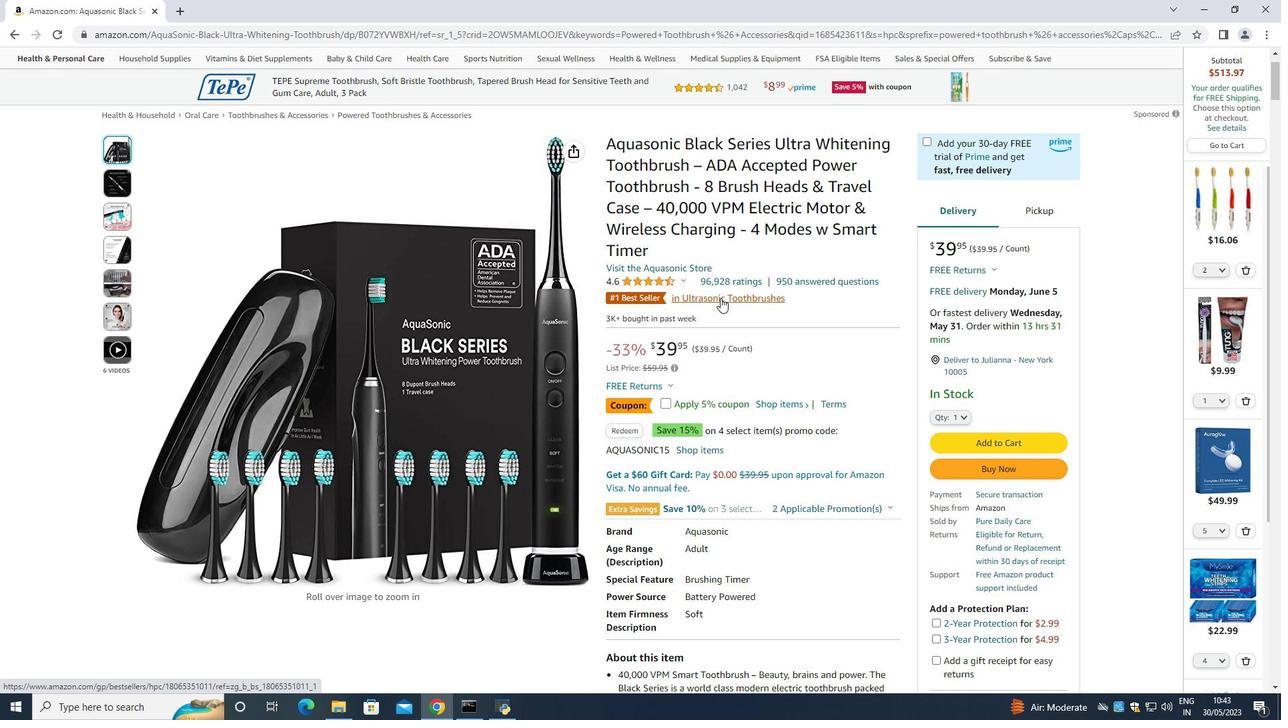 
Action: Mouse scrolled (720, 297) with delta (0, 0)
Screenshot: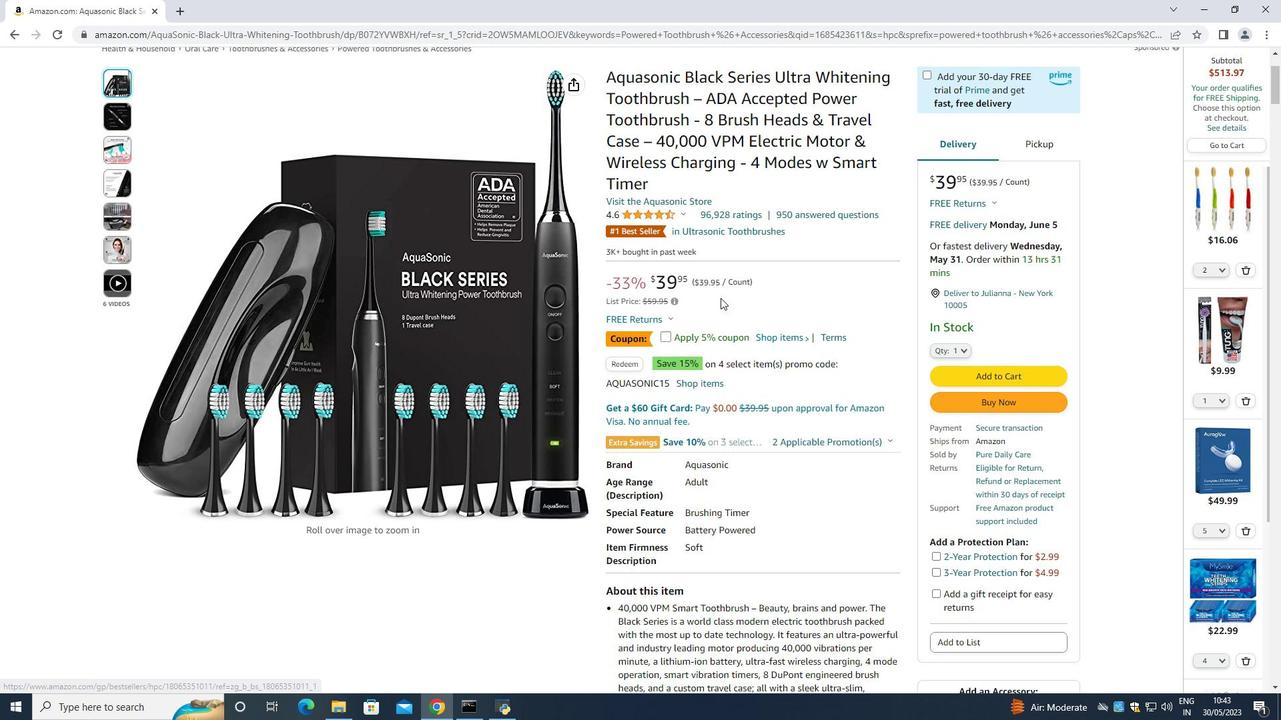 
Action: Mouse moved to (960, 281)
Screenshot: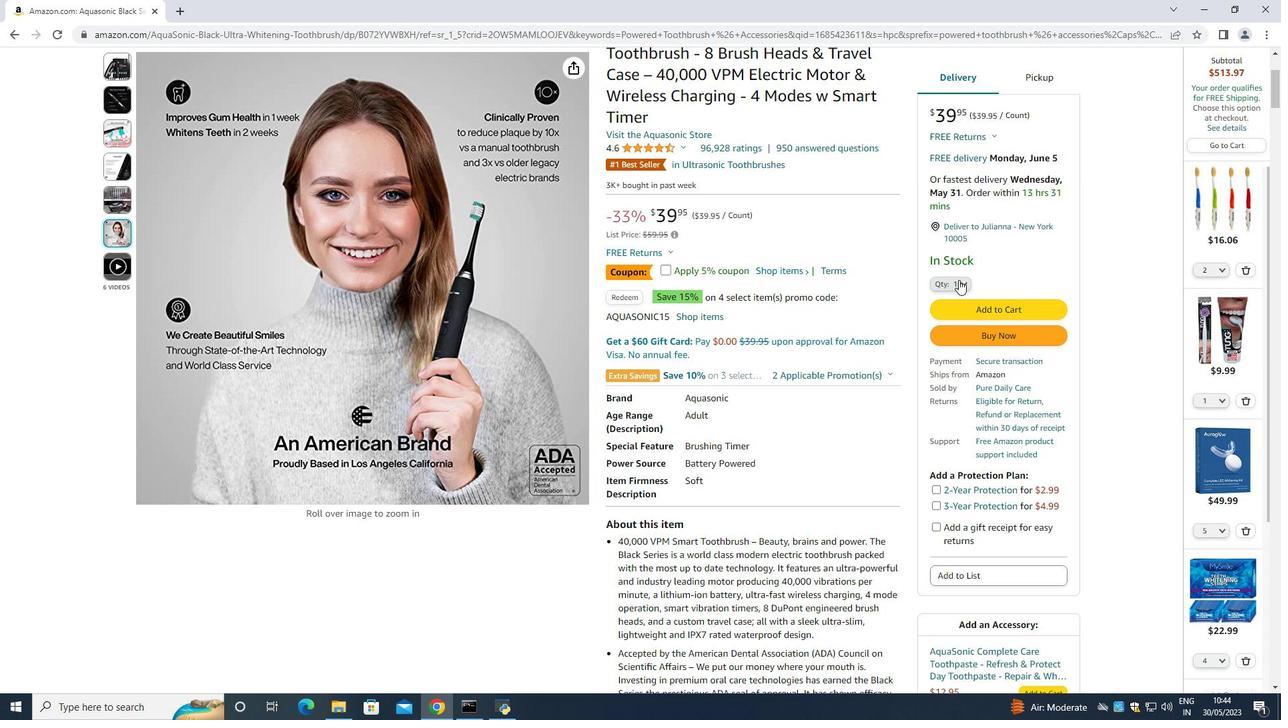 
Action: Mouse pressed left at (960, 281)
Screenshot: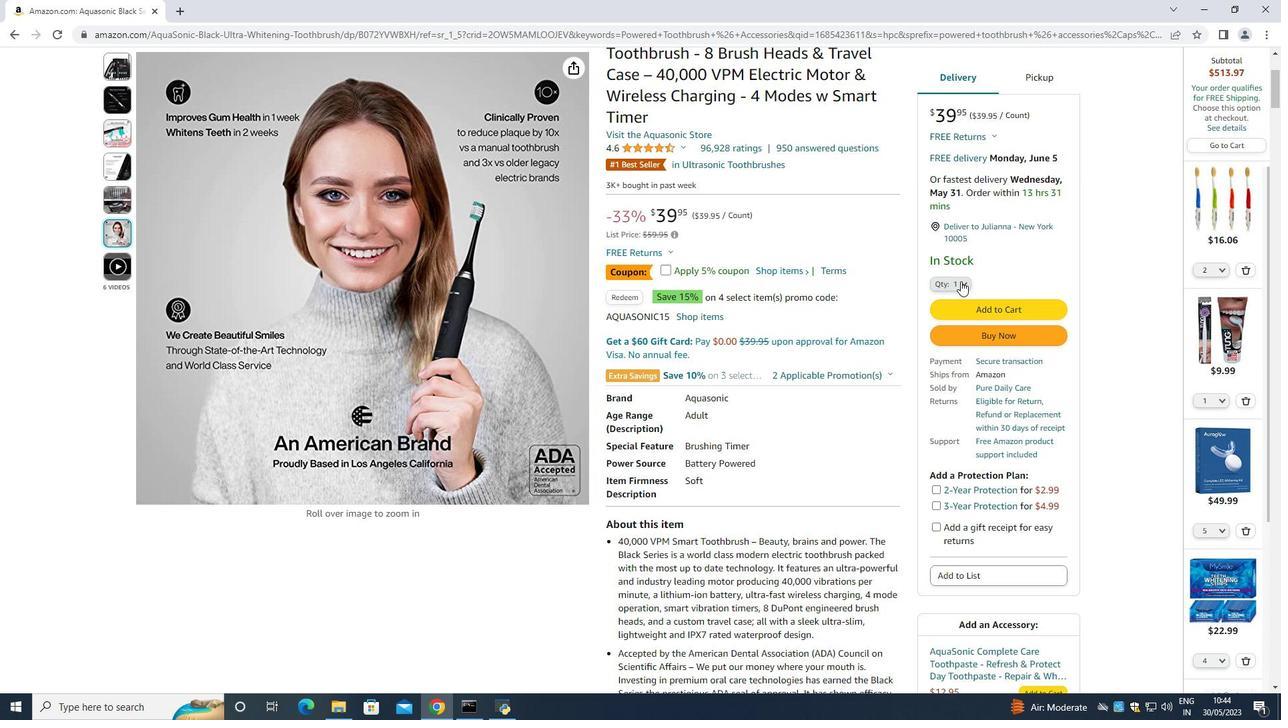 
Action: Mouse moved to (948, 320)
Screenshot: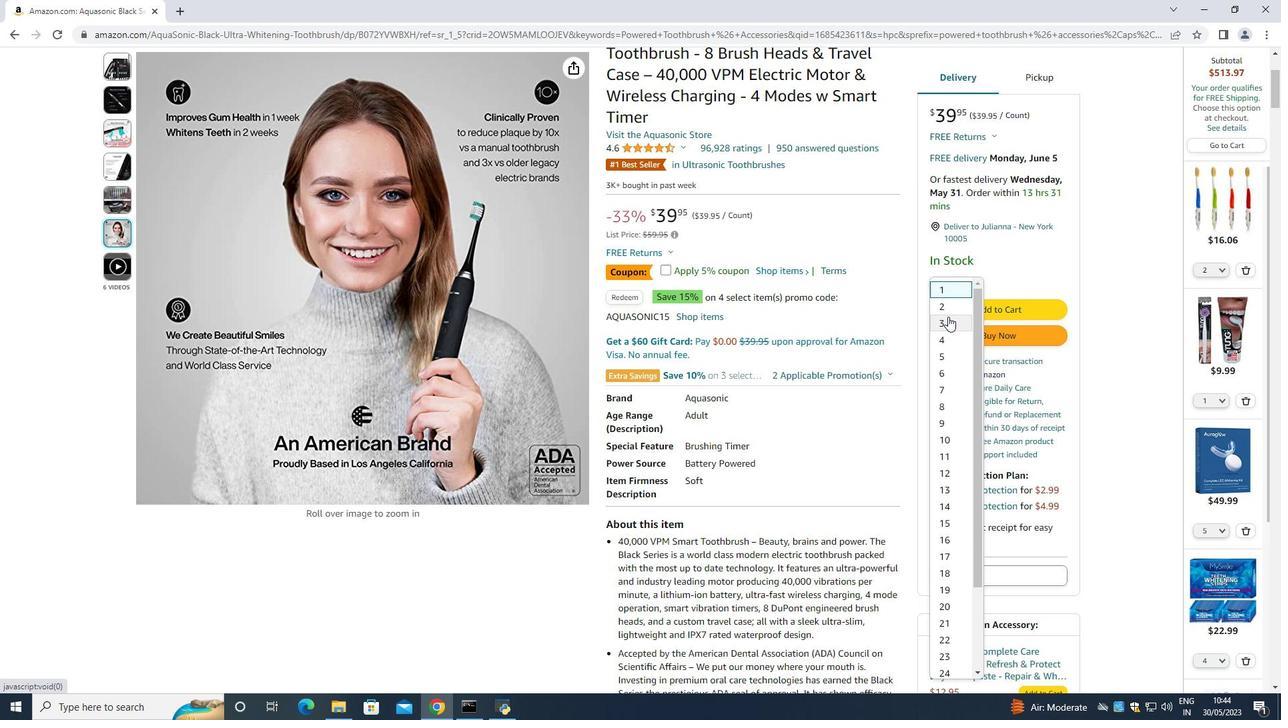 
Action: Mouse pressed left at (948, 320)
Screenshot: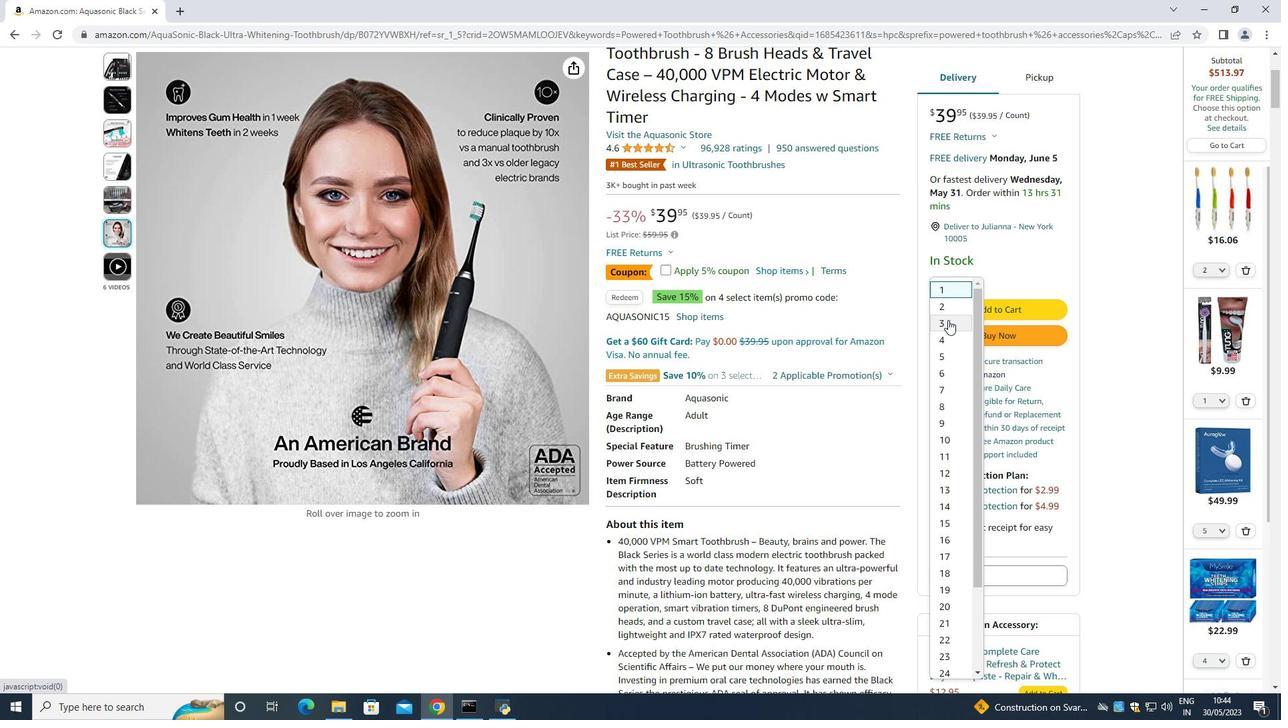 
Action: Mouse moved to (852, 361)
Screenshot: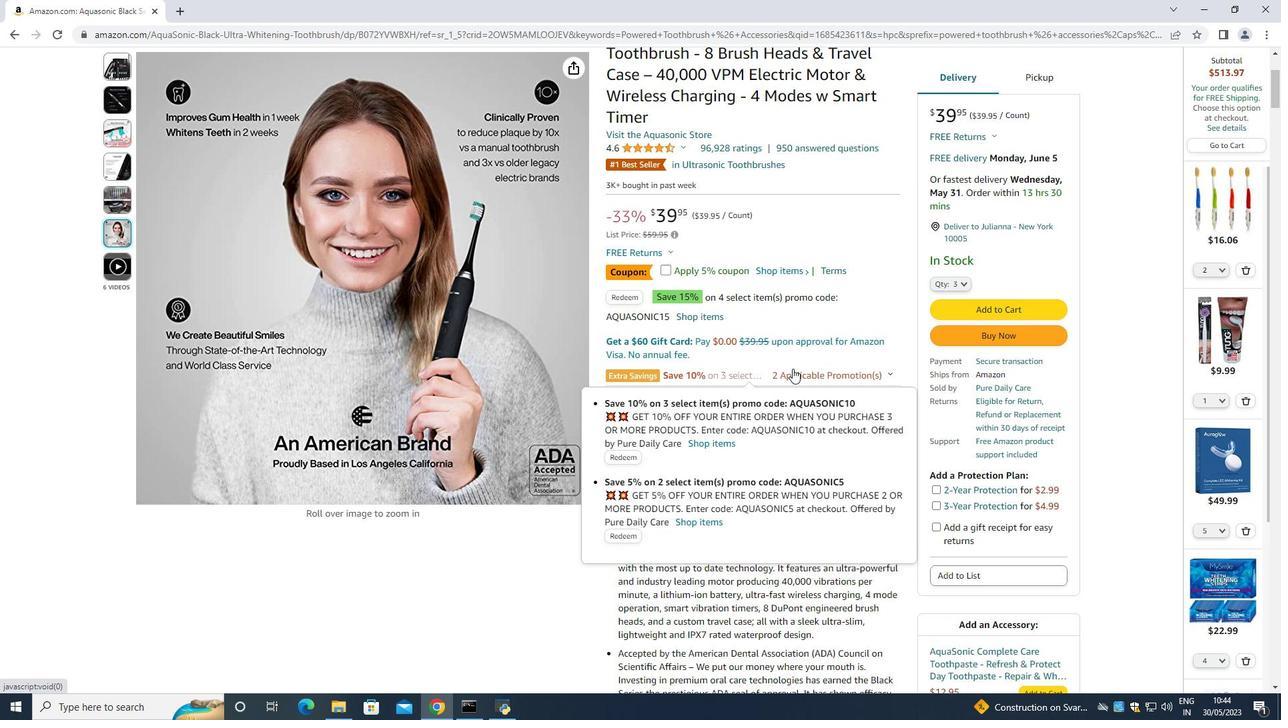 
Action: Mouse scrolled (852, 360) with delta (0, 0)
Screenshot: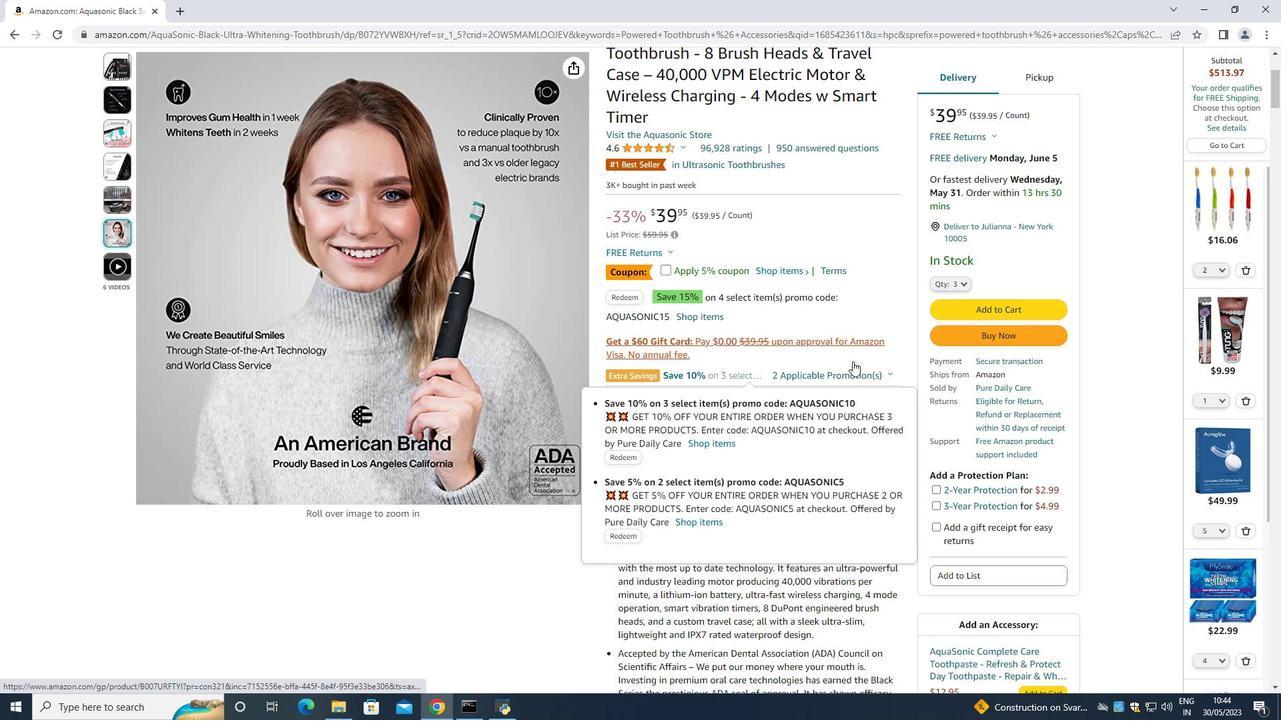 
Action: Mouse moved to (684, 340)
Screenshot: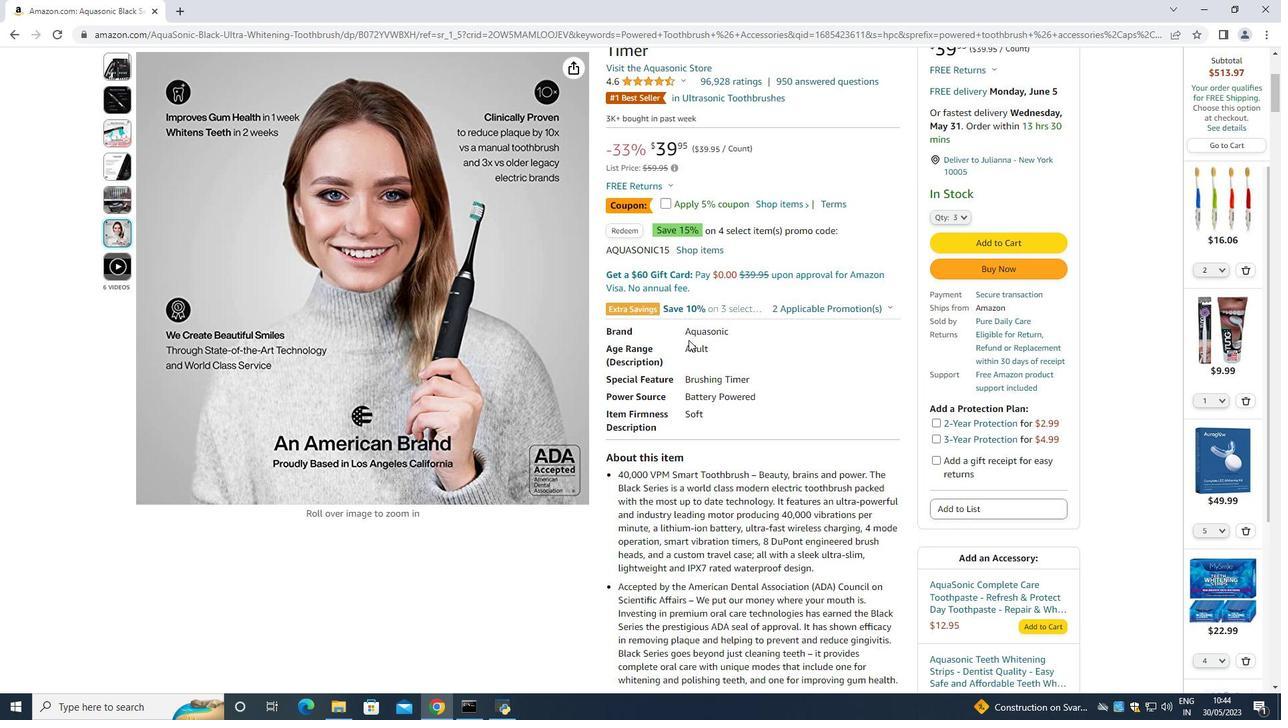 
Action: Mouse scrolled (684, 339) with delta (0, 0)
Screenshot: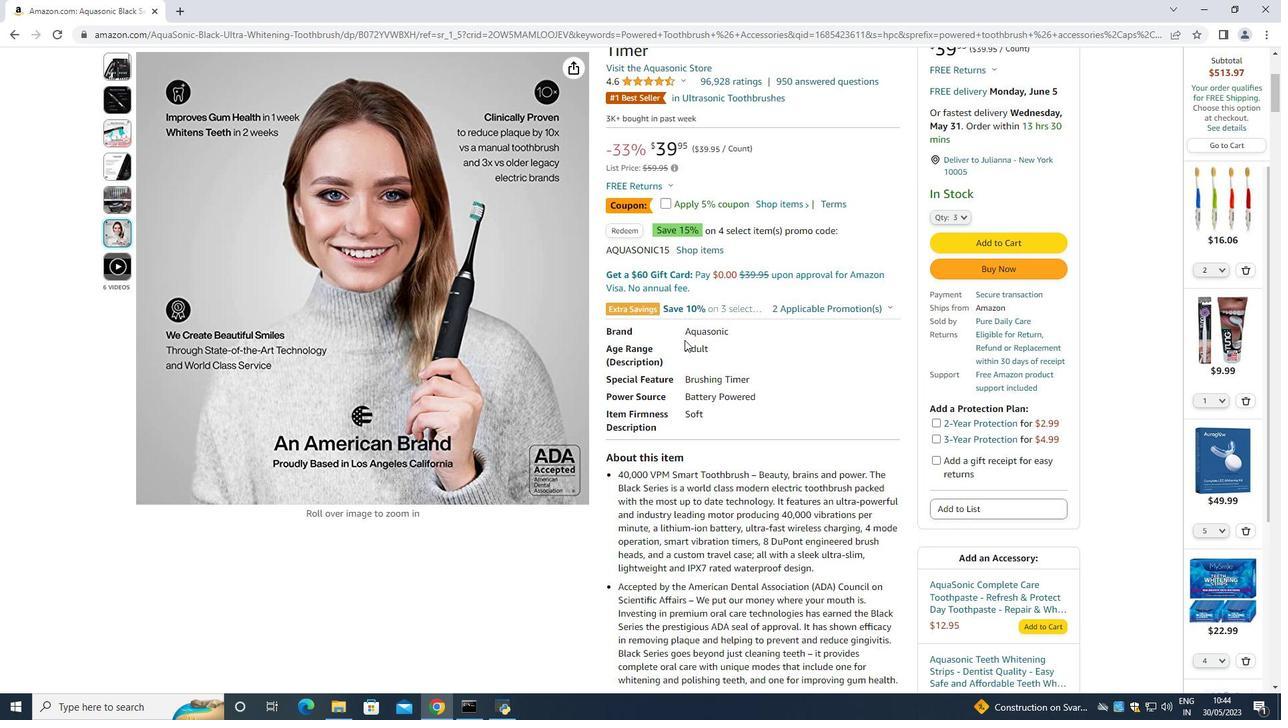 
Action: Mouse scrolled (684, 339) with delta (0, 0)
Screenshot: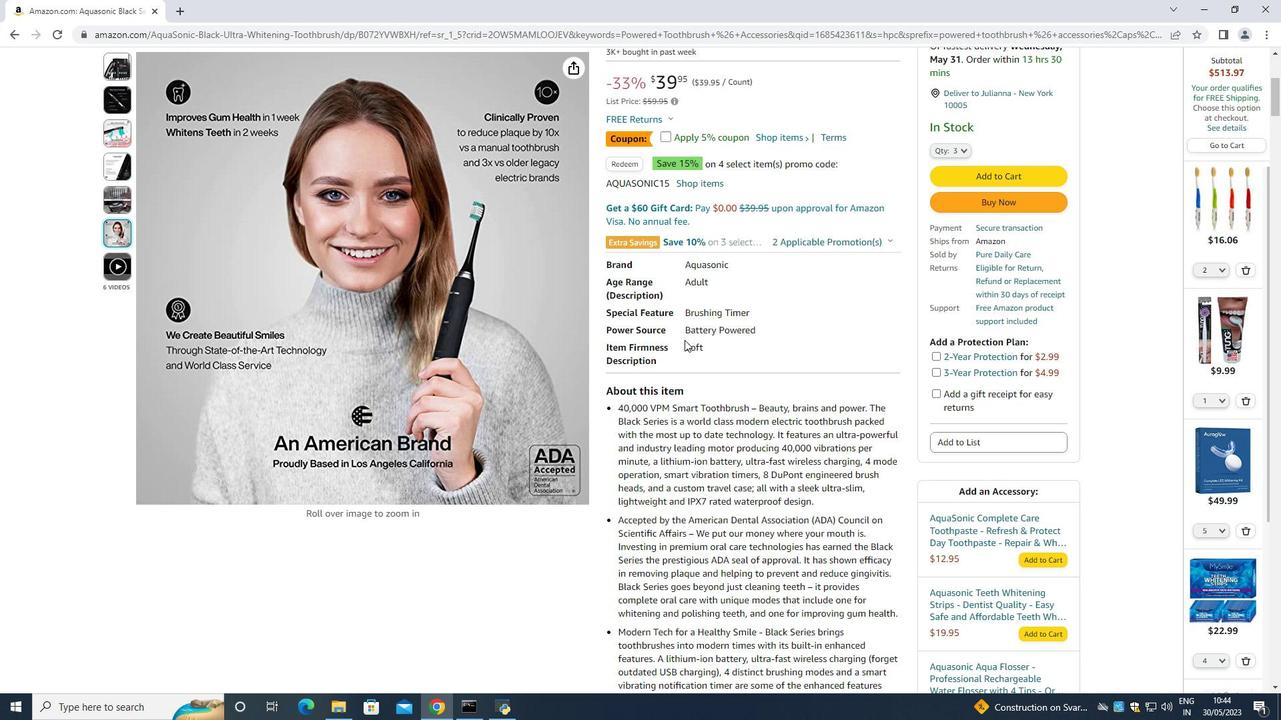 
Action: Mouse scrolled (684, 339) with delta (0, 0)
Screenshot: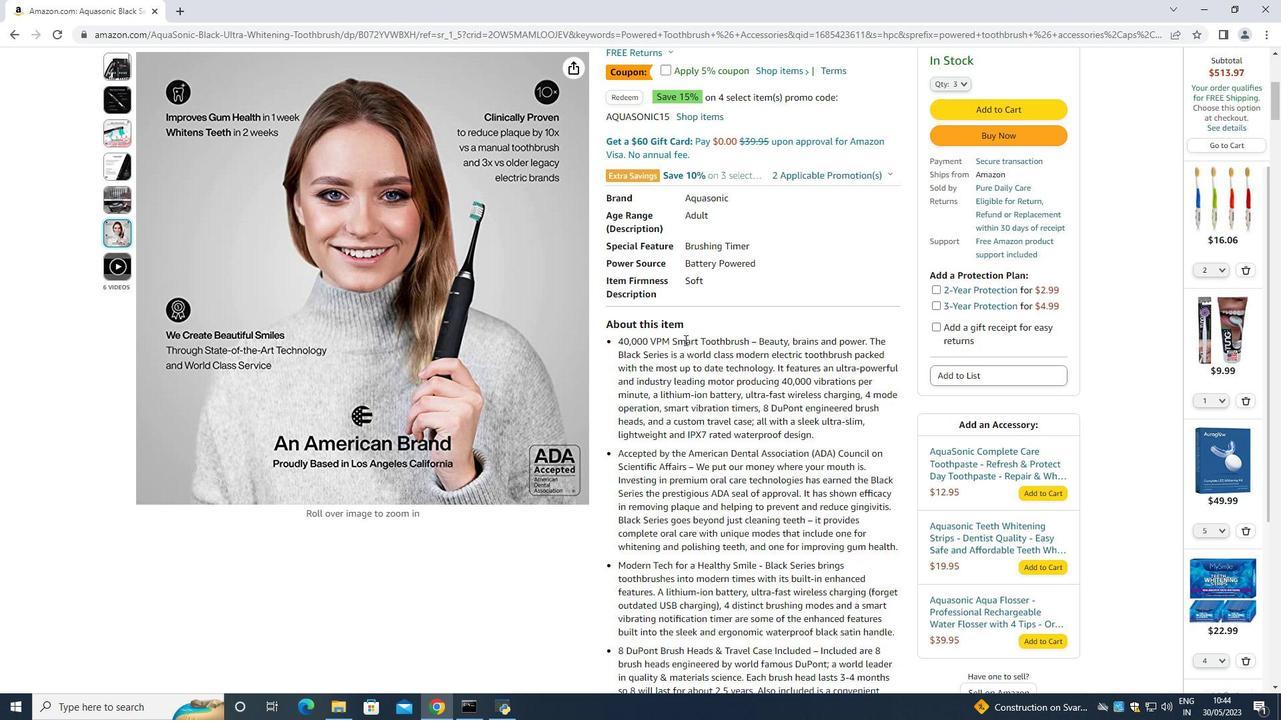 
Action: Mouse scrolled (684, 339) with delta (0, 0)
Screenshot: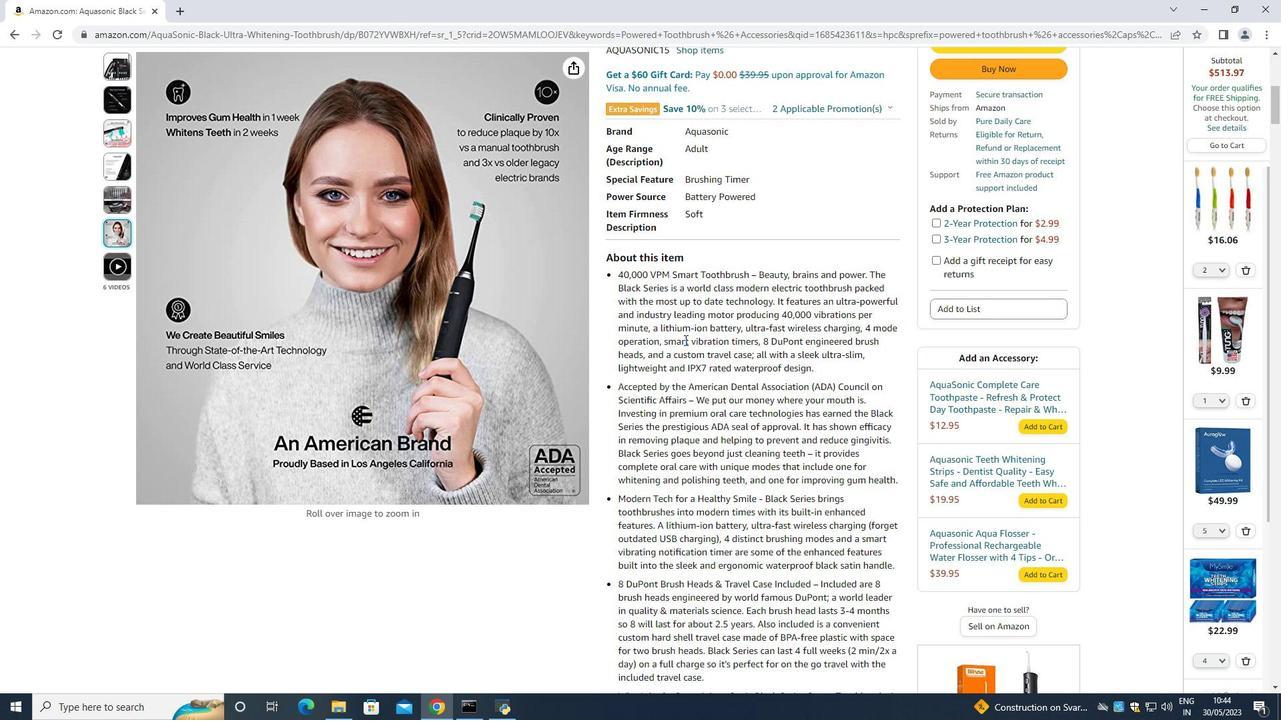 
Action: Mouse scrolled (684, 339) with delta (0, 0)
Screenshot: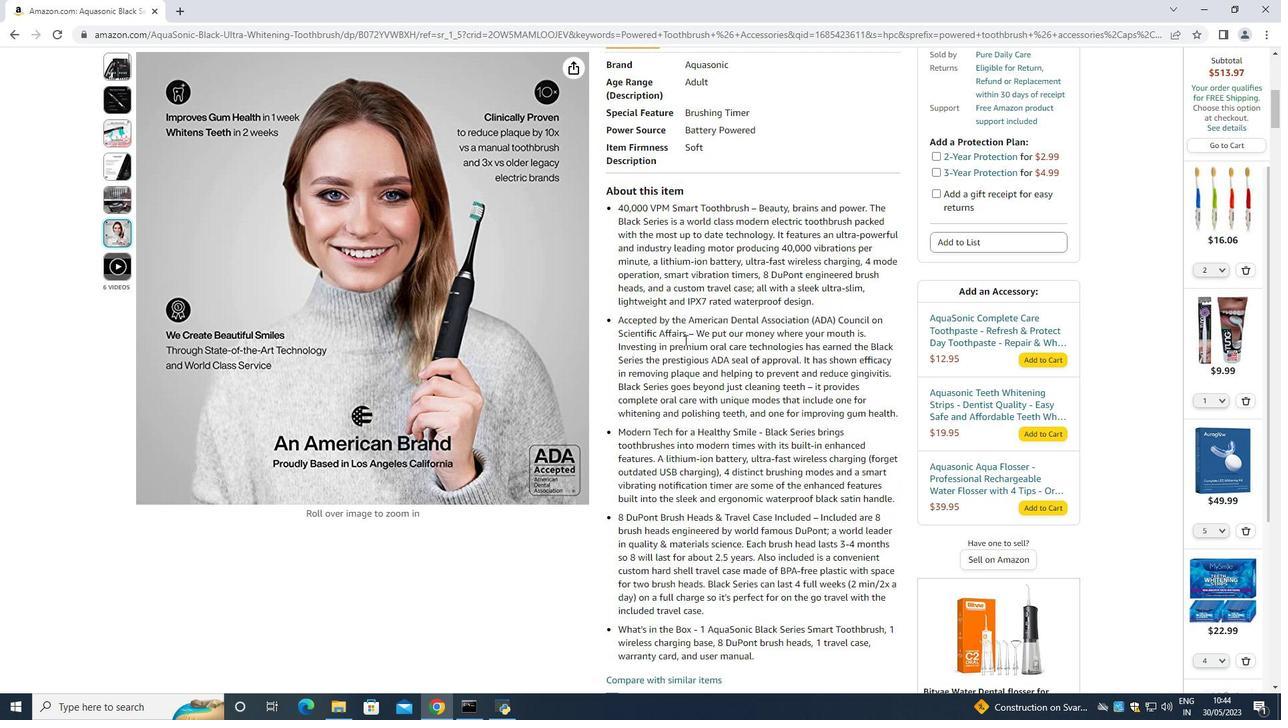 
Action: Mouse scrolled (684, 339) with delta (0, 0)
Screenshot: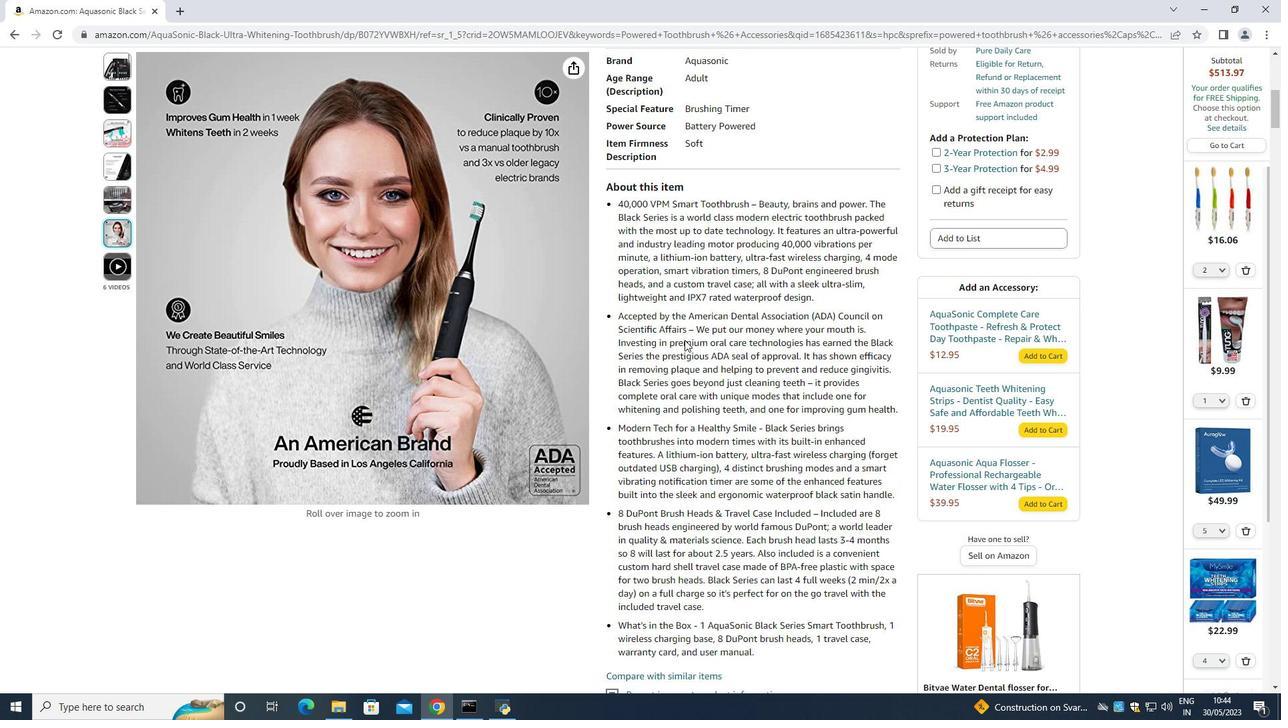 
Action: Mouse scrolled (684, 339) with delta (0, 0)
Screenshot: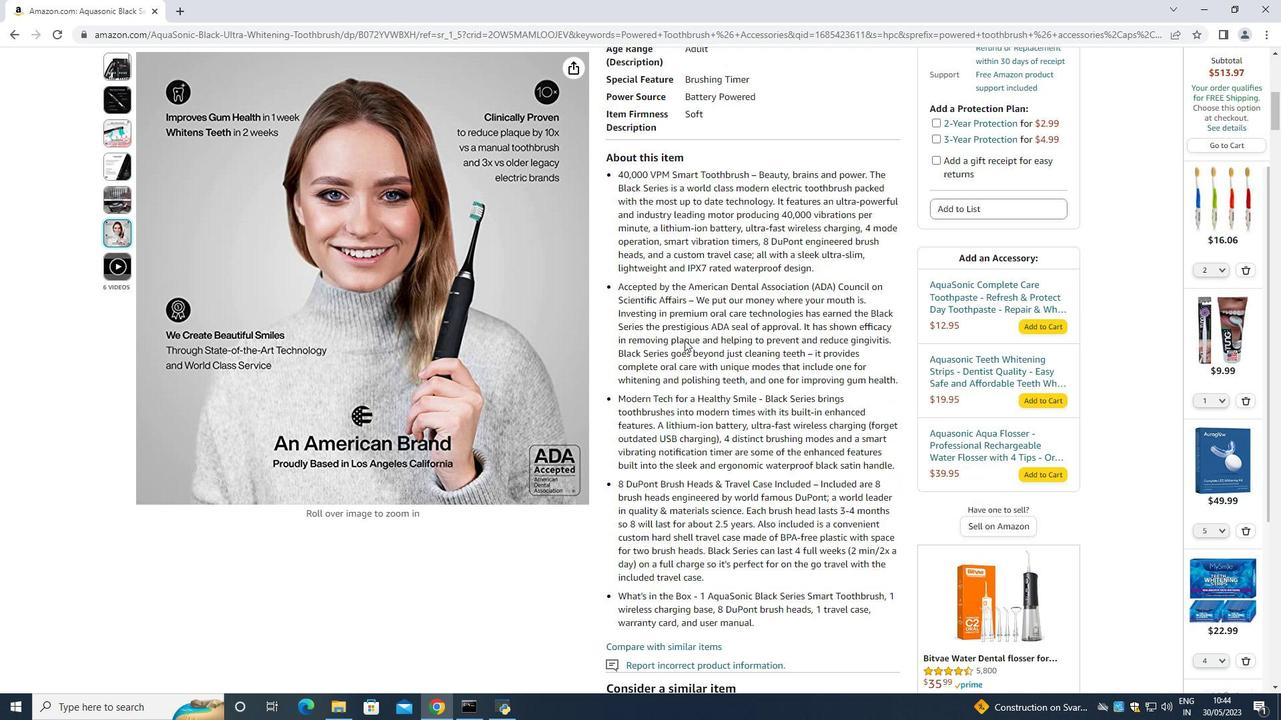 
Action: Mouse moved to (683, 340)
Screenshot: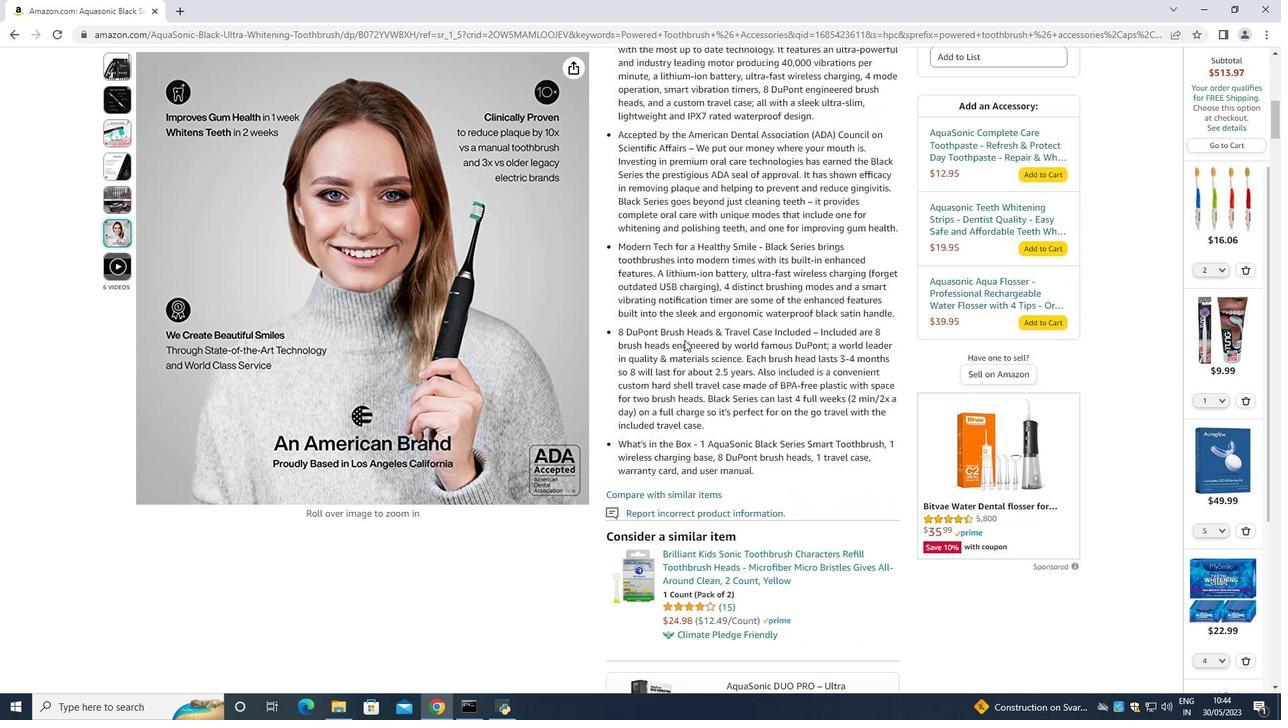 
Action: Mouse scrolled (683, 339) with delta (0, 0)
Screenshot: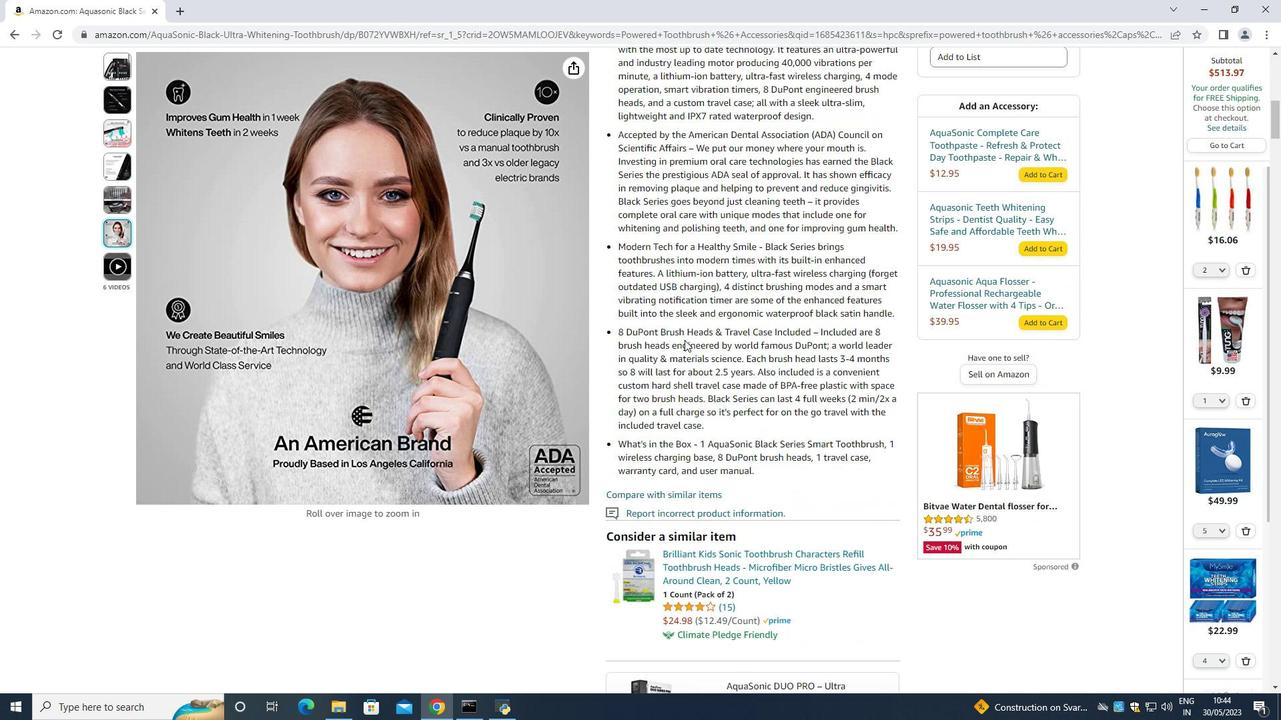 
Action: Mouse moved to (683, 340)
Screenshot: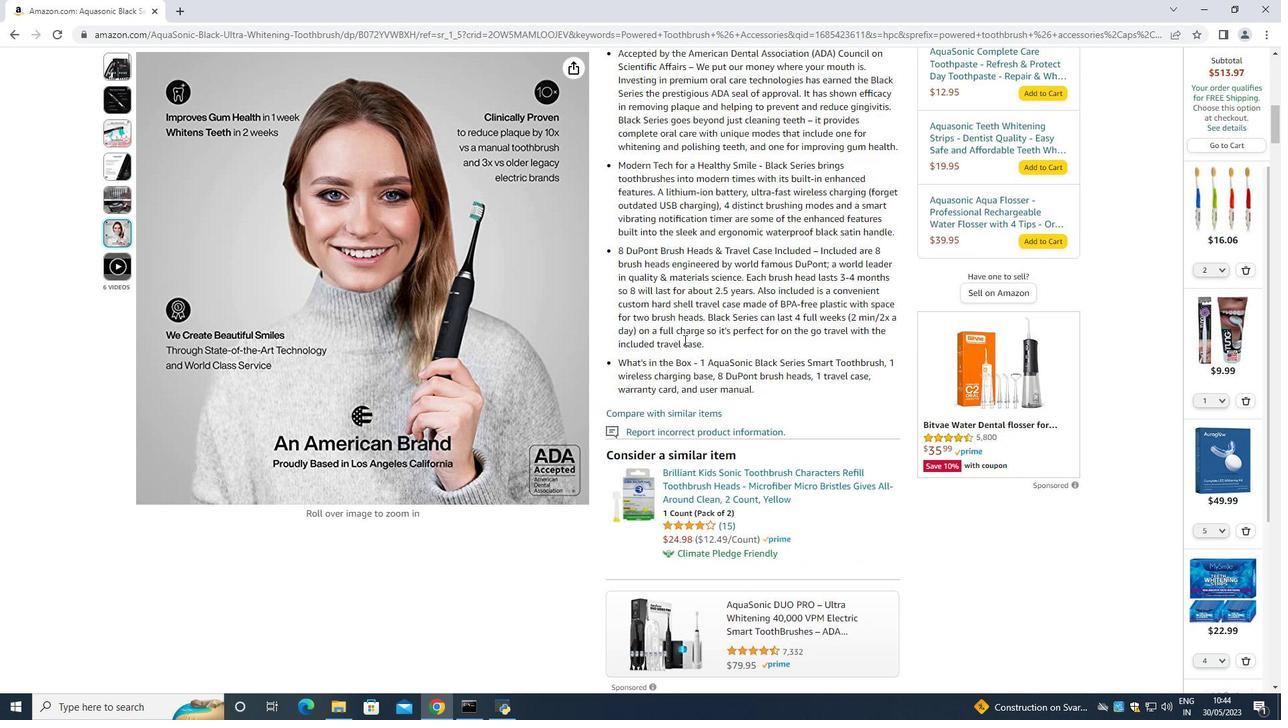 
Action: Mouse scrolled (683, 340) with delta (0, 0)
Screenshot: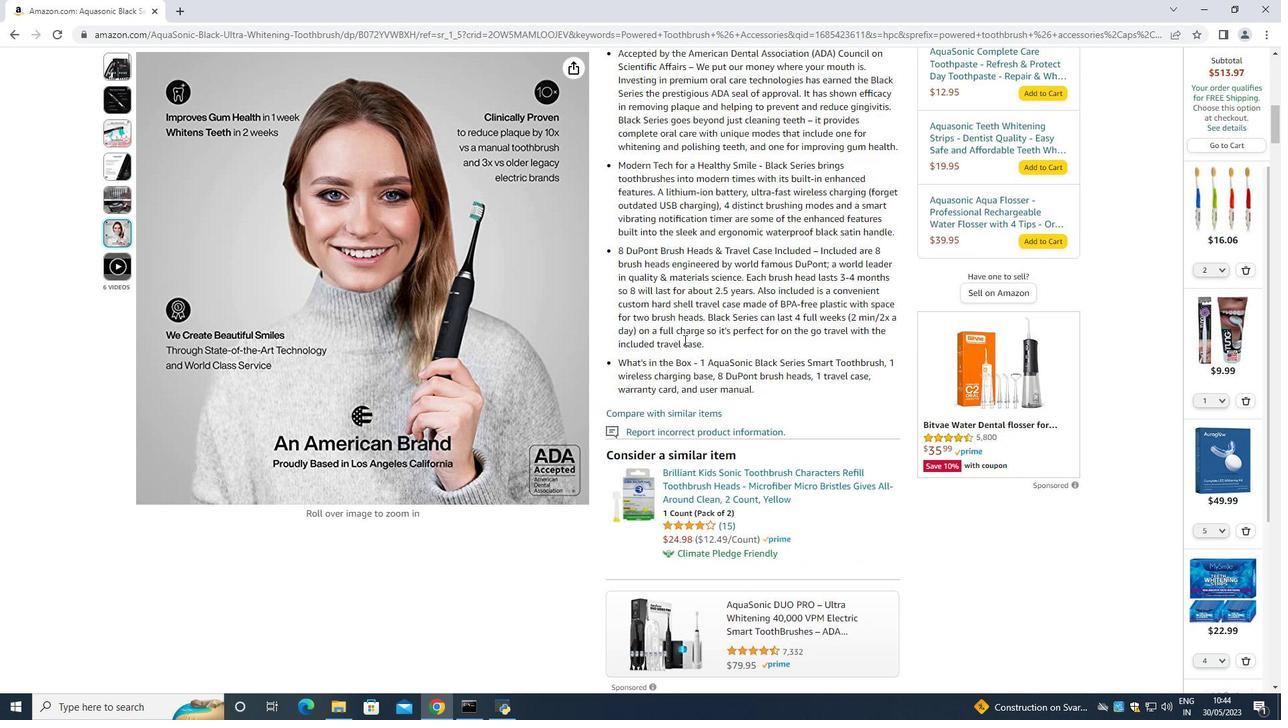 
Action: Mouse moved to (682, 342)
Screenshot: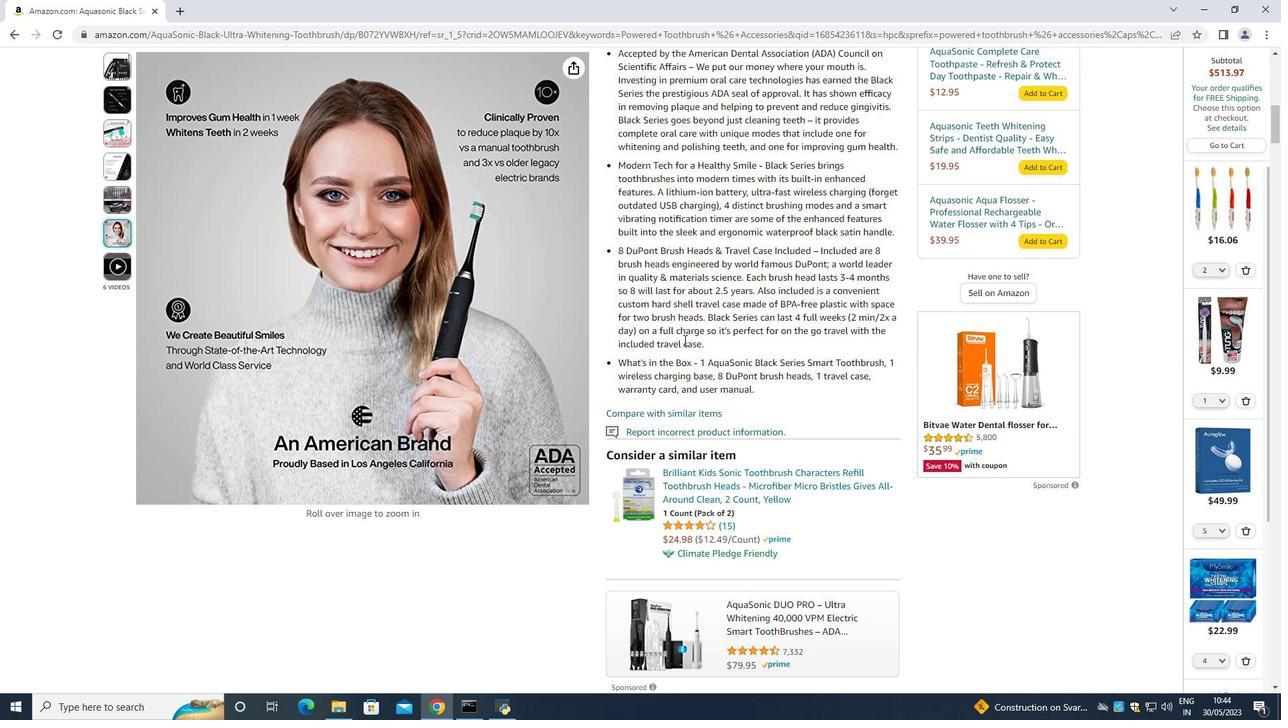
Action: Mouse scrolled (683, 341) with delta (0, 0)
Screenshot: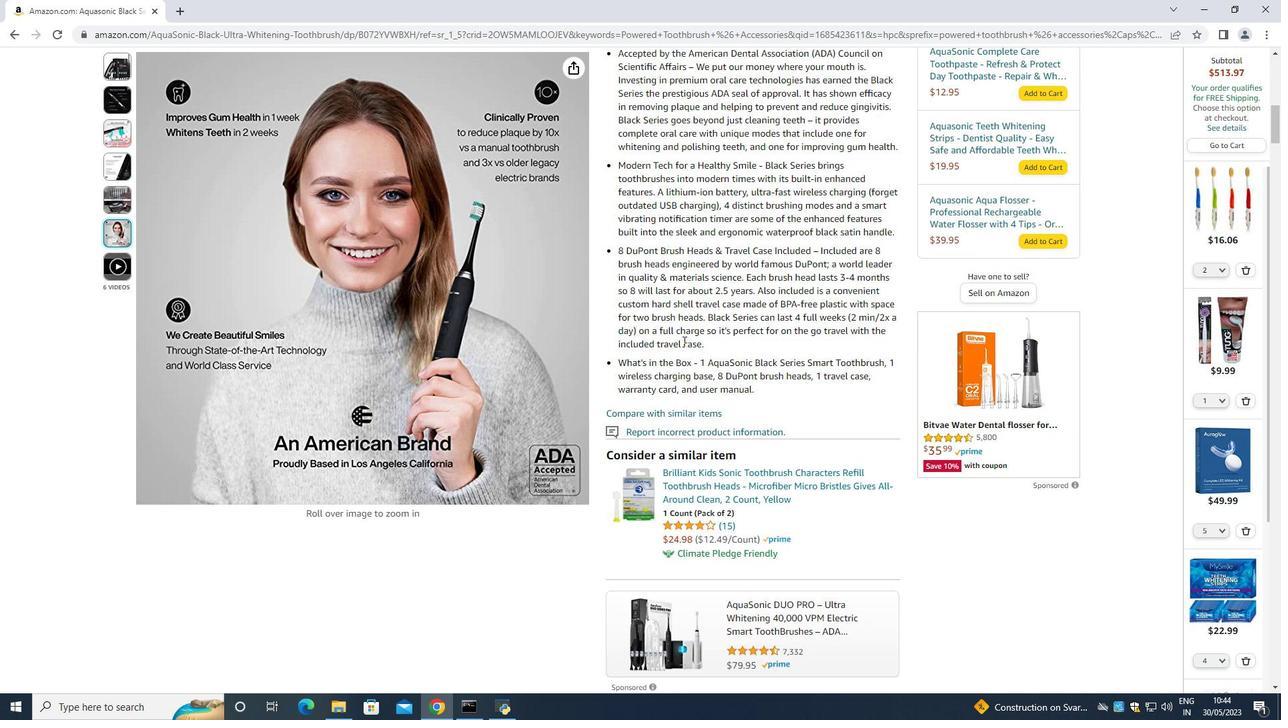 
Action: Mouse scrolled (682, 342) with delta (0, 0)
Screenshot: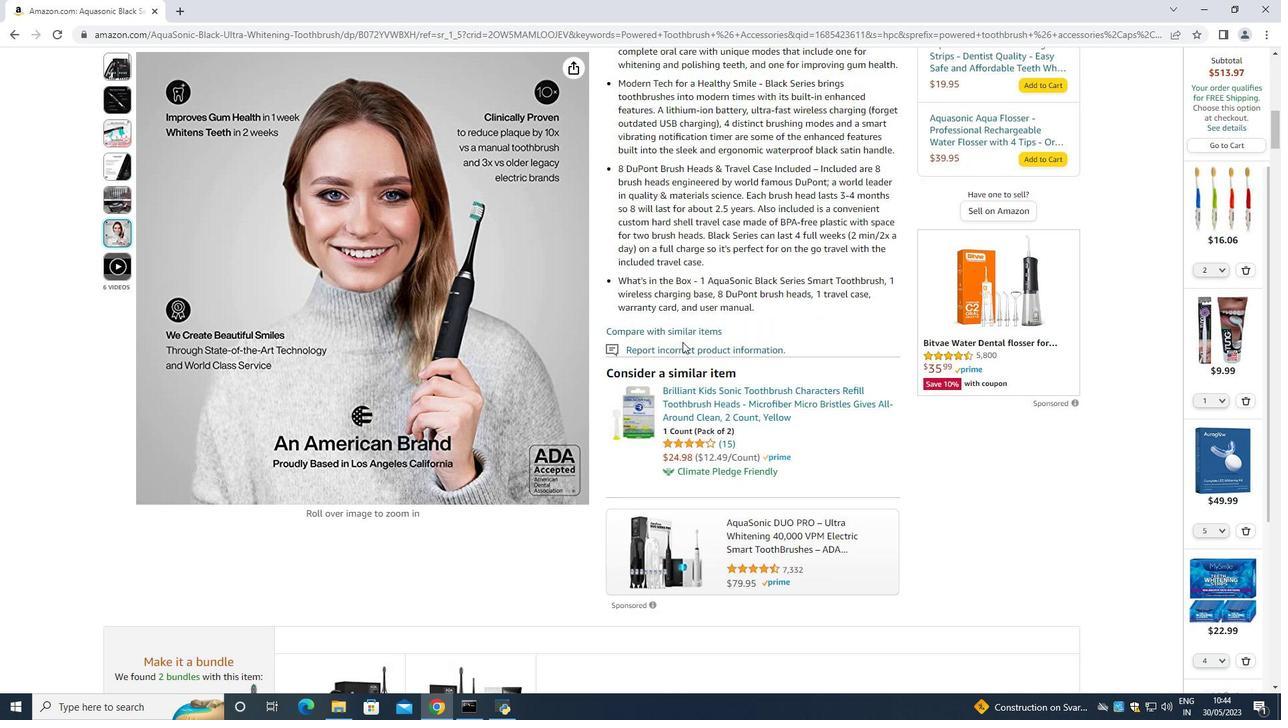 
Action: Mouse scrolled (682, 342) with delta (0, 0)
Screenshot: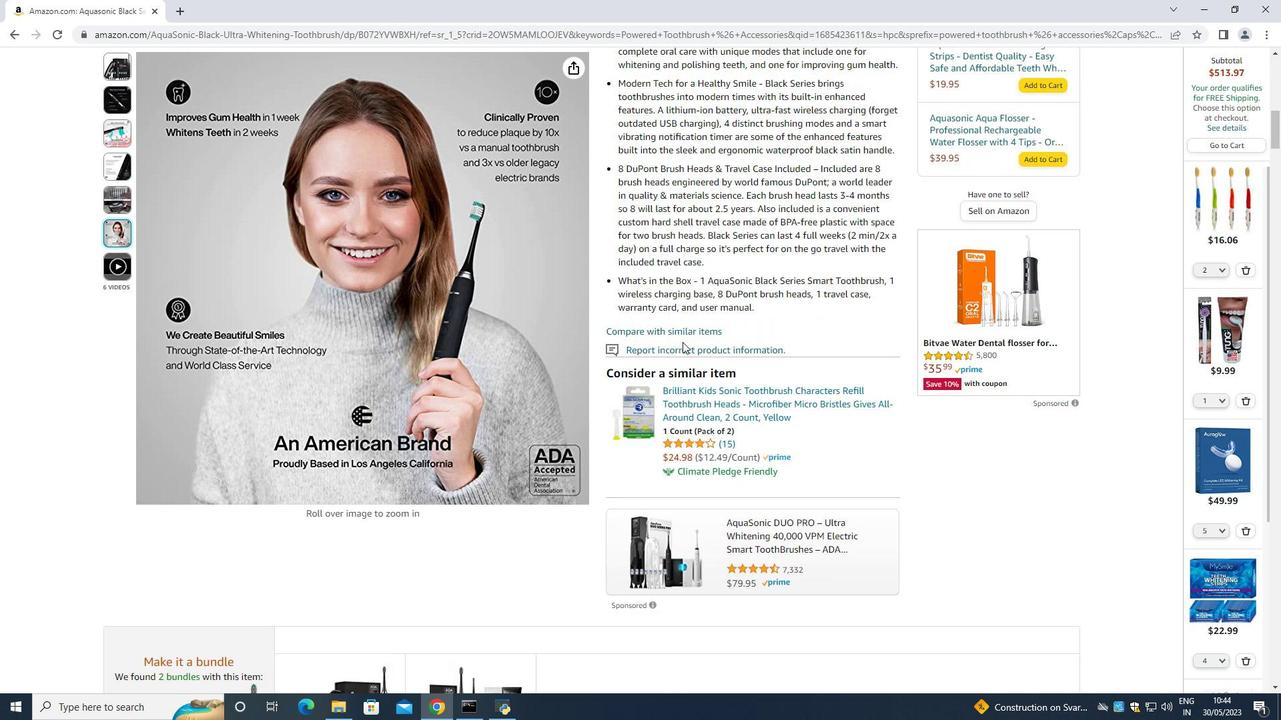 
Action: Mouse scrolled (682, 342) with delta (0, 0)
Screenshot: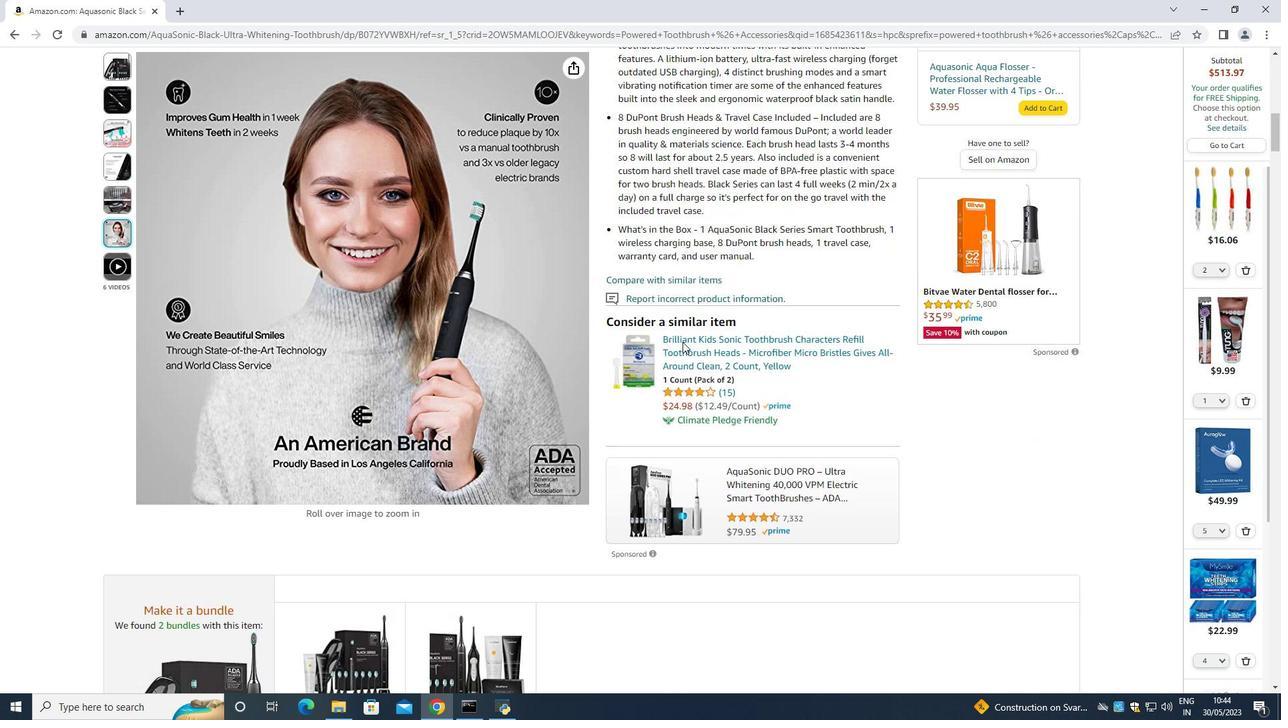 
Action: Mouse scrolled (682, 342) with delta (0, 0)
Screenshot: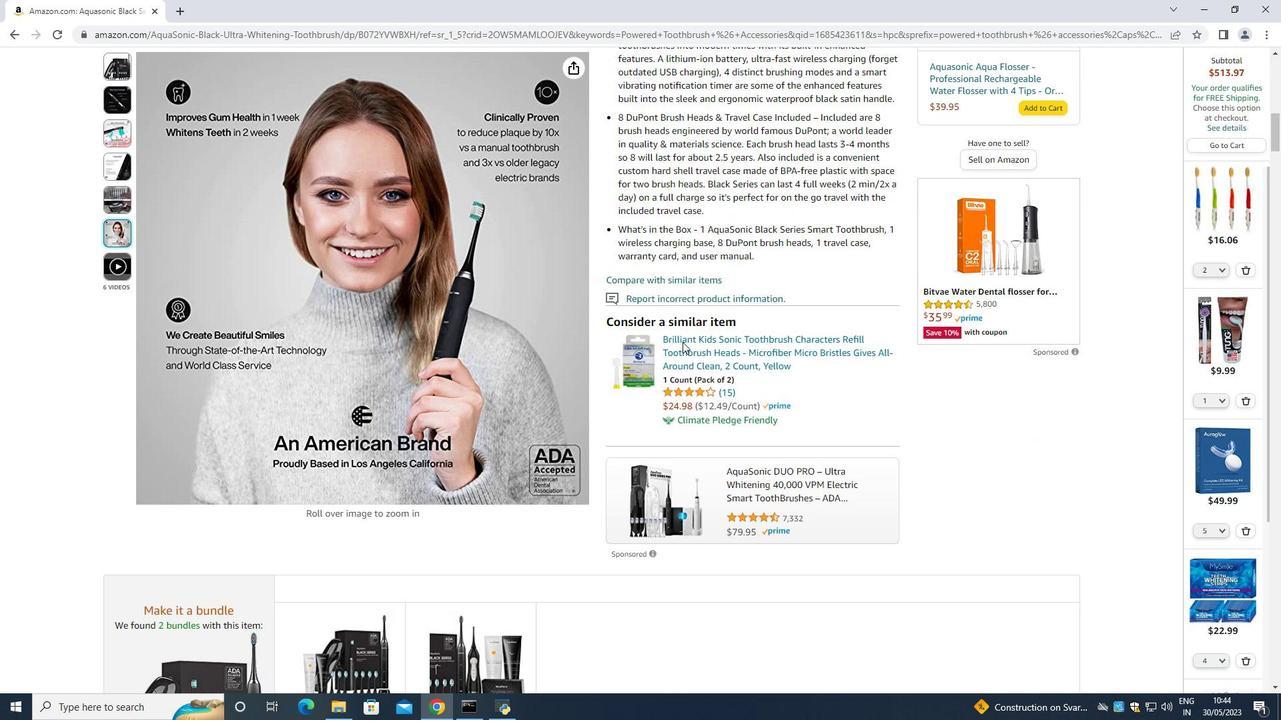 
Action: Mouse moved to (681, 343)
Screenshot: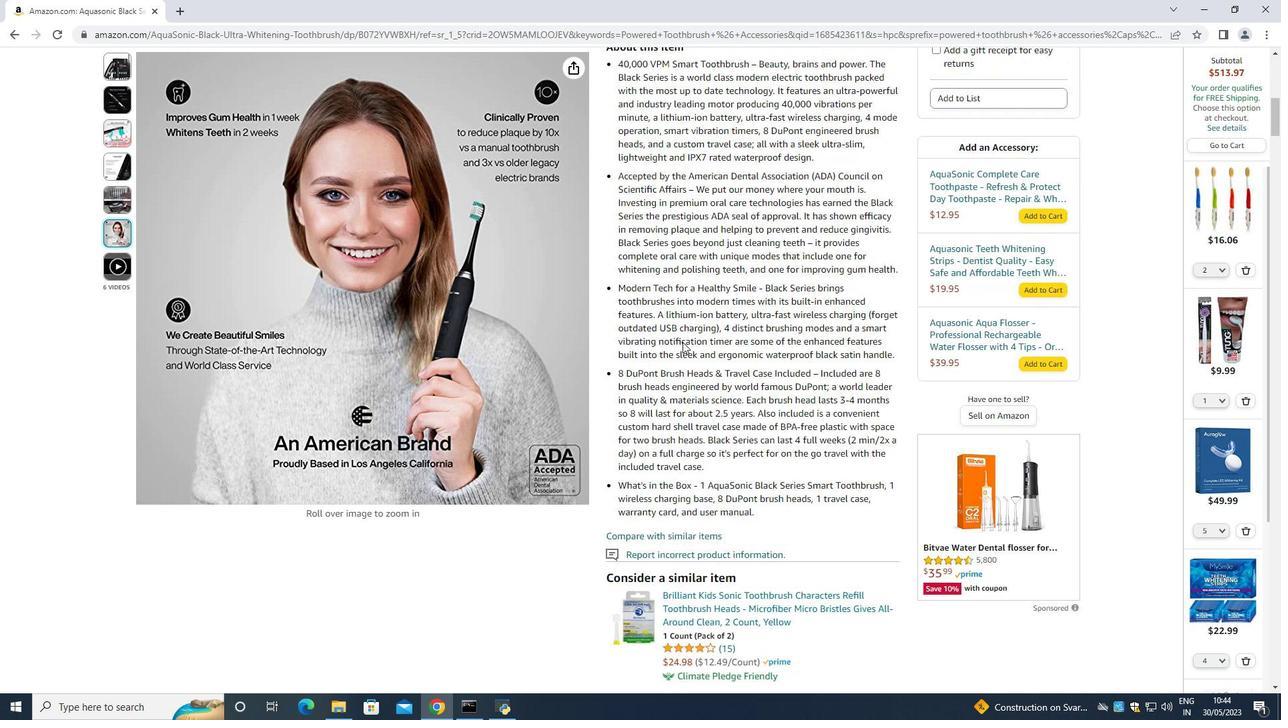 
Action: Mouse scrolled (681, 344) with delta (0, 0)
Screenshot: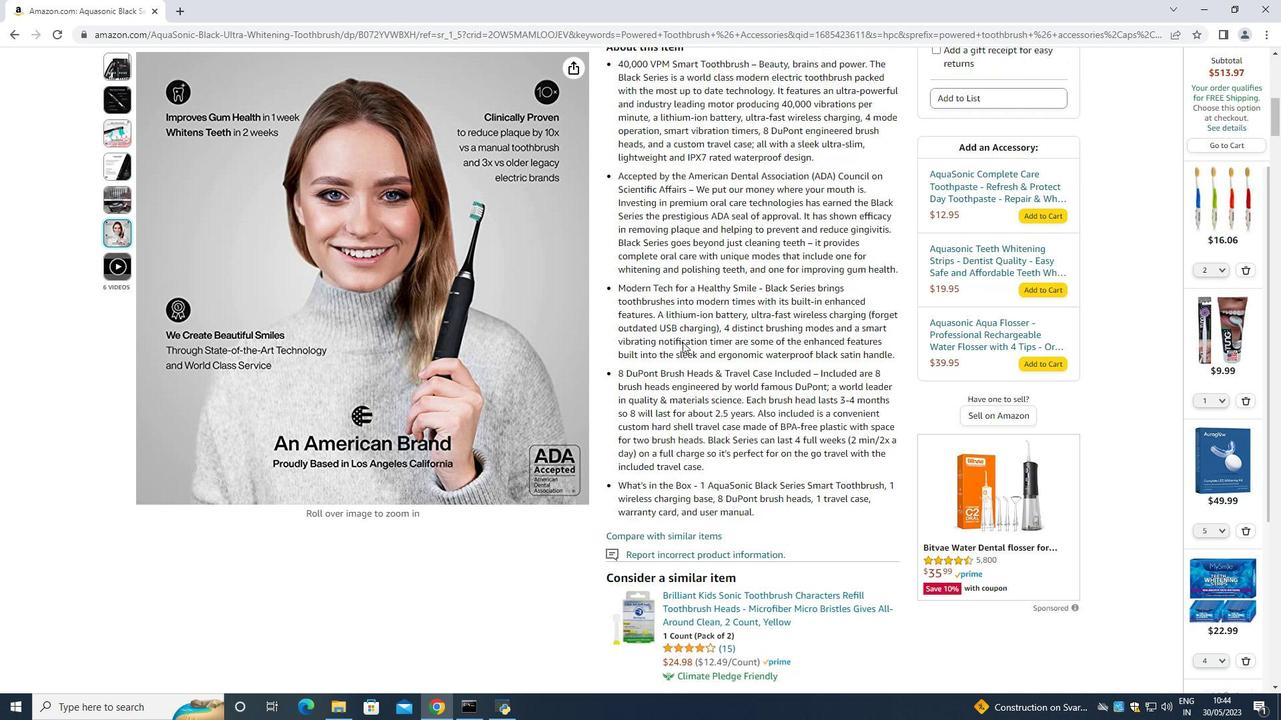 
Action: Mouse scrolled (681, 344) with delta (0, 0)
Screenshot: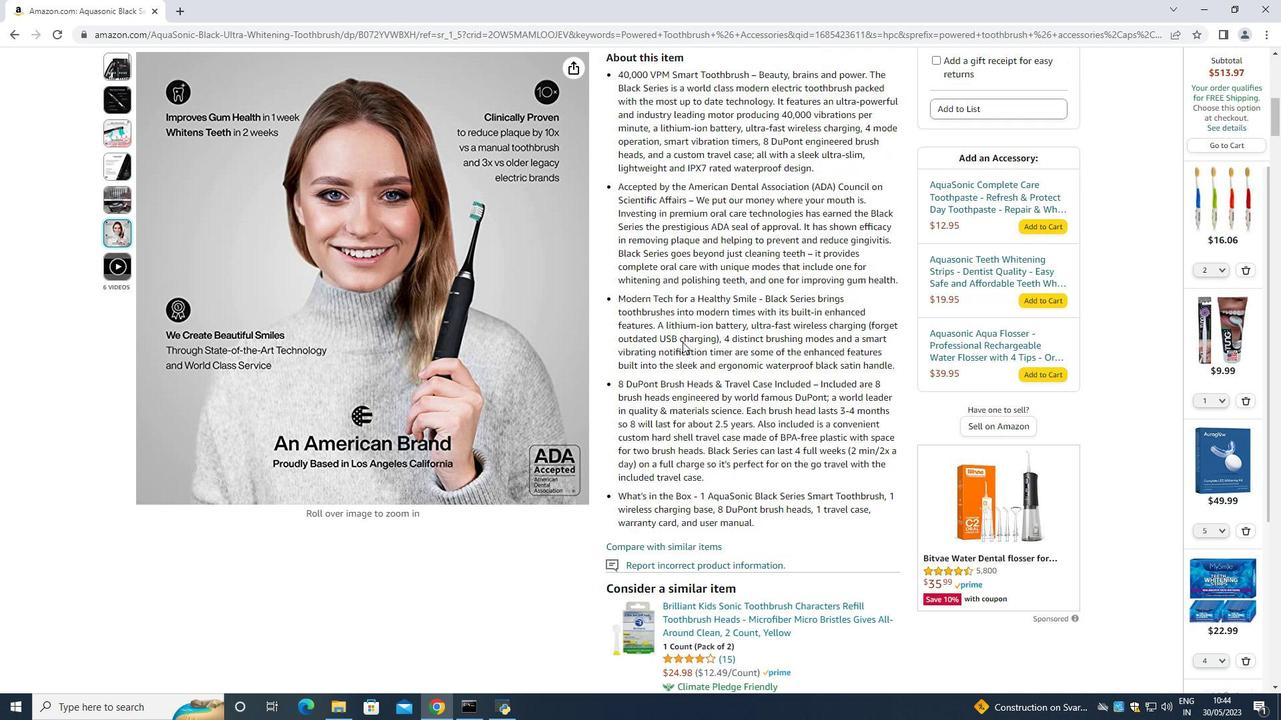 
Action: Mouse scrolled (681, 344) with delta (0, 0)
Screenshot: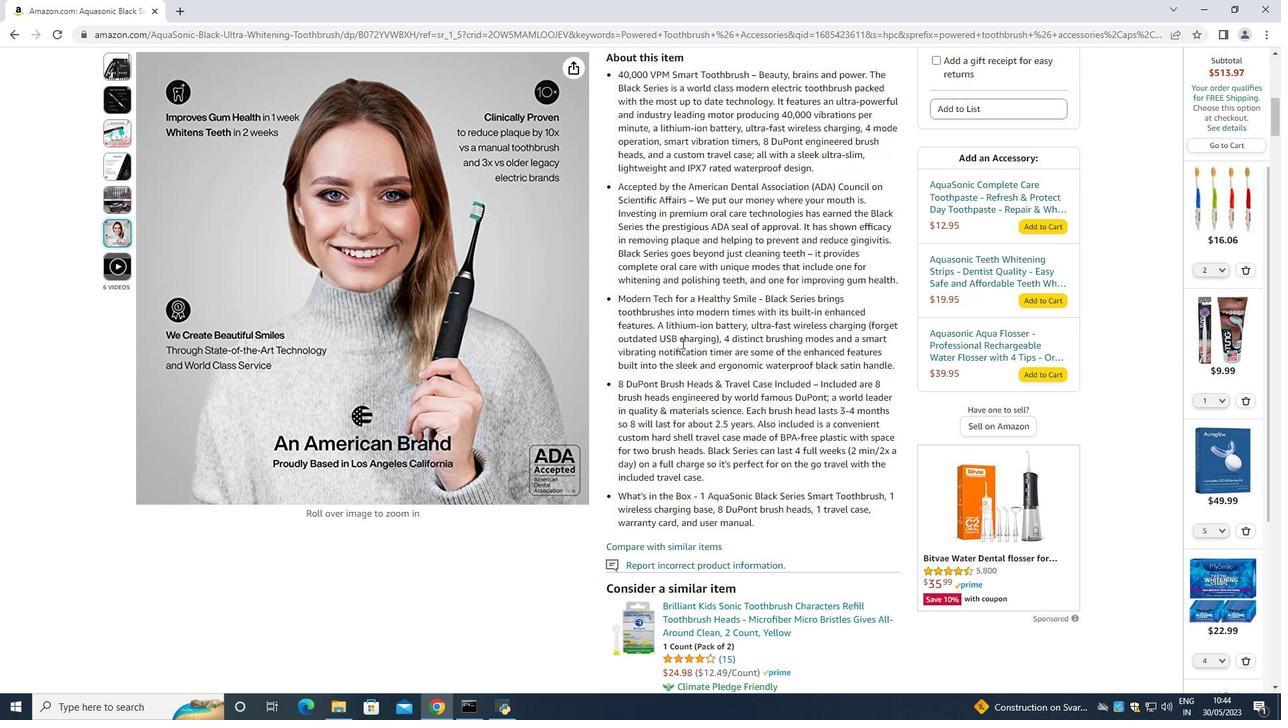 
Action: Mouse scrolled (681, 344) with delta (0, 0)
Screenshot: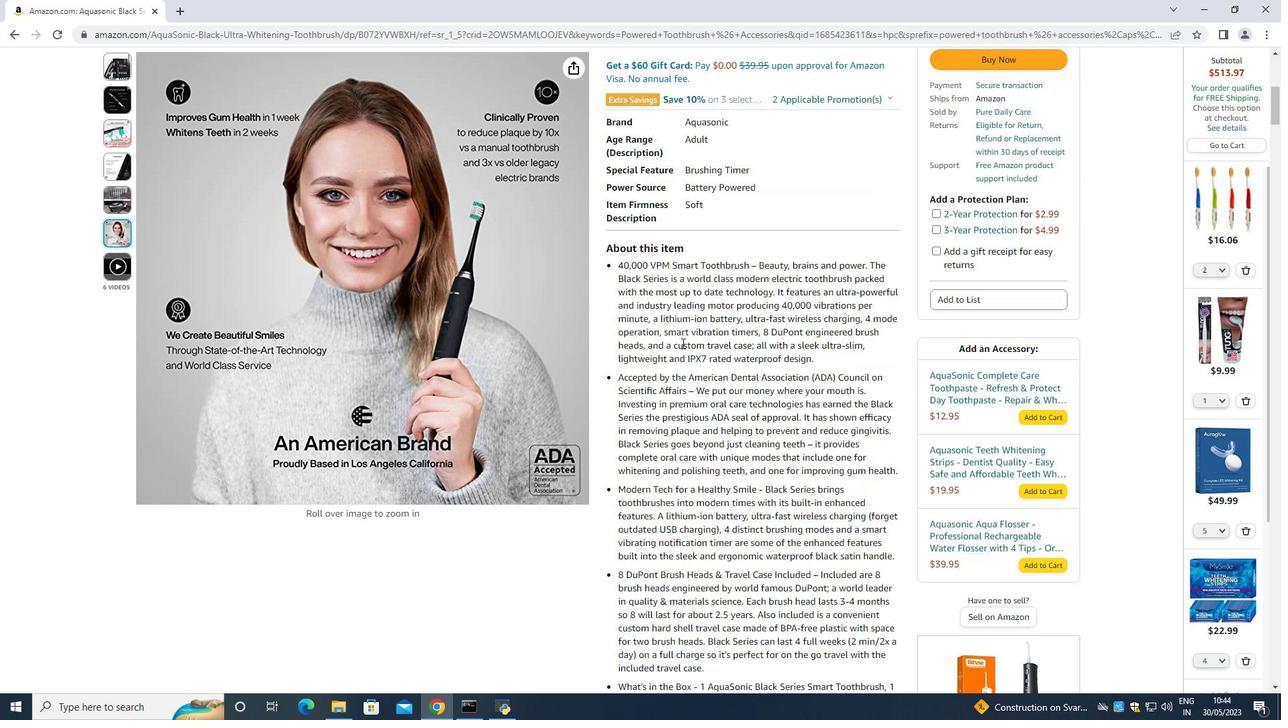 
Action: Mouse scrolled (681, 344) with delta (0, 0)
Screenshot: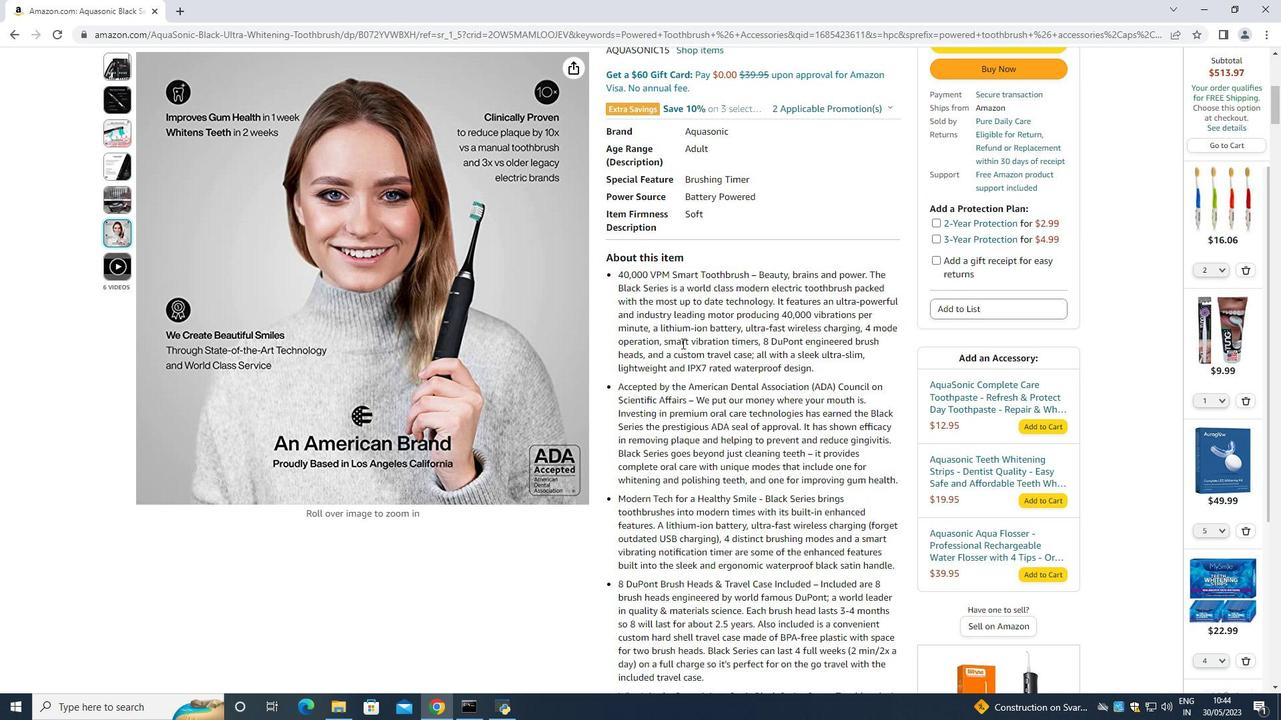 
Action: Mouse scrolled (681, 344) with delta (0, 0)
Screenshot: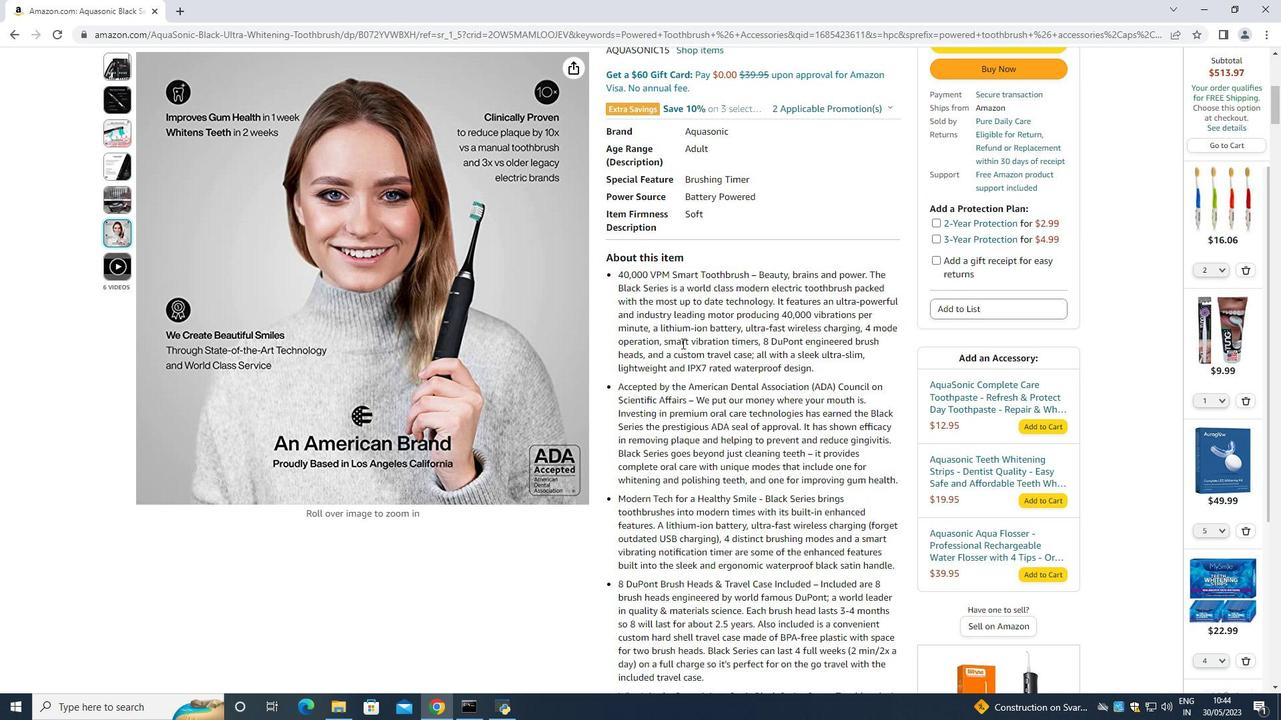 
Action: Mouse scrolled (681, 344) with delta (0, 0)
Screenshot: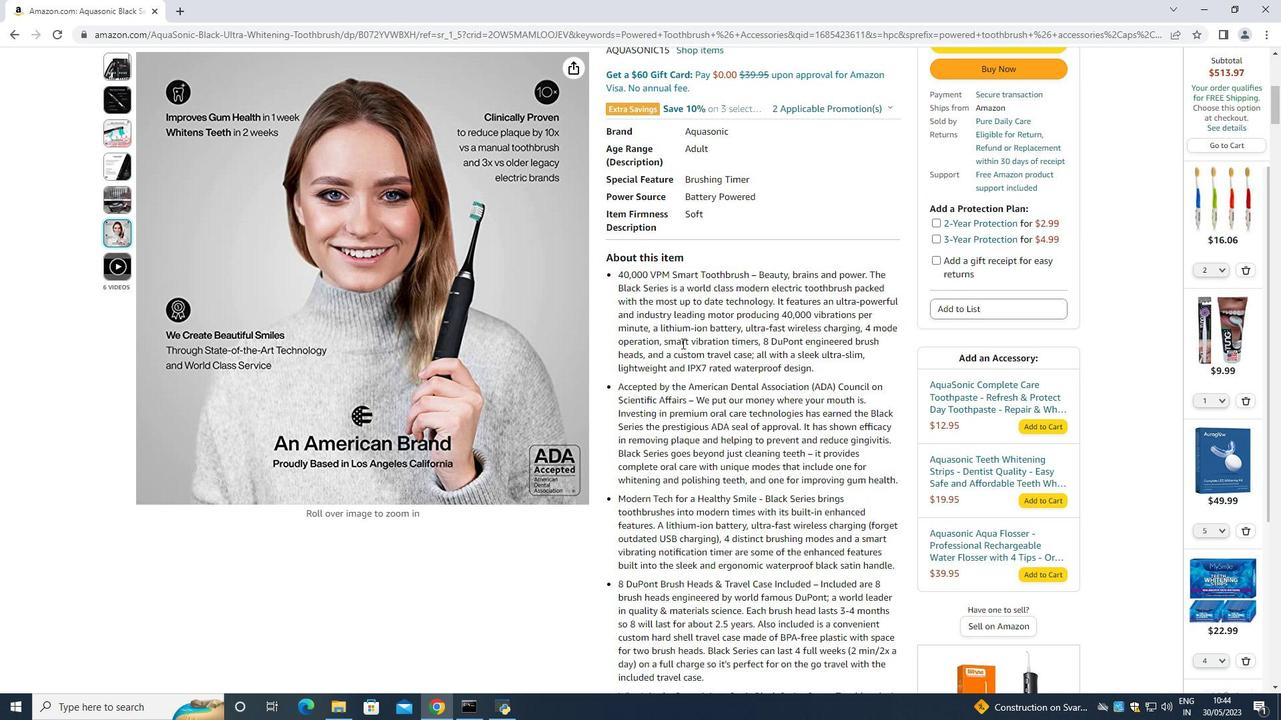
Action: Mouse moved to (993, 330)
Screenshot: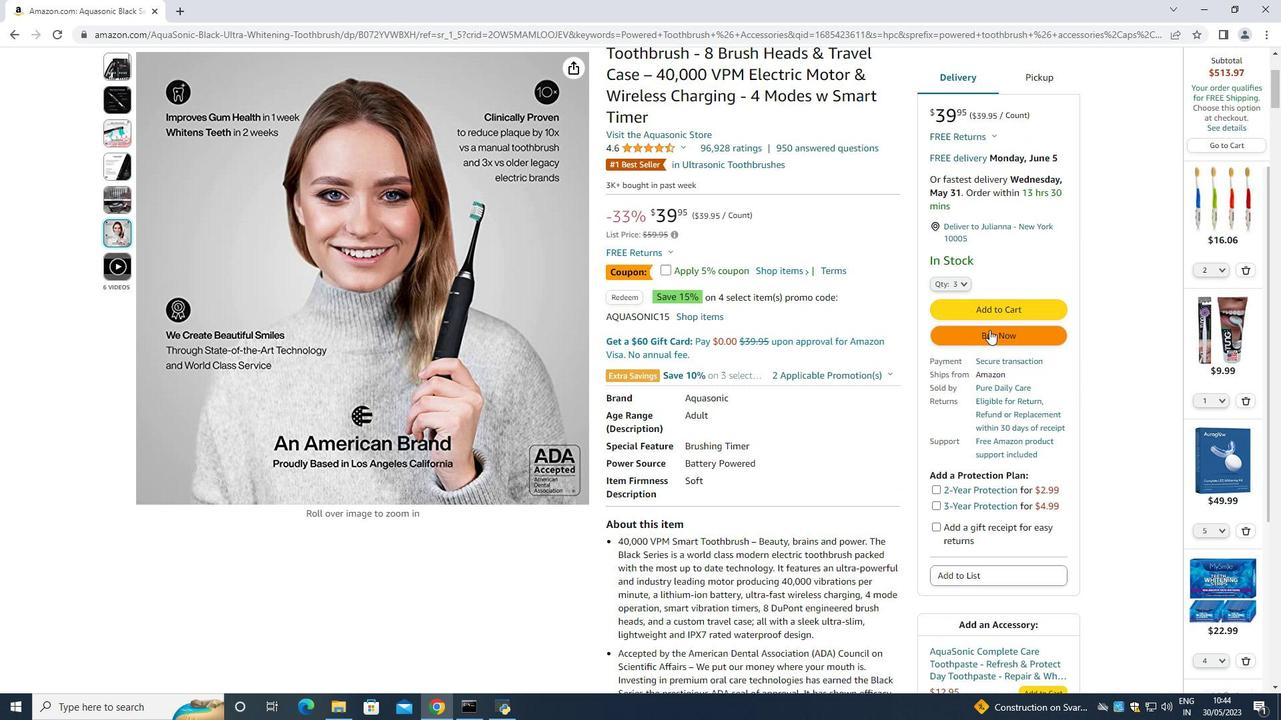 
Action: Mouse pressed left at (993, 330)
Screenshot: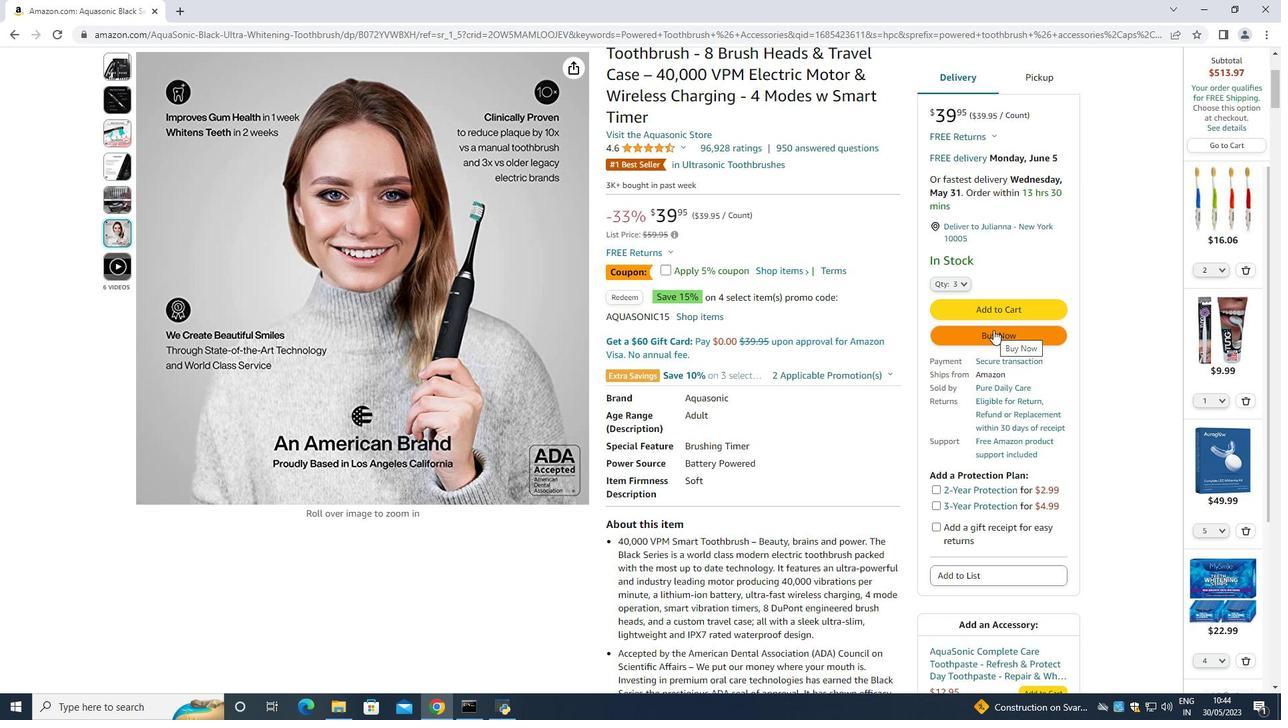 
Action: Mouse moved to (760, 110)
Screenshot: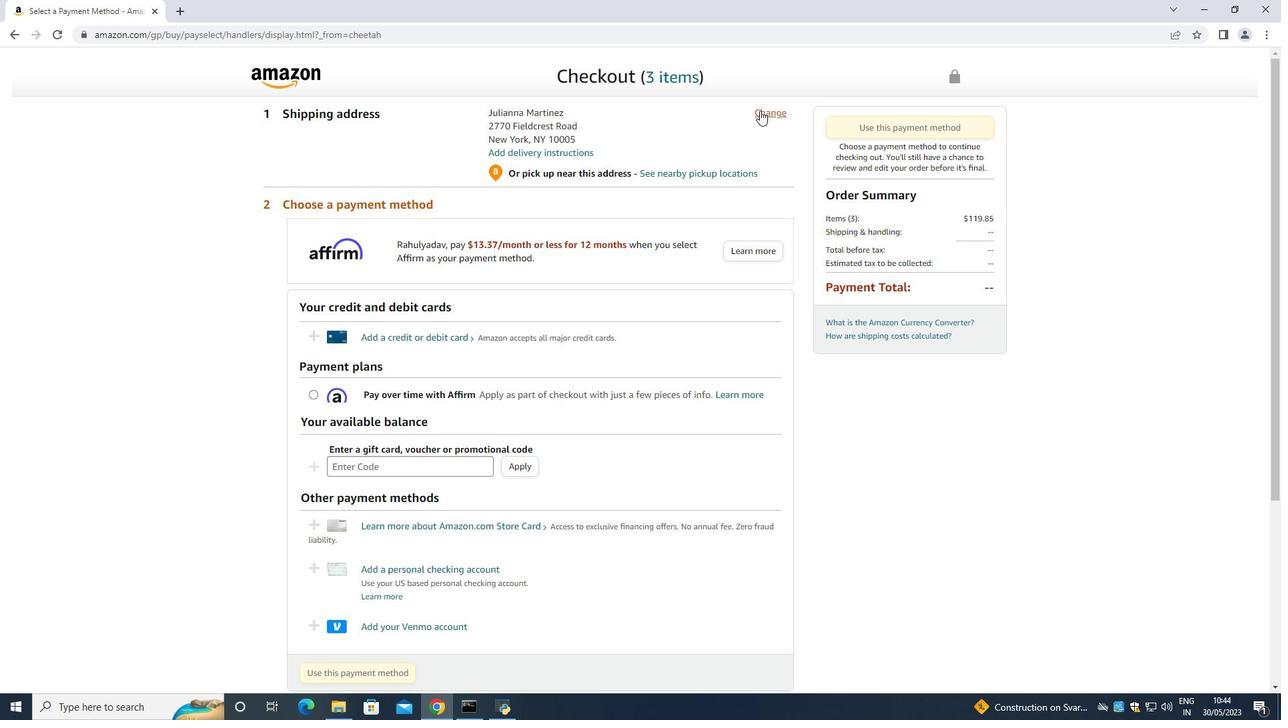 
Action: Mouse pressed left at (760, 110)
Screenshot: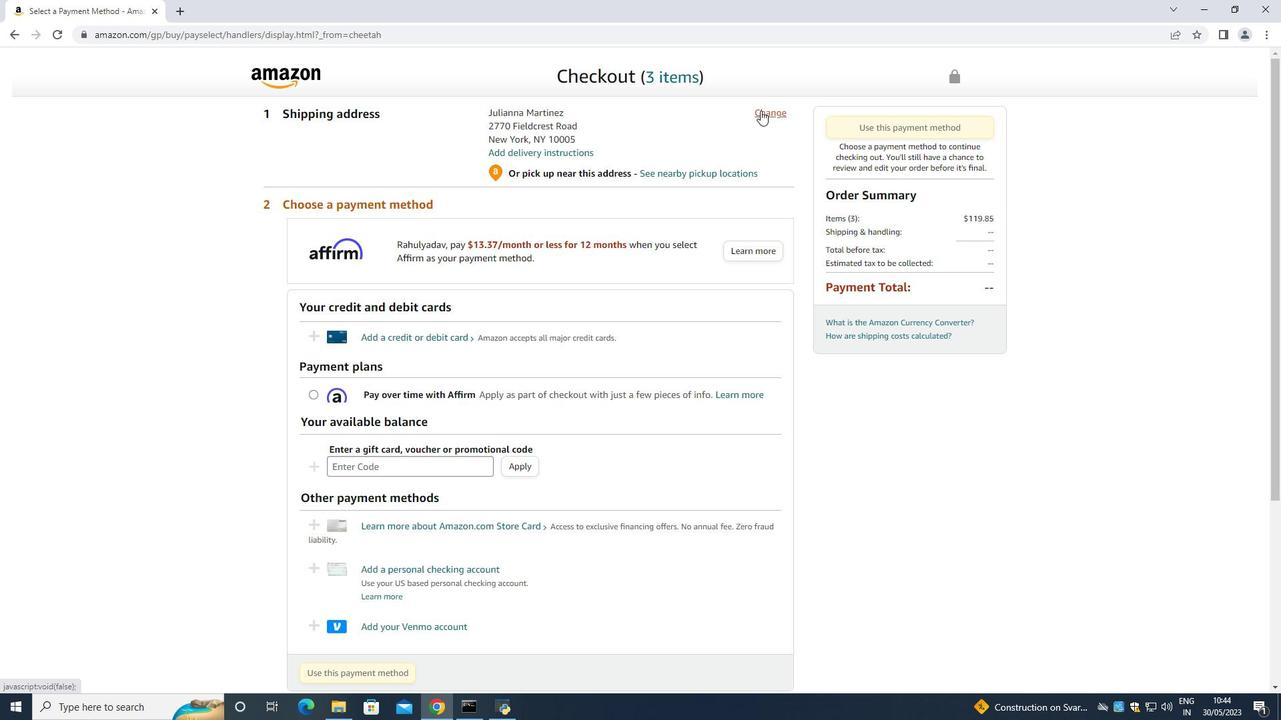 
Action: Mouse moved to (570, 162)
Screenshot: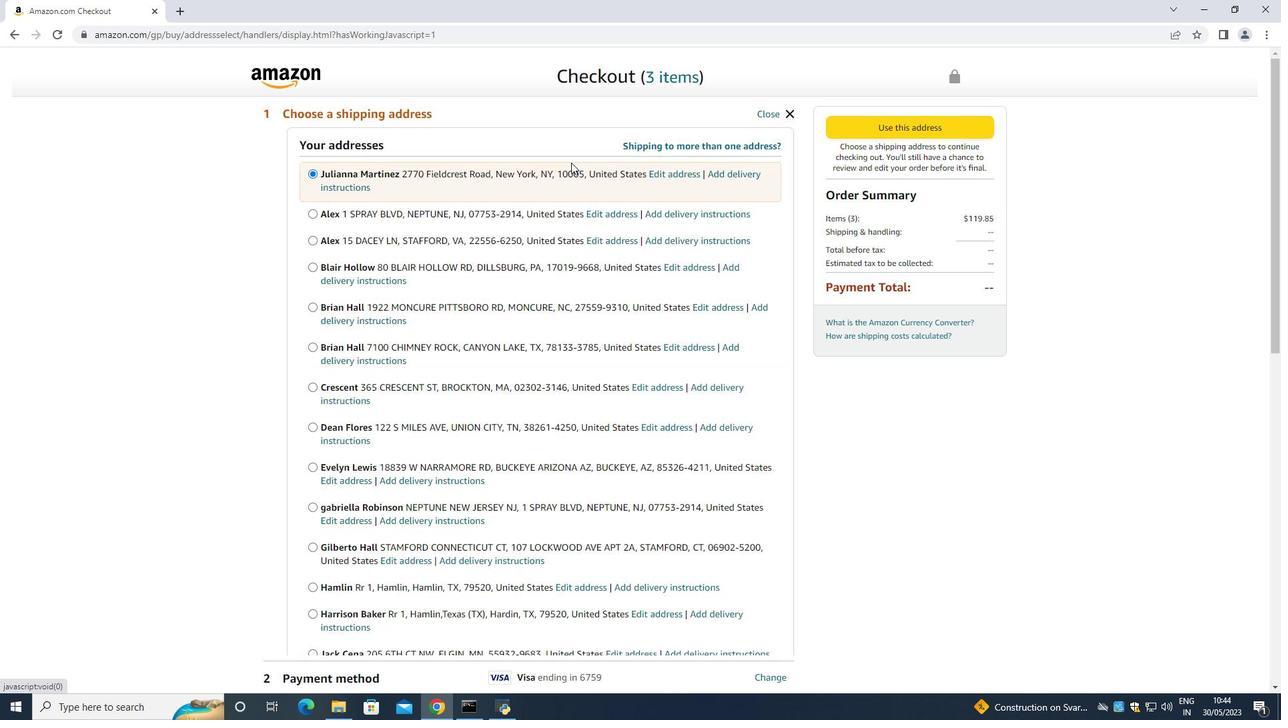 
Action: Key pressed <Key.space><Key.space><Key.space><Key.space><Key.space><Key.space><Key.space>
Screenshot: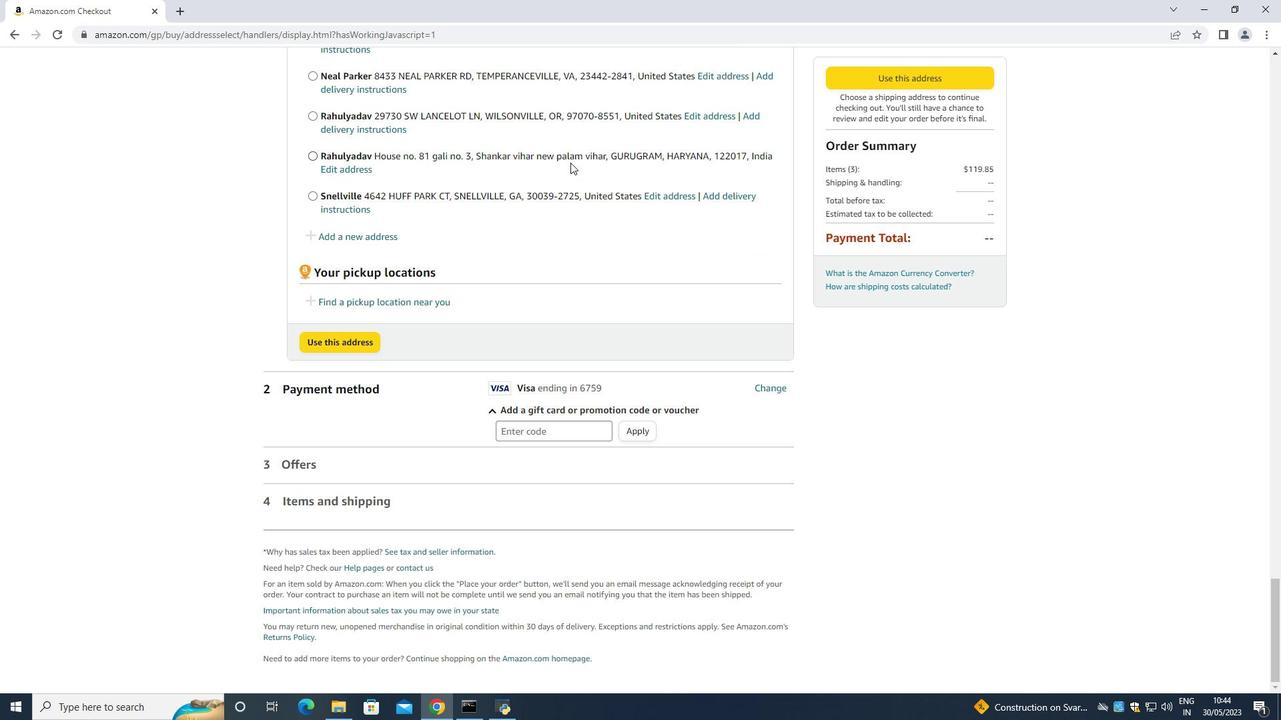 
Action: Mouse moved to (344, 234)
Screenshot: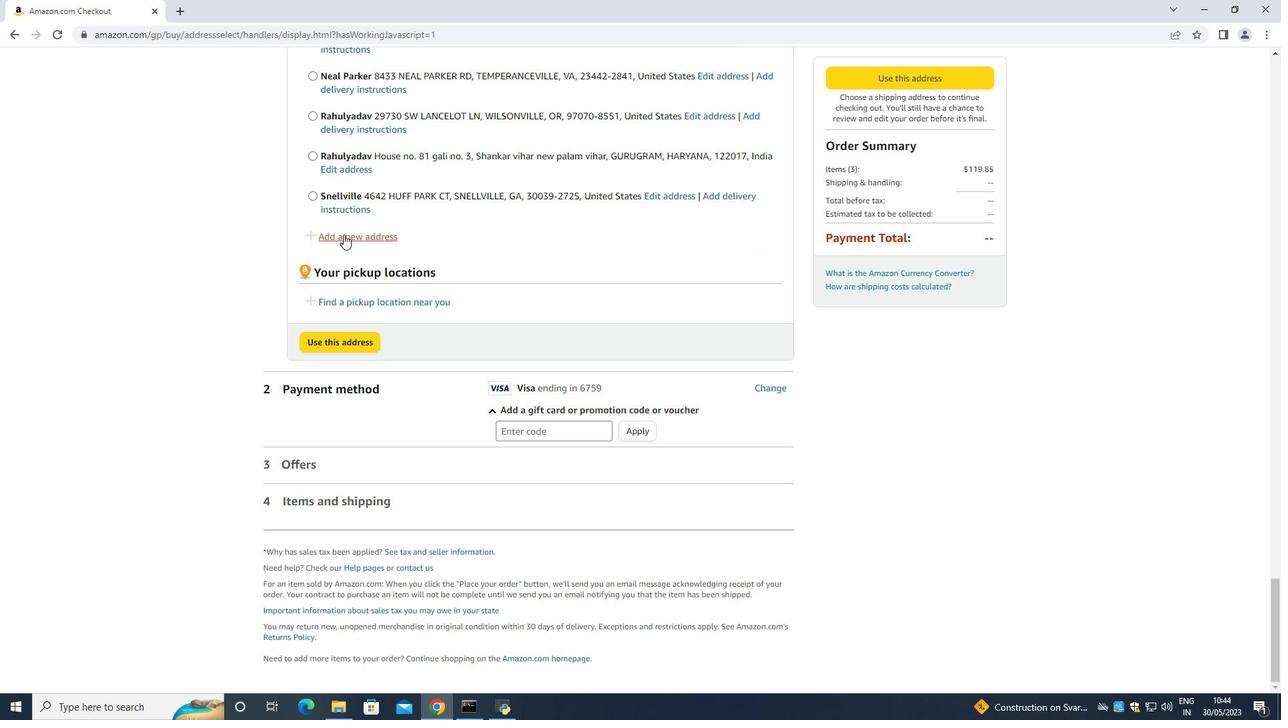 
Action: Mouse pressed left at (344, 234)
Screenshot: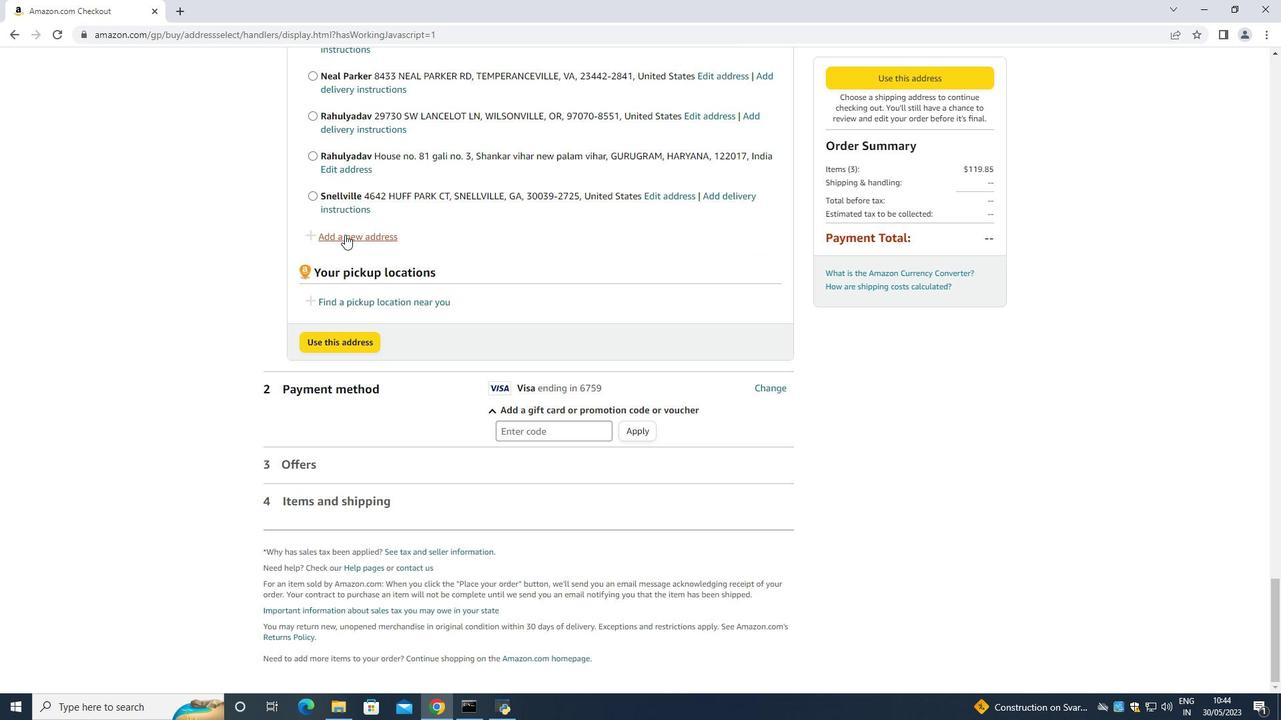 
Action: Mouse moved to (467, 320)
Screenshot: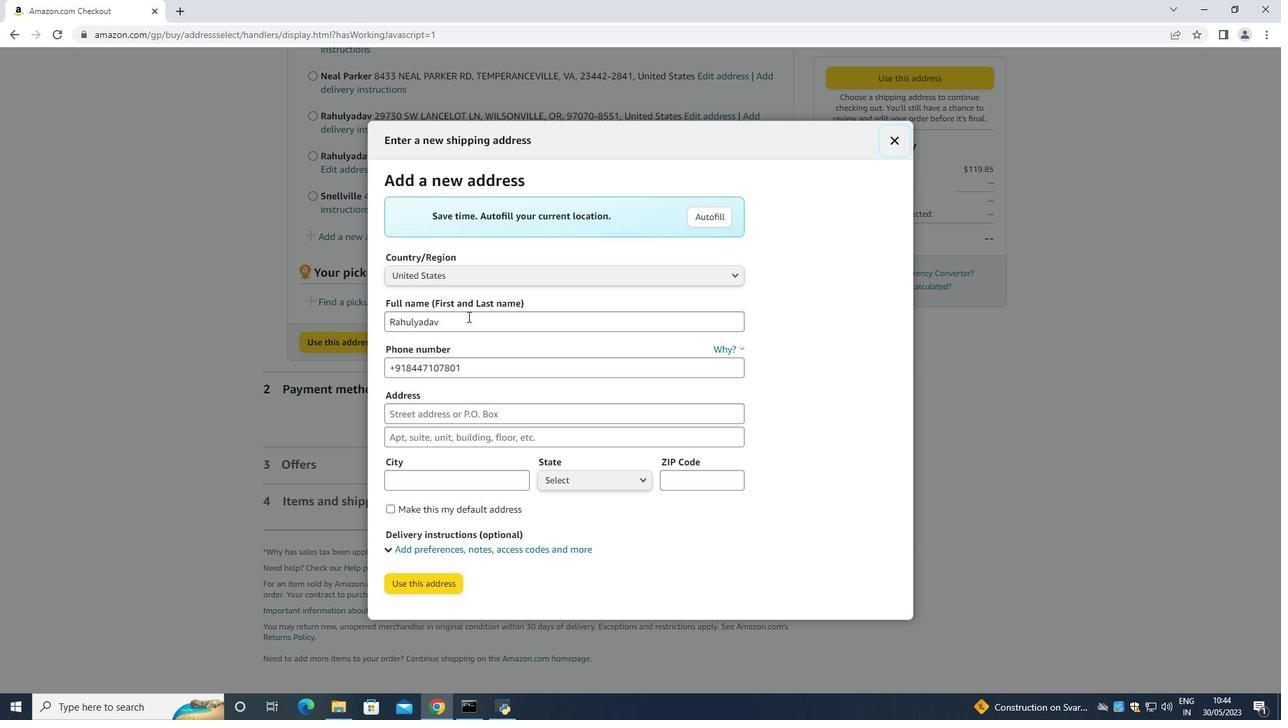 
Action: Mouse pressed left at (467, 320)
Screenshot: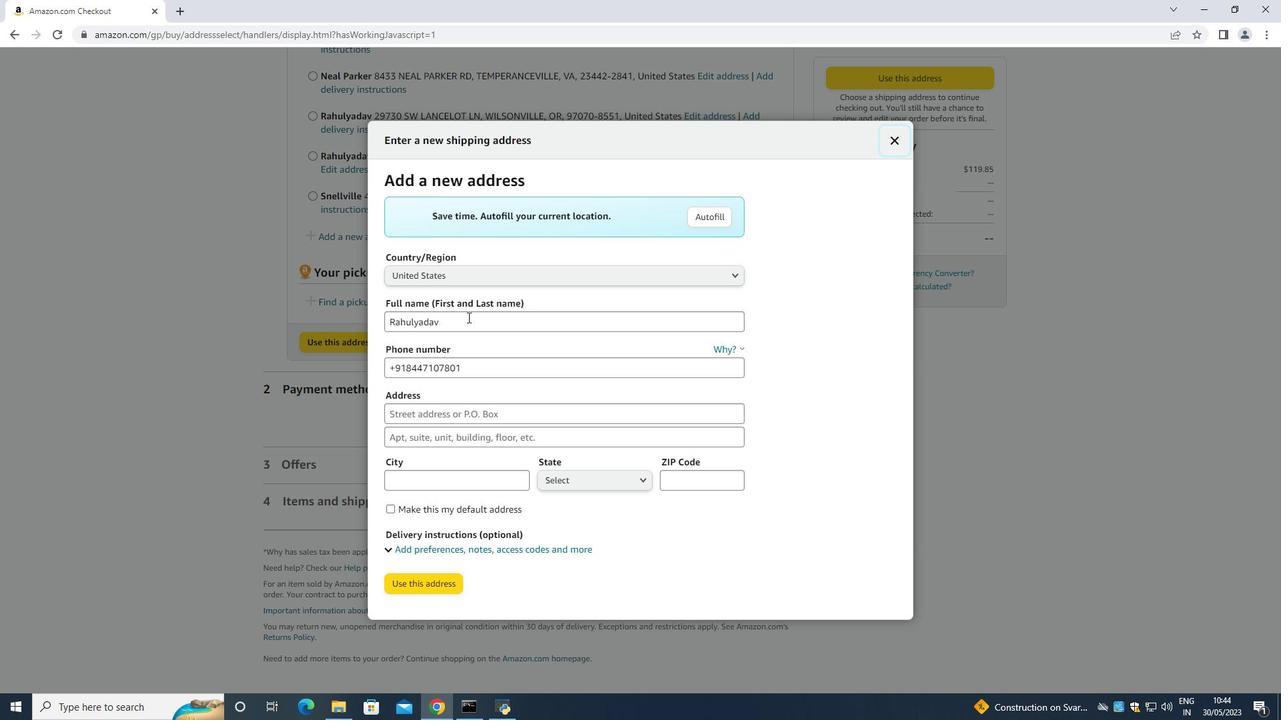
Action: Mouse moved to (465, 323)
Screenshot: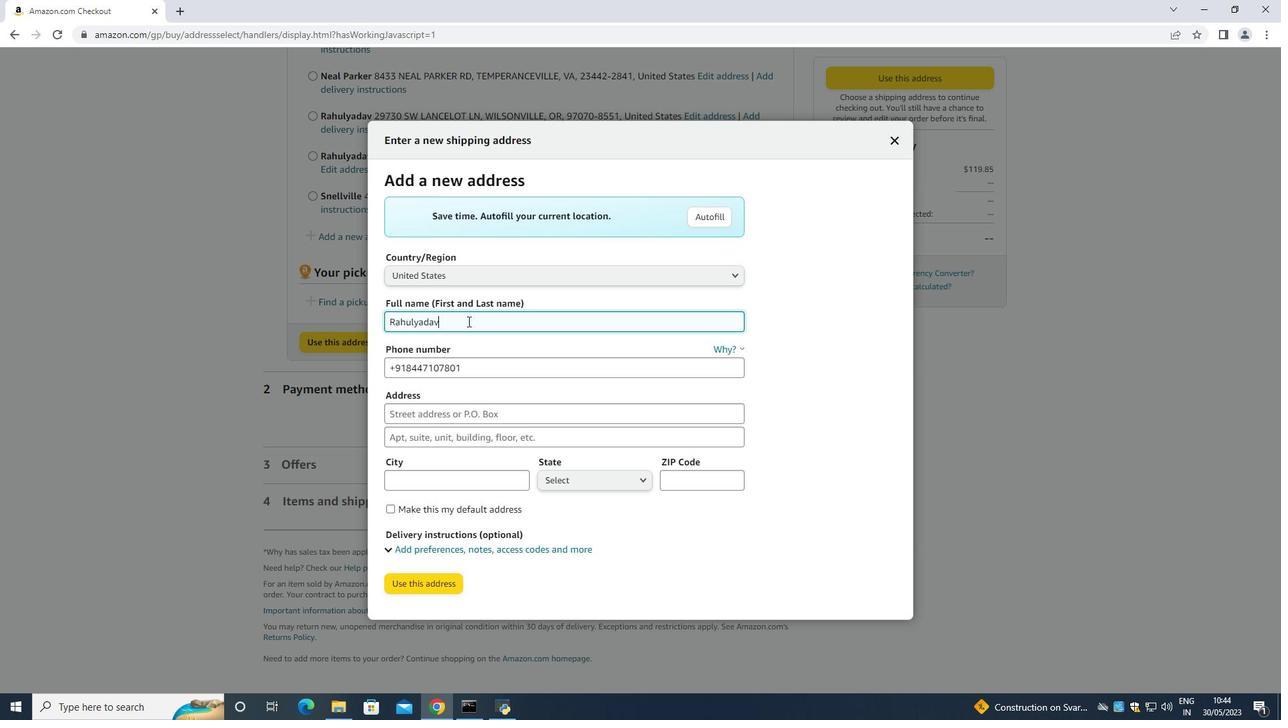
Action: Key pressed <Key.backspace><Key.backspace><Key.backspace><Key.backspace><Key.backspace><Key.backspace><Key.backspace><Key.backspace><Key.backspace><Key.backspace><Key.backspace><Key.backspace><Key.backspace><Key.backspace><Key.backspace><Key.backspace><Key.backspace><Key.backspace><Key.shift>Koutney<Key.space><Key.shift><Key.shift><Key.shift><Key.shift><Key.shift><Key.shift><Key.shift><Key.shift>Adams<Key.space><Key.tab><Key.tab><Key.backspace>5742125169
Screenshot: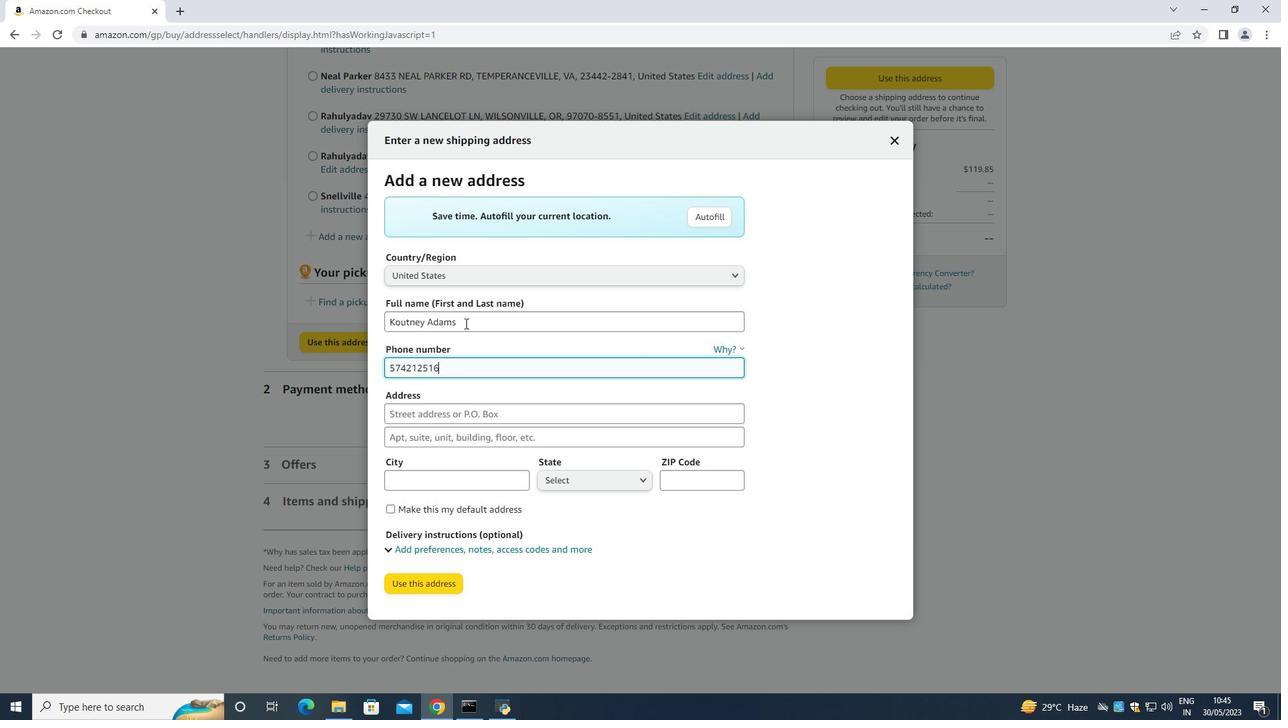 
Action: Mouse moved to (420, 413)
Screenshot: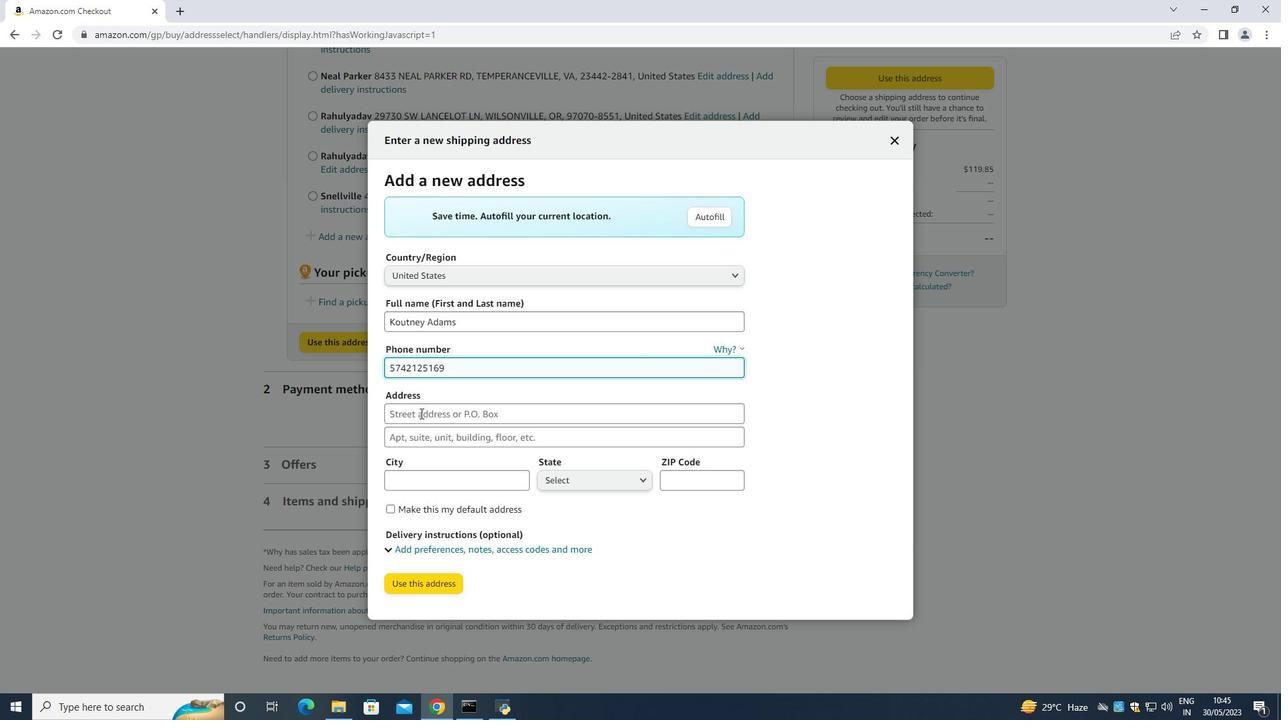 
Action: Mouse pressed left at (420, 413)
Screenshot: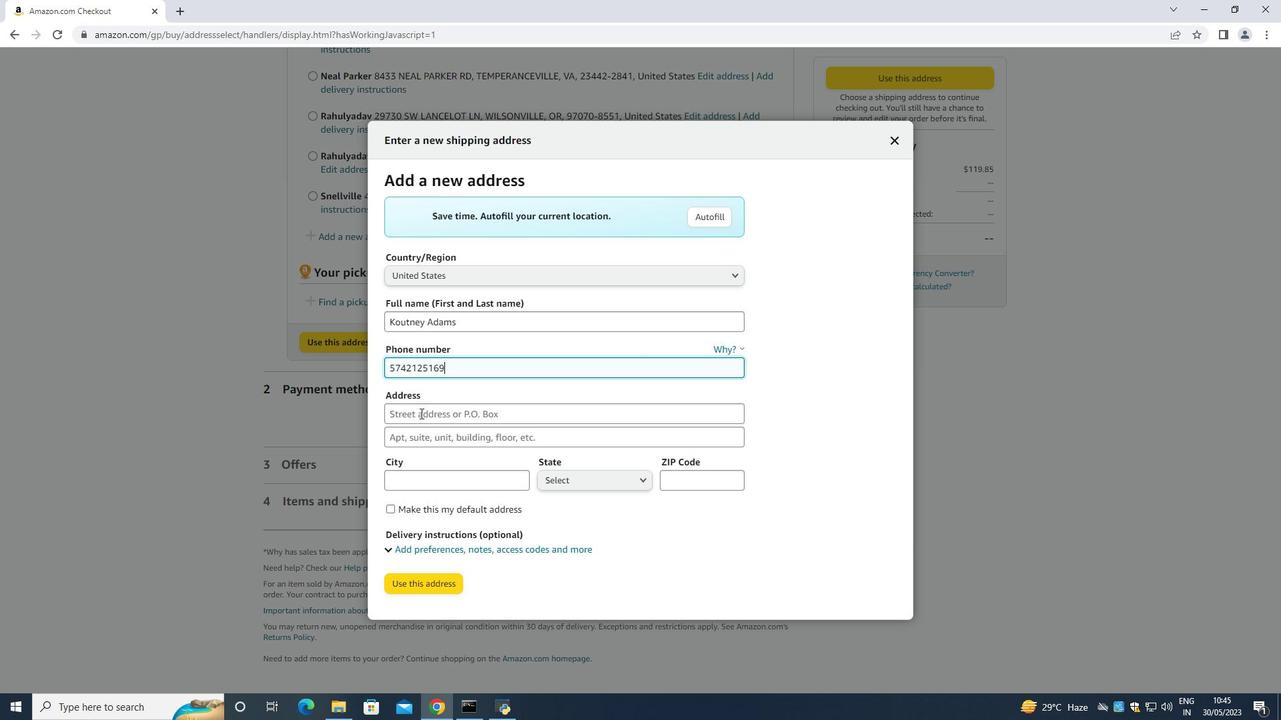 
Action: Key pressed 1130<Key.space><Key.shift>Sharon<Key.space><Key.shift><Key.shift><Key.shift><Key.shift><Key.shift><Key.shift><Key.shift><Key.shift><Key.shift>Lane<Key.space><Key.tab><Key.tab><Key.shift><Key.shift><Key.shift><Key.shift>South<Key.space><Key.shift><Key.shift><Key.shift><Key.shift><Key.shift><Key.shift><Key.shift><Key.shift>Bend<Key.space>
Screenshot: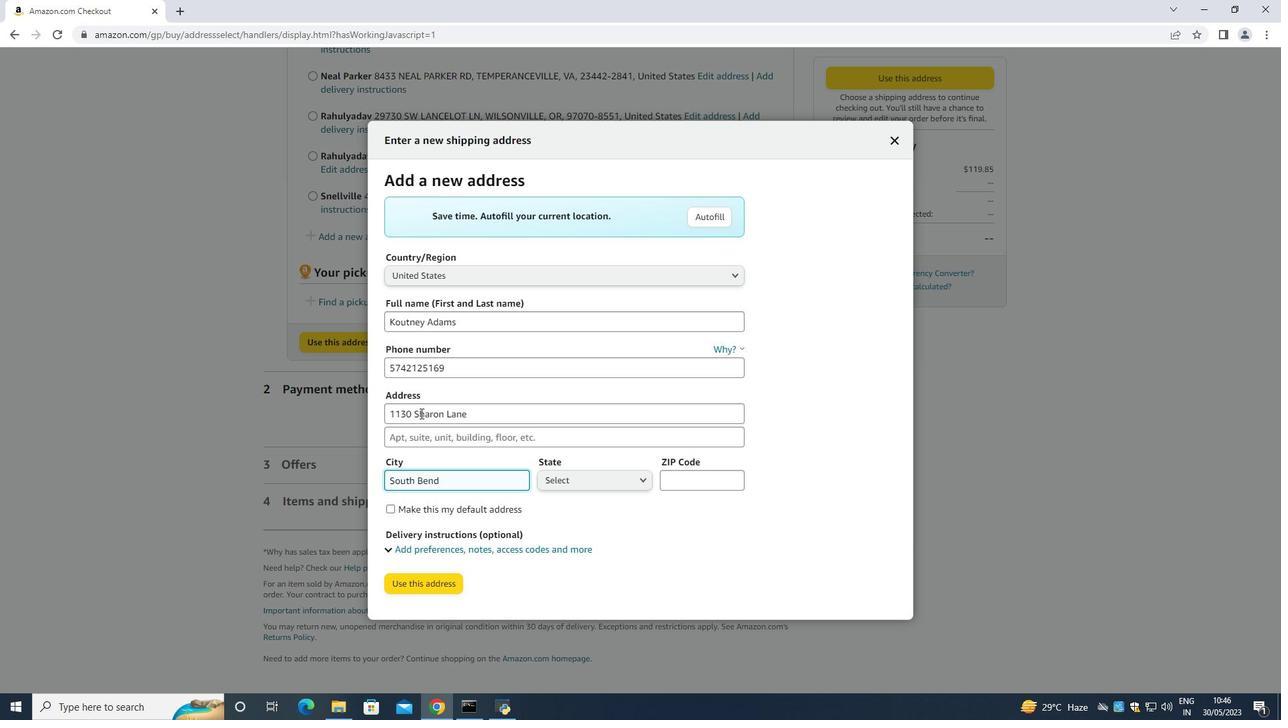 
Action: Mouse moved to (596, 486)
Screenshot: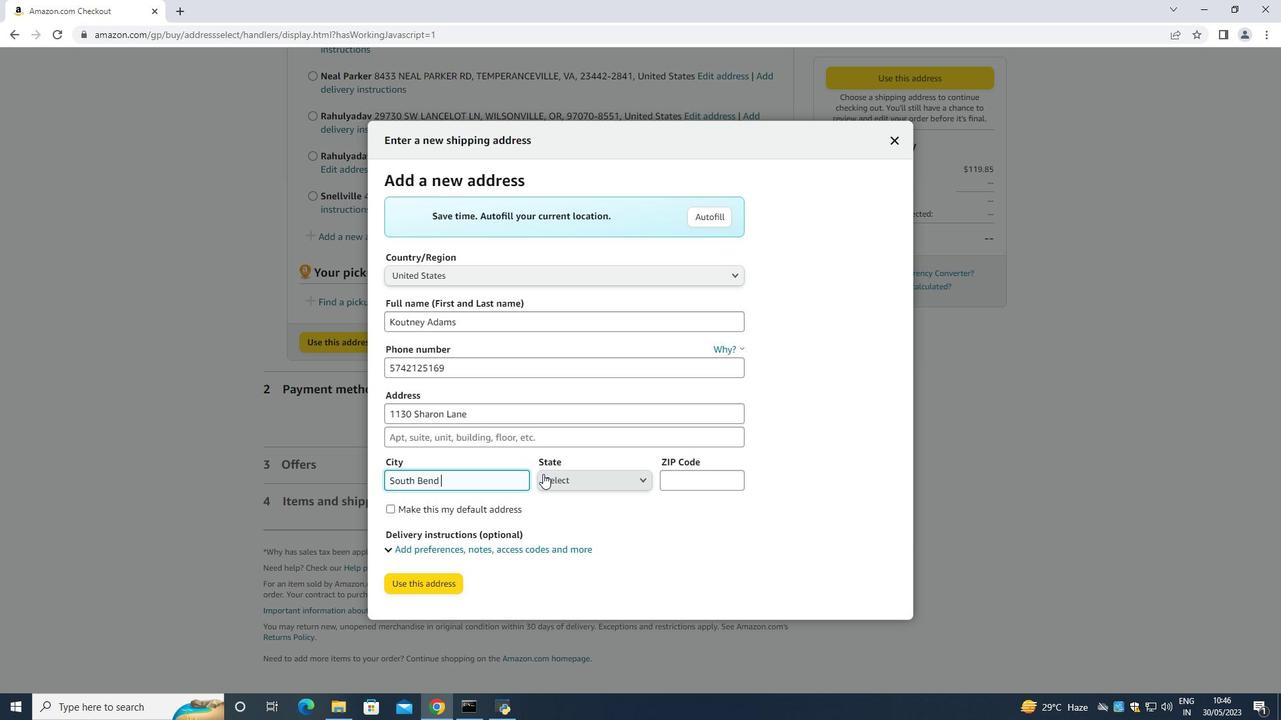 
Action: Mouse pressed left at (596, 486)
Screenshot: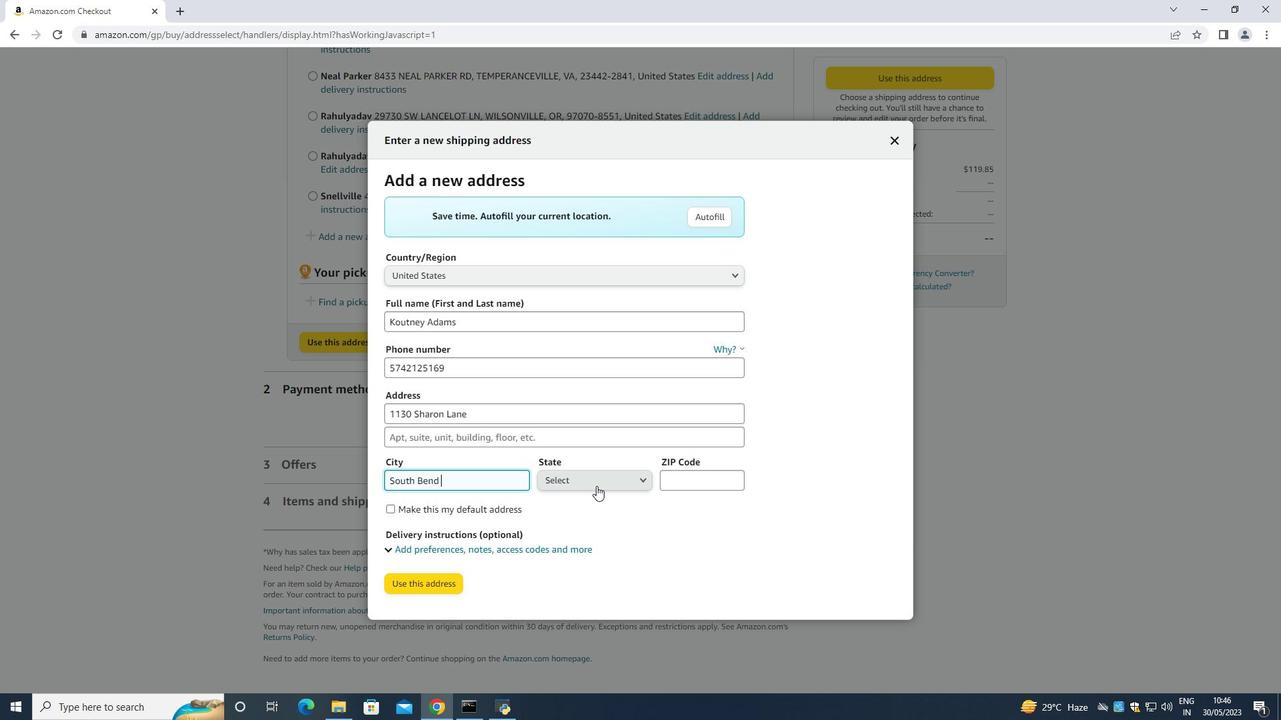 
Action: Mouse moved to (576, 362)
Screenshot: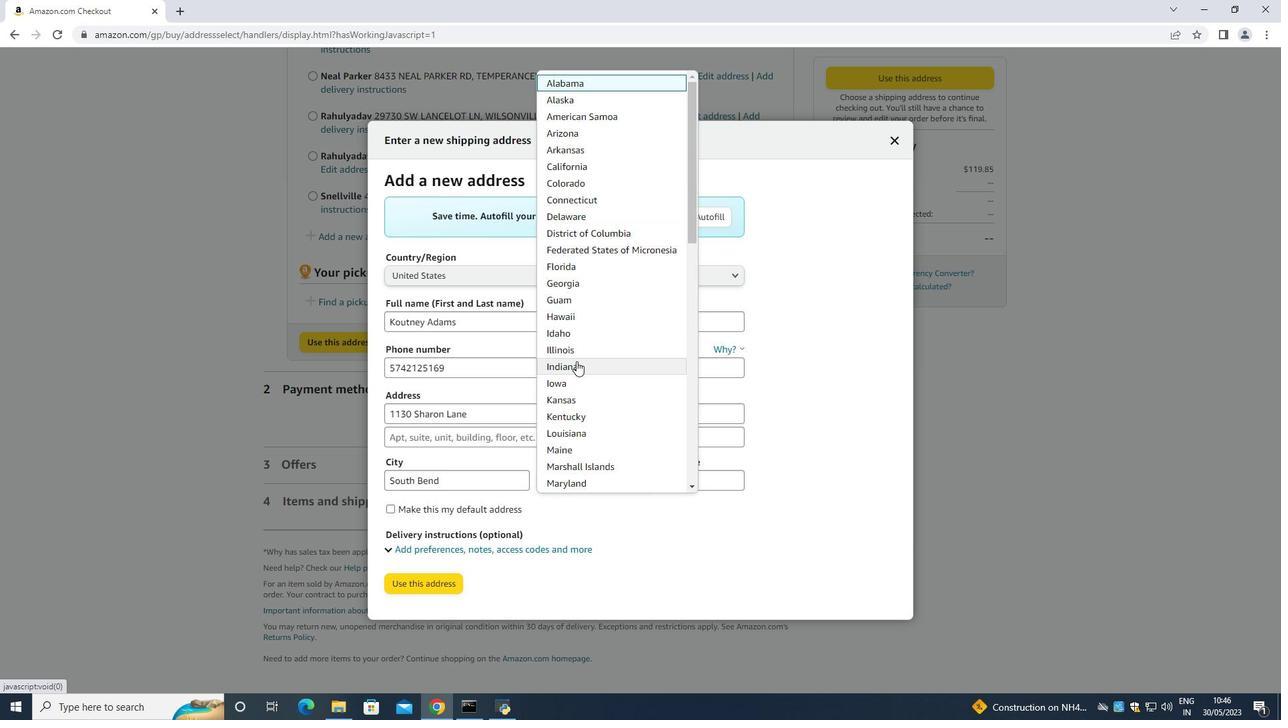 
Action: Mouse pressed left at (576, 362)
Screenshot: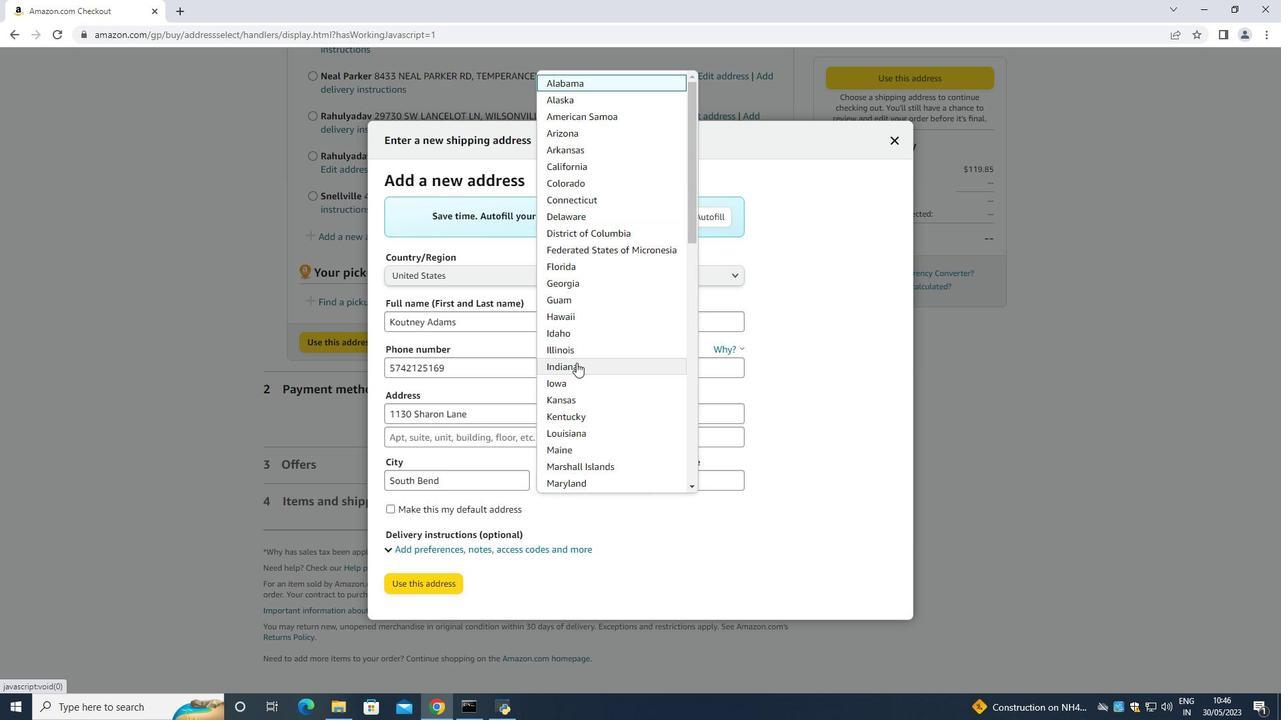 
Action: Mouse moved to (682, 476)
Screenshot: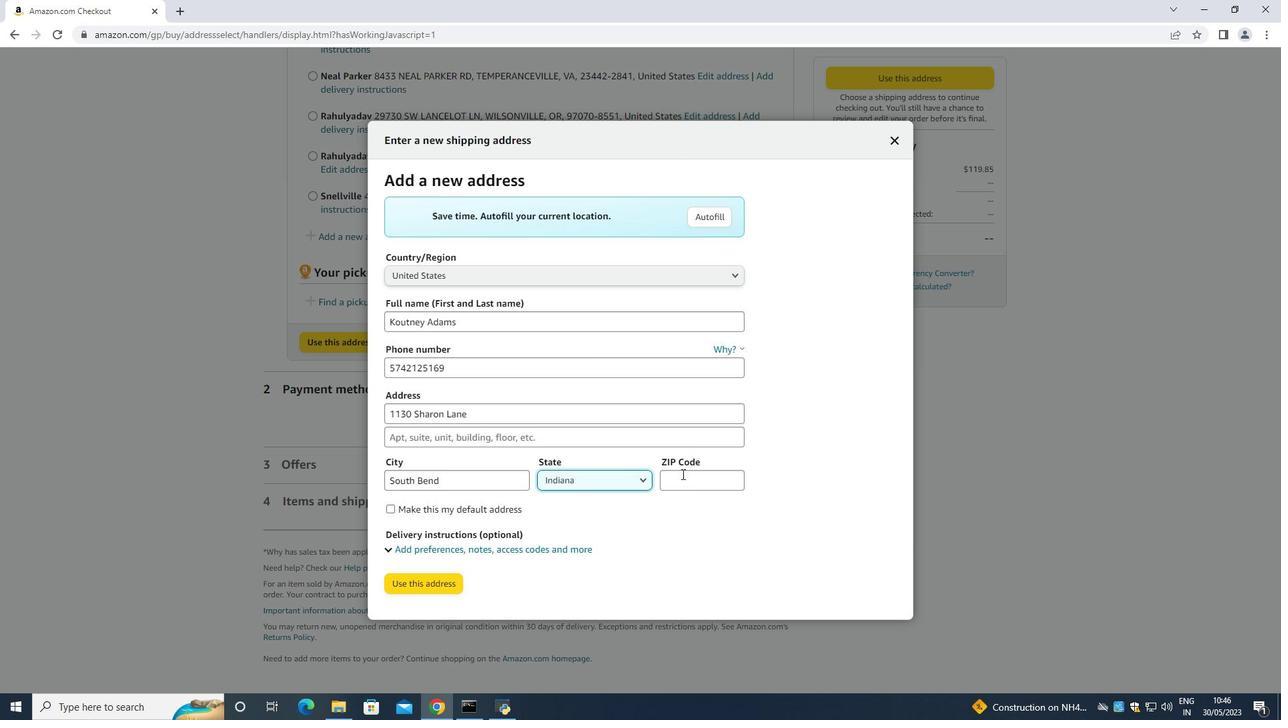 
Action: Mouse pressed left at (682, 476)
Screenshot: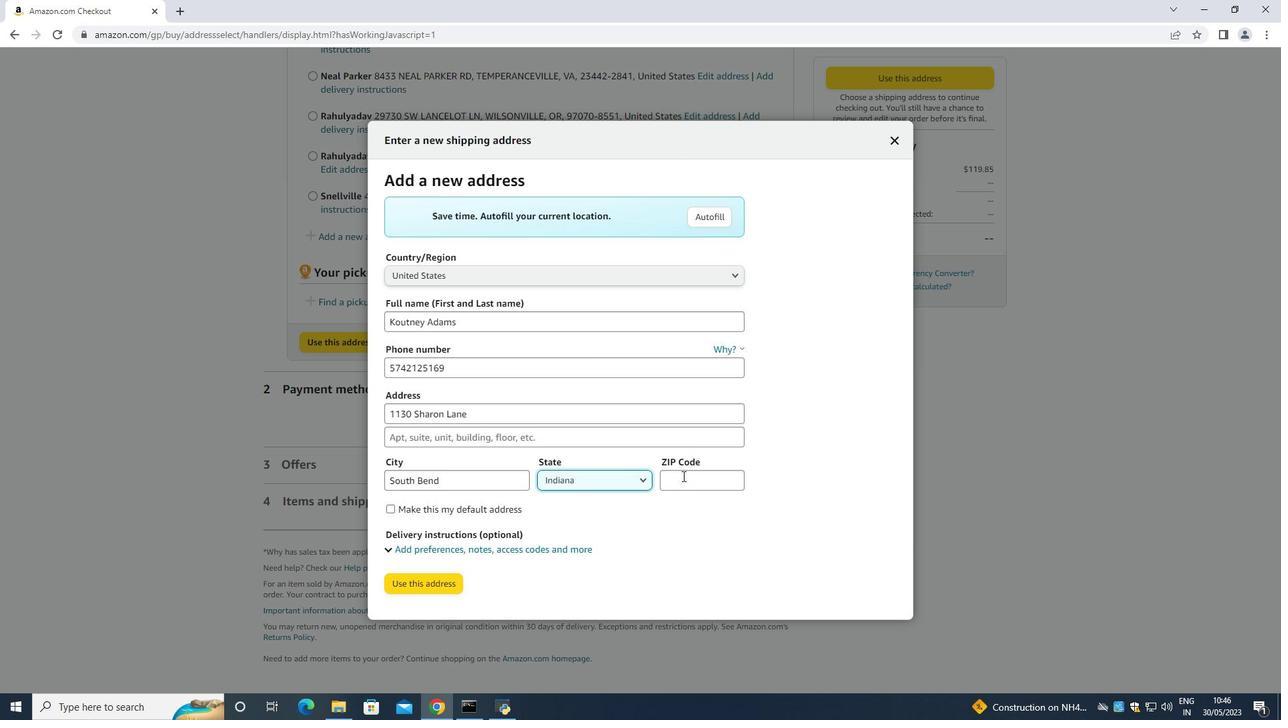 
Action: Key pressed 46625
Screenshot: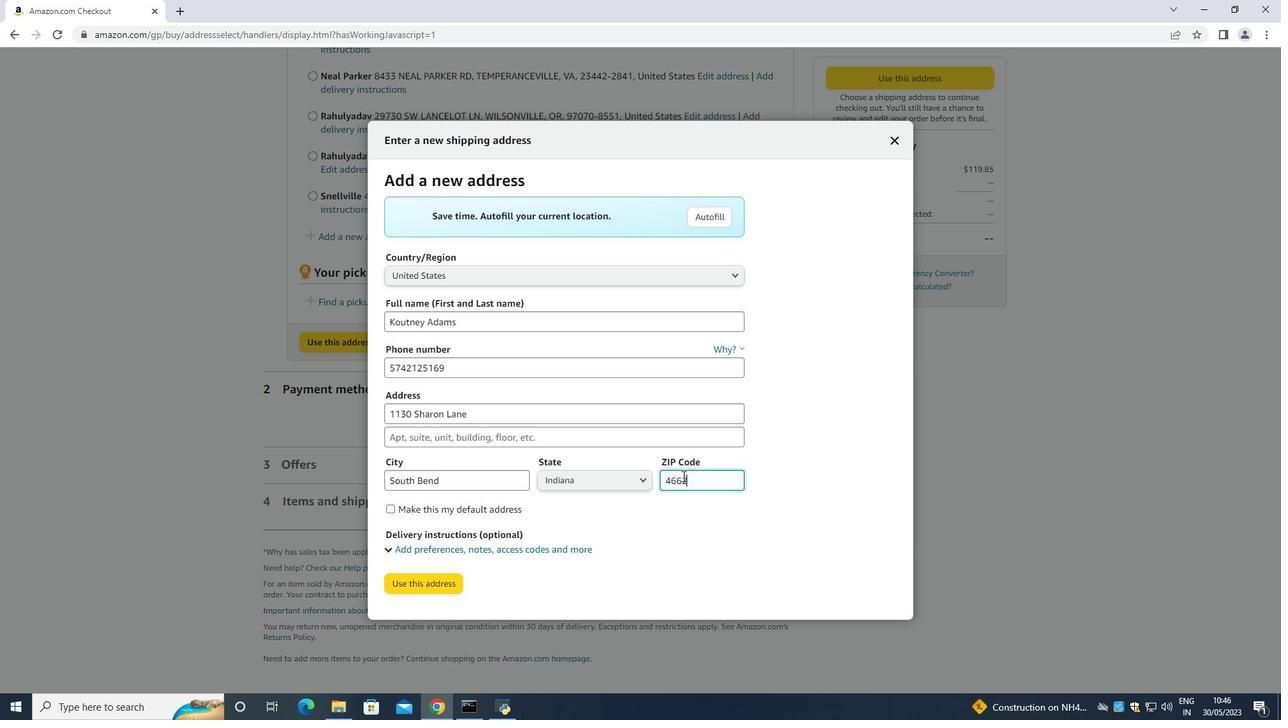 
Action: Mouse moved to (437, 619)
Screenshot: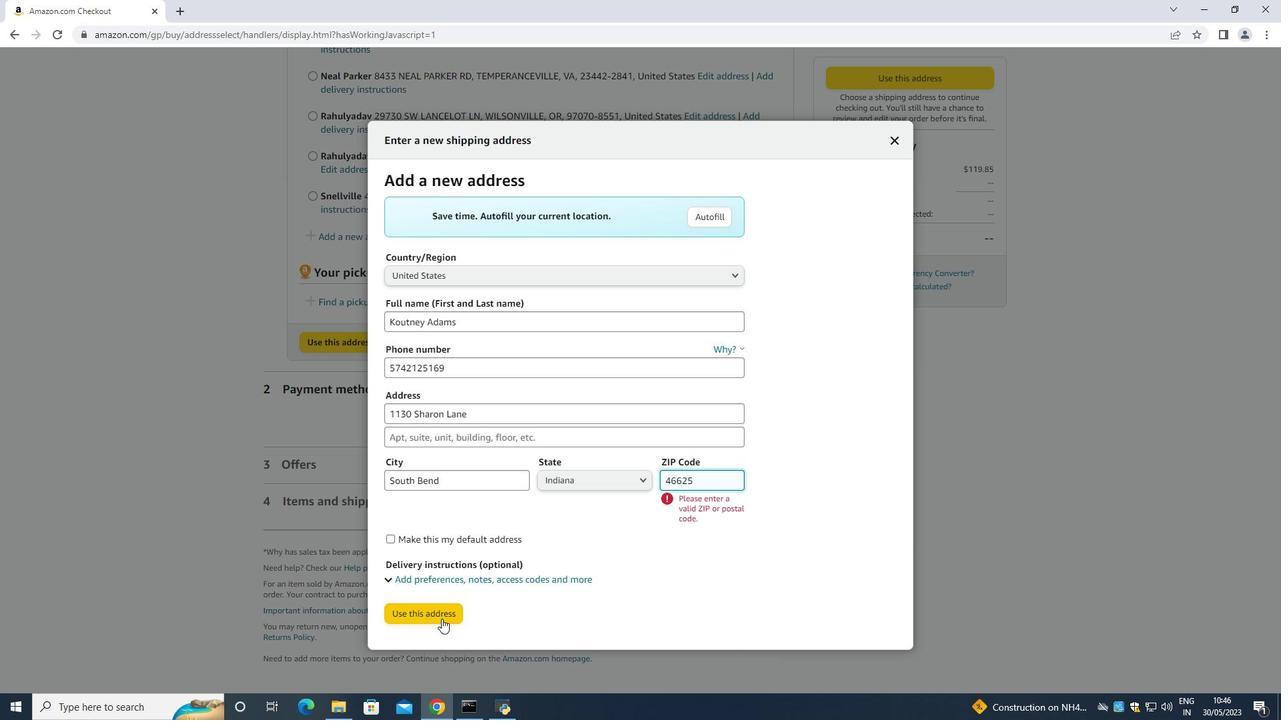 
Action: Mouse pressed left at (437, 619)
Screenshot: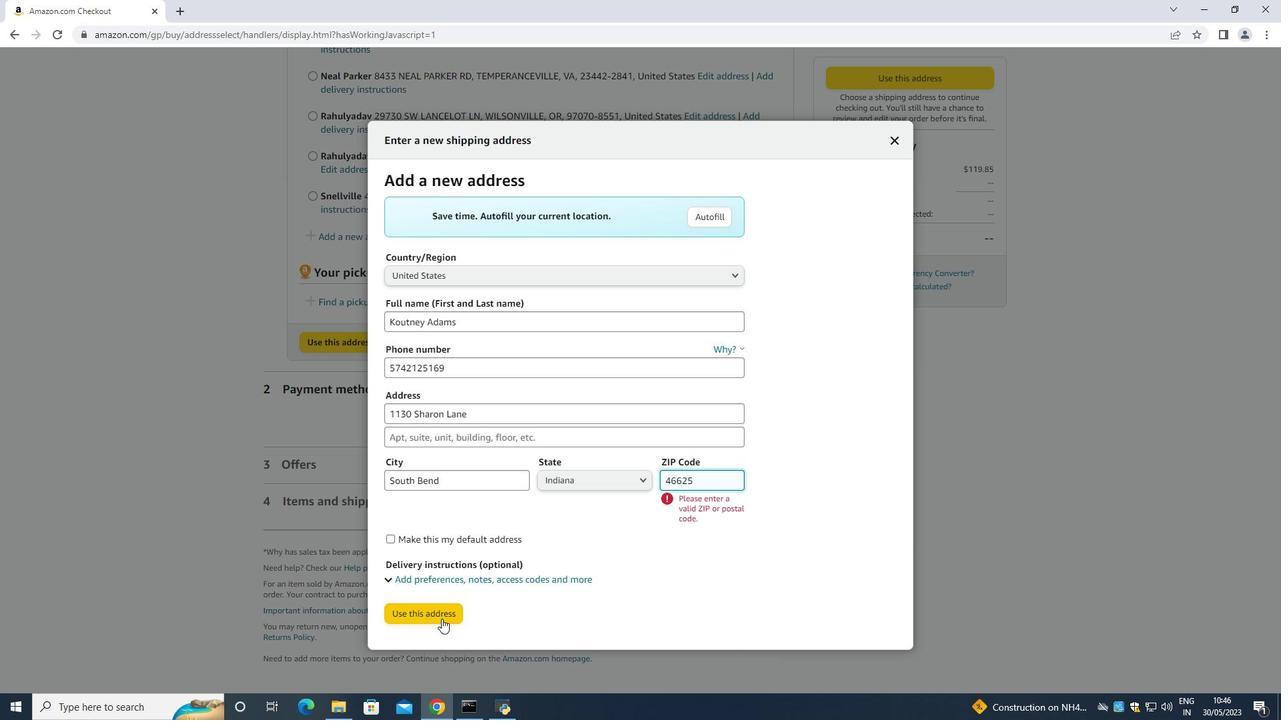 
Action: Mouse moved to (414, 671)
Screenshot: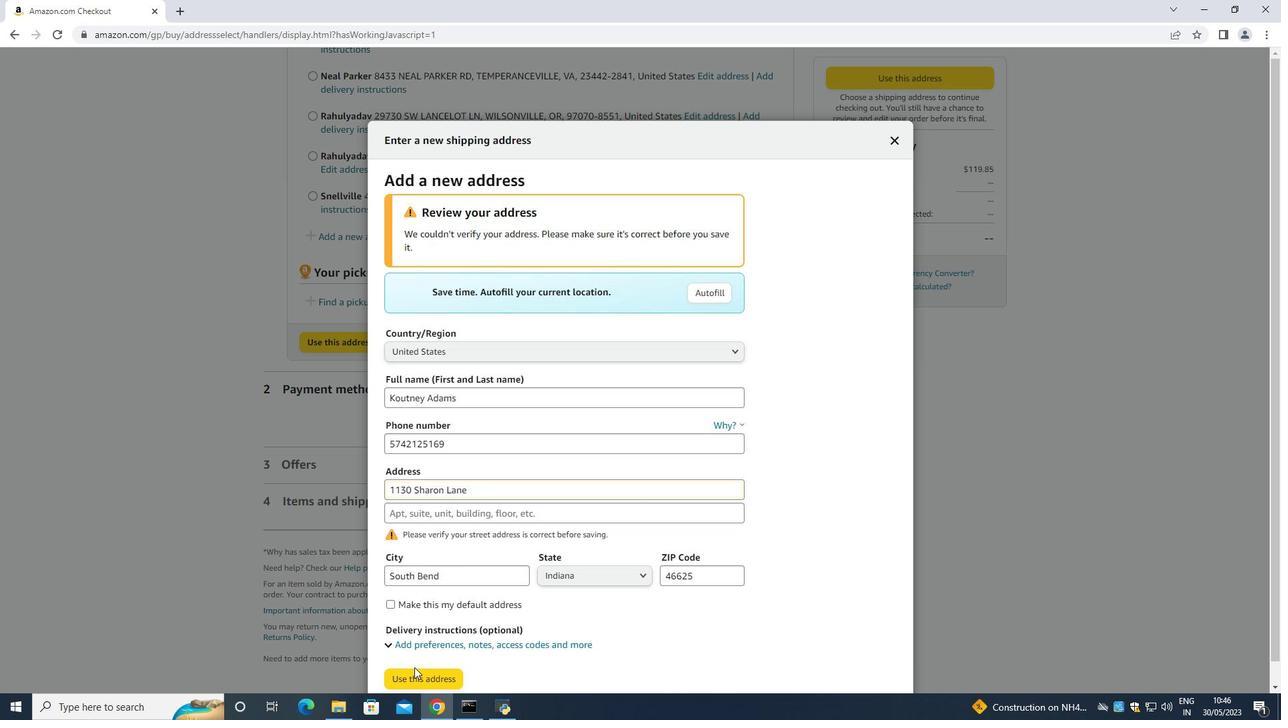 
Action: Mouse pressed left at (414, 671)
Screenshot: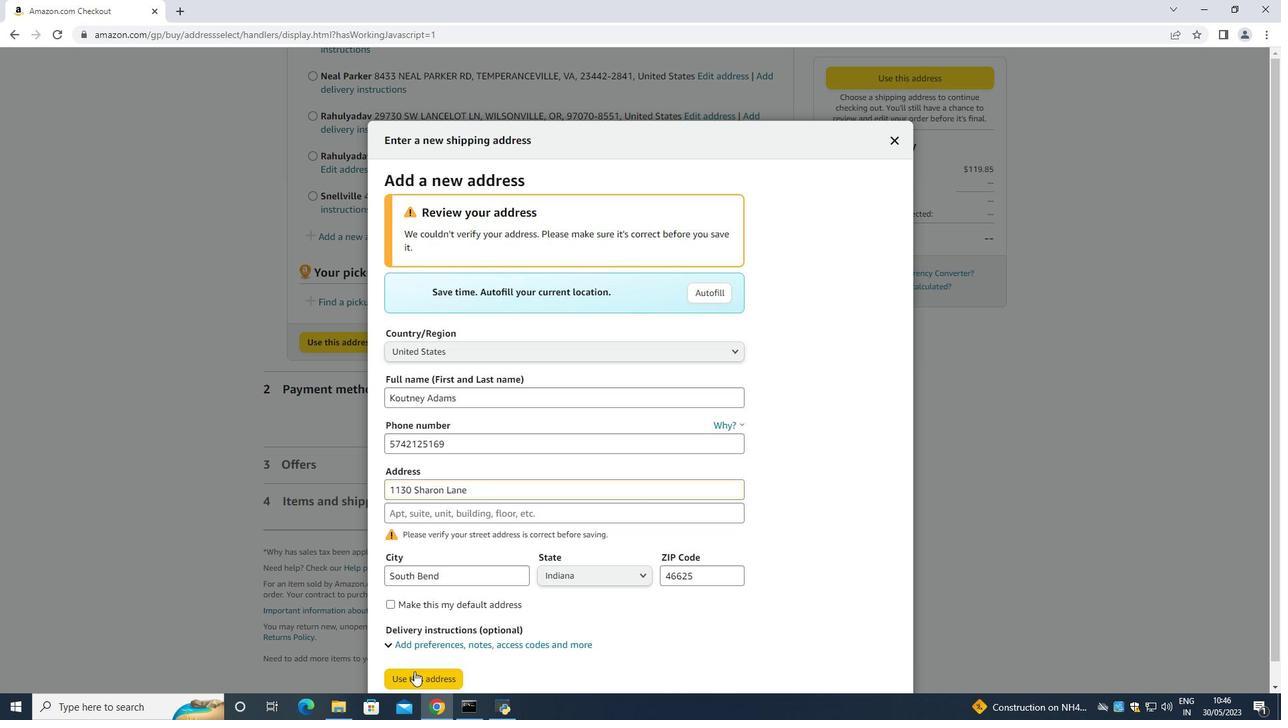 
Action: Mouse moved to (426, 316)
Screenshot: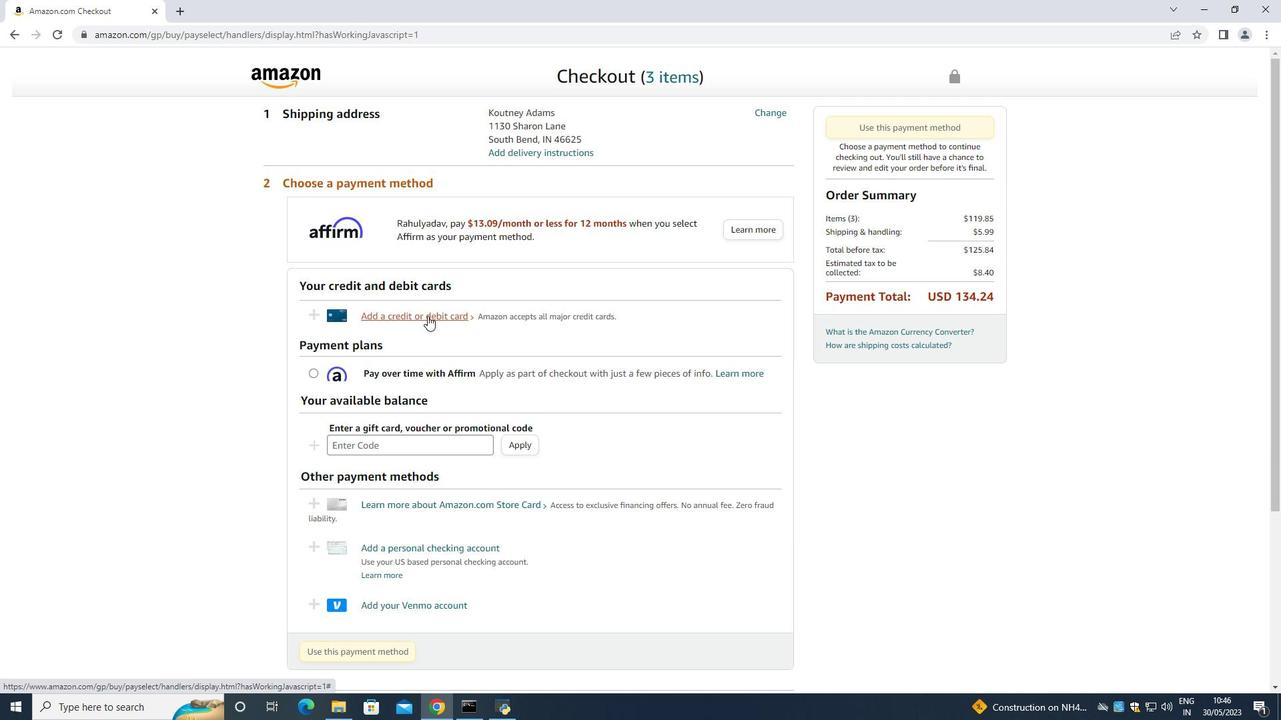 
Action: Mouse pressed left at (426, 316)
Screenshot: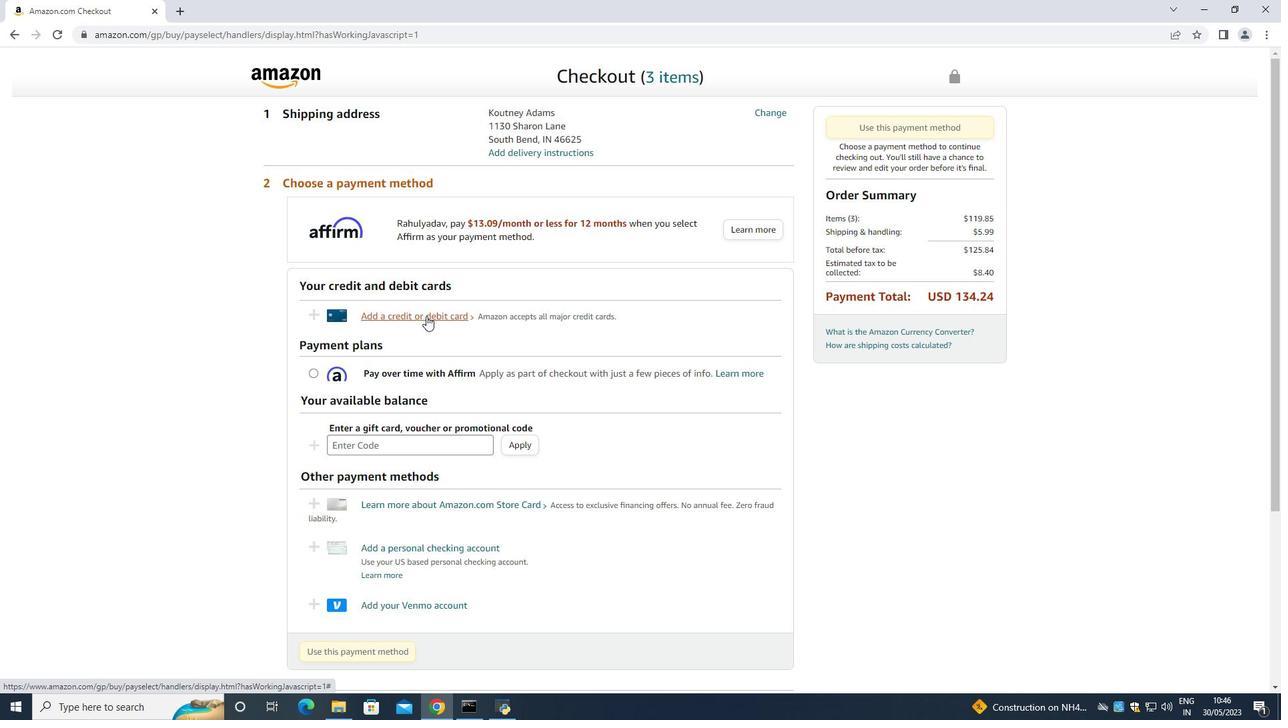 
Action: Mouse moved to (521, 310)
Screenshot: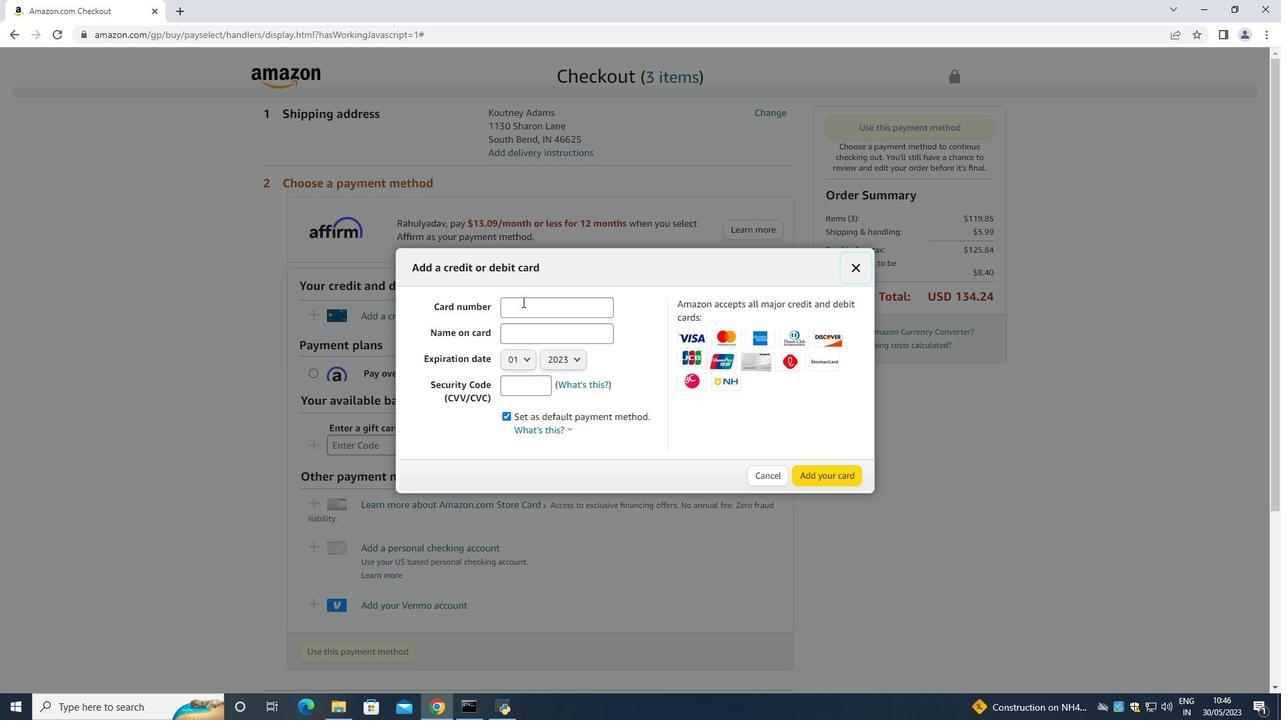 
Action: Mouse pressed left at (521, 310)
Screenshot: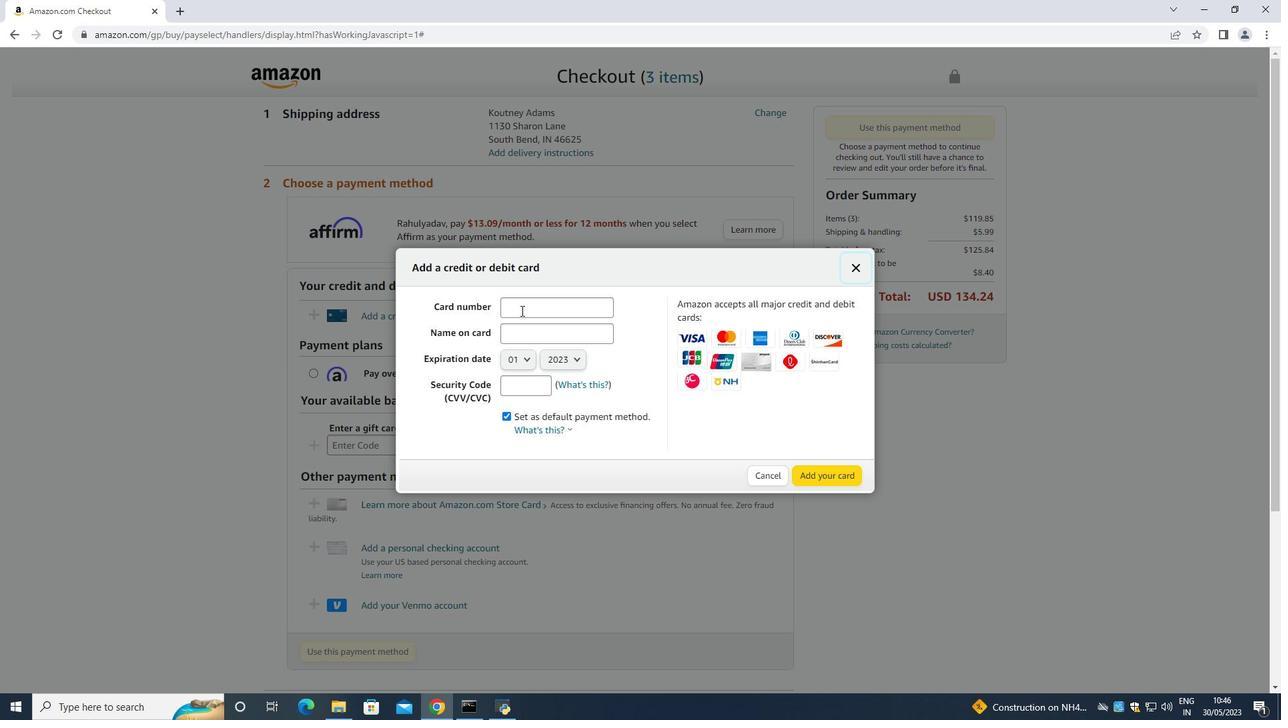 
Action: Mouse moved to (521, 311)
Screenshot: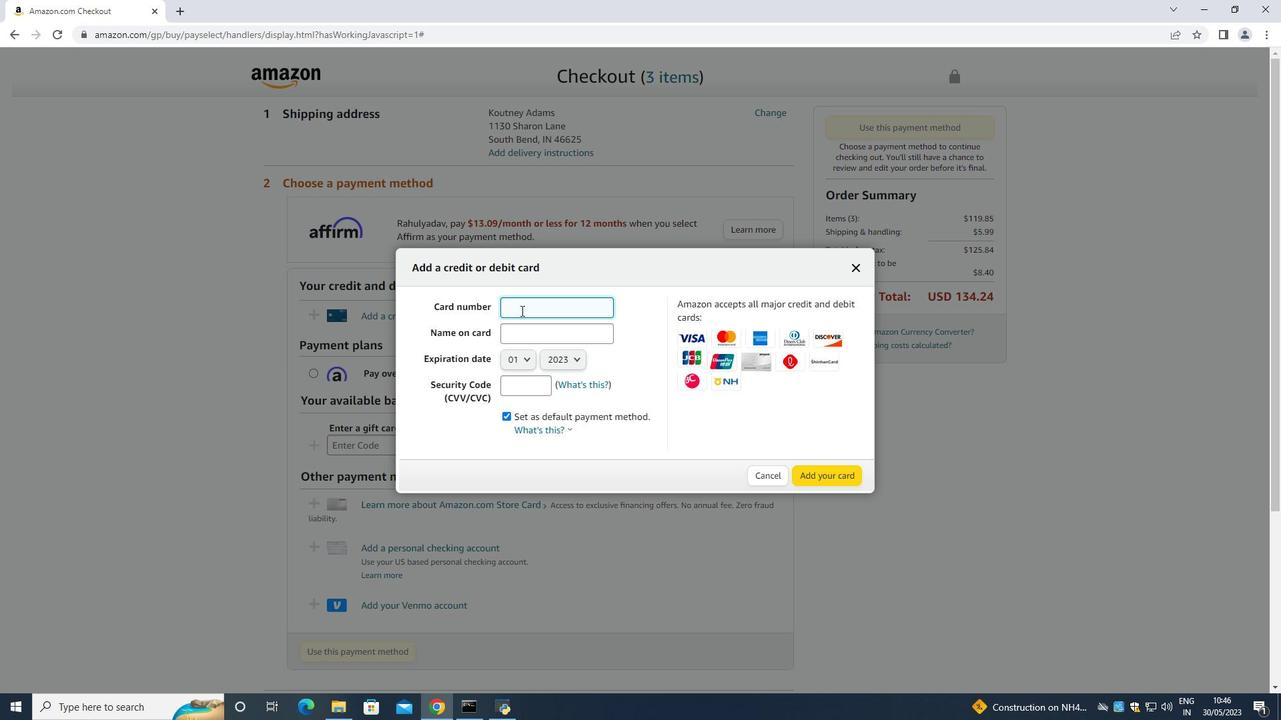 
Action: Key pressed 5689523144557965
Screenshot: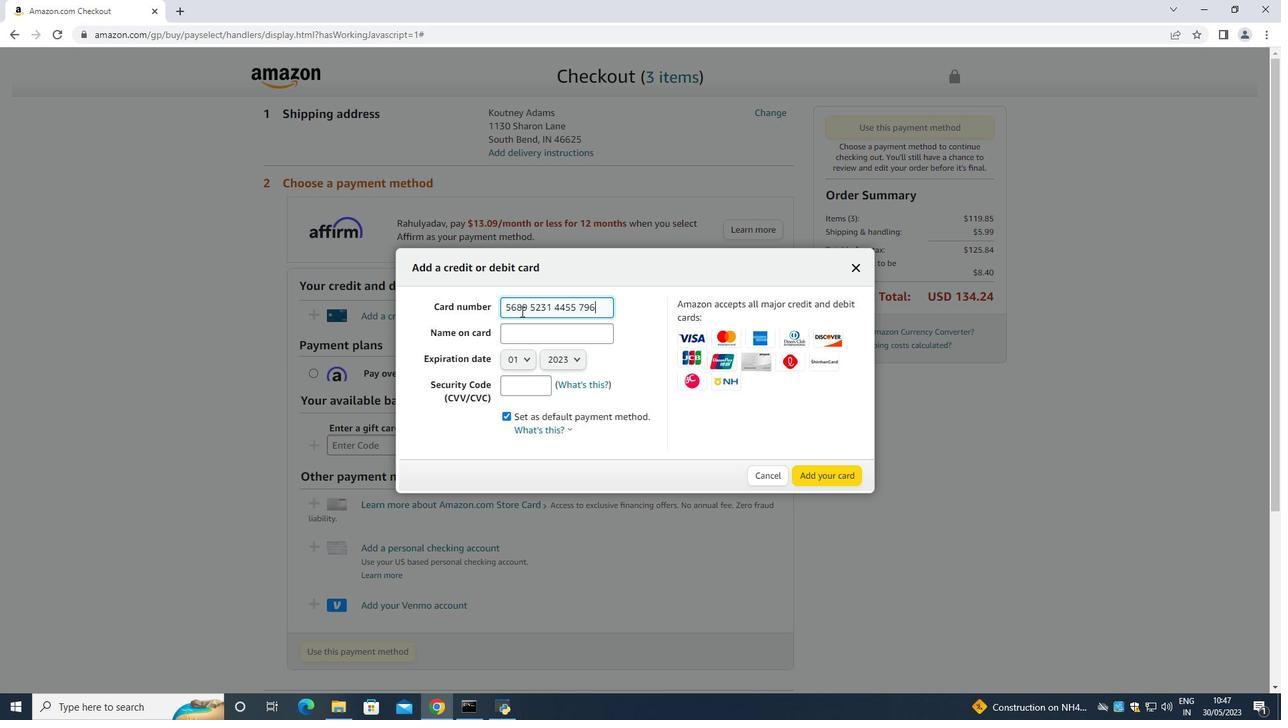 
Action: Mouse moved to (549, 330)
Screenshot: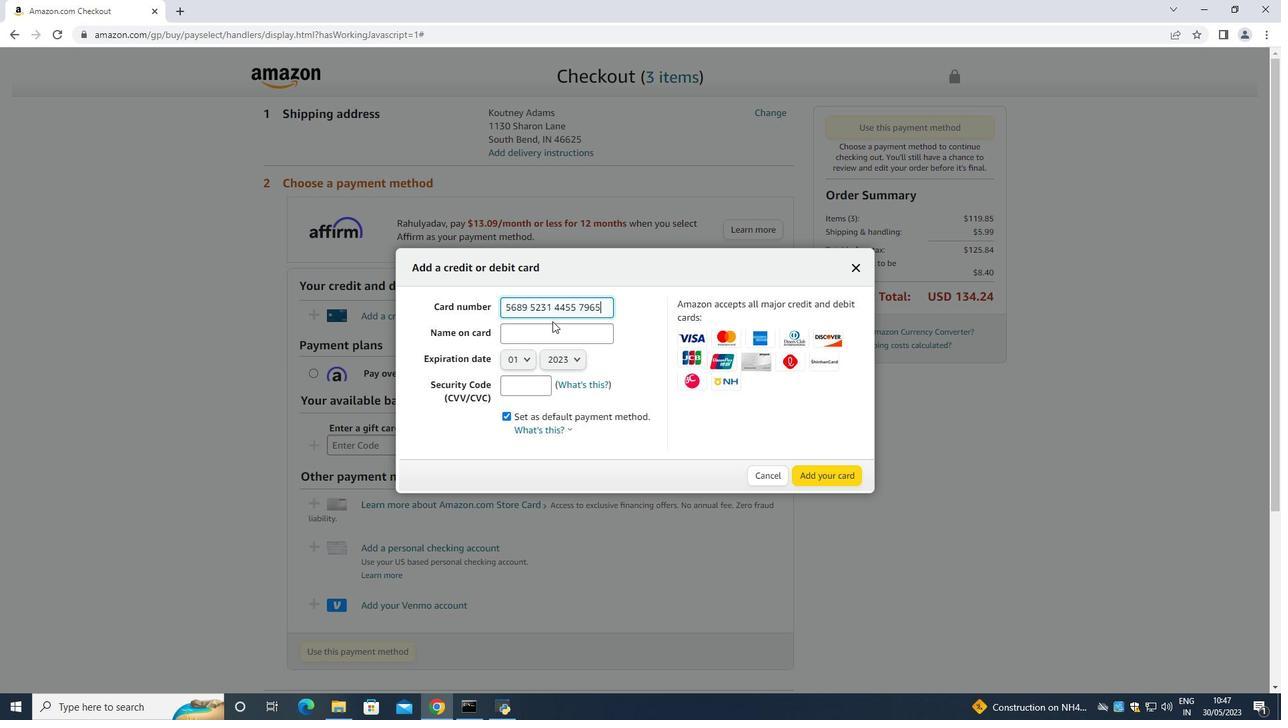 
Action: Mouse pressed left at (549, 330)
Screenshot: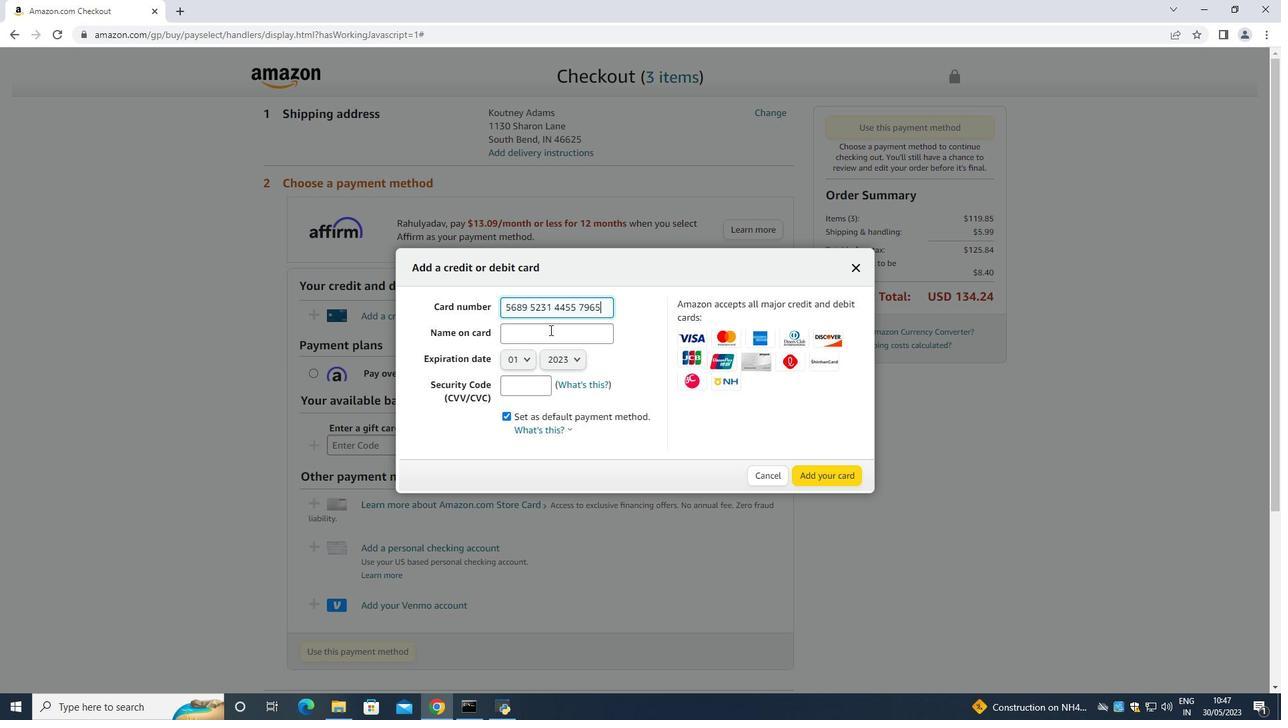 
Action: Key pressed <Key.shift>Koutney<Key.space><Key.shift><Key.shift><Key.shift>Adams<Key.tab><Key.enter><Key.down><Key.down><Key.down><Key.down><Key.down><Key.enter><Key.tab><Key.down><Key.down><Key.down><Key.enter><Key.tab>55<Key.backspace>49
Screenshot: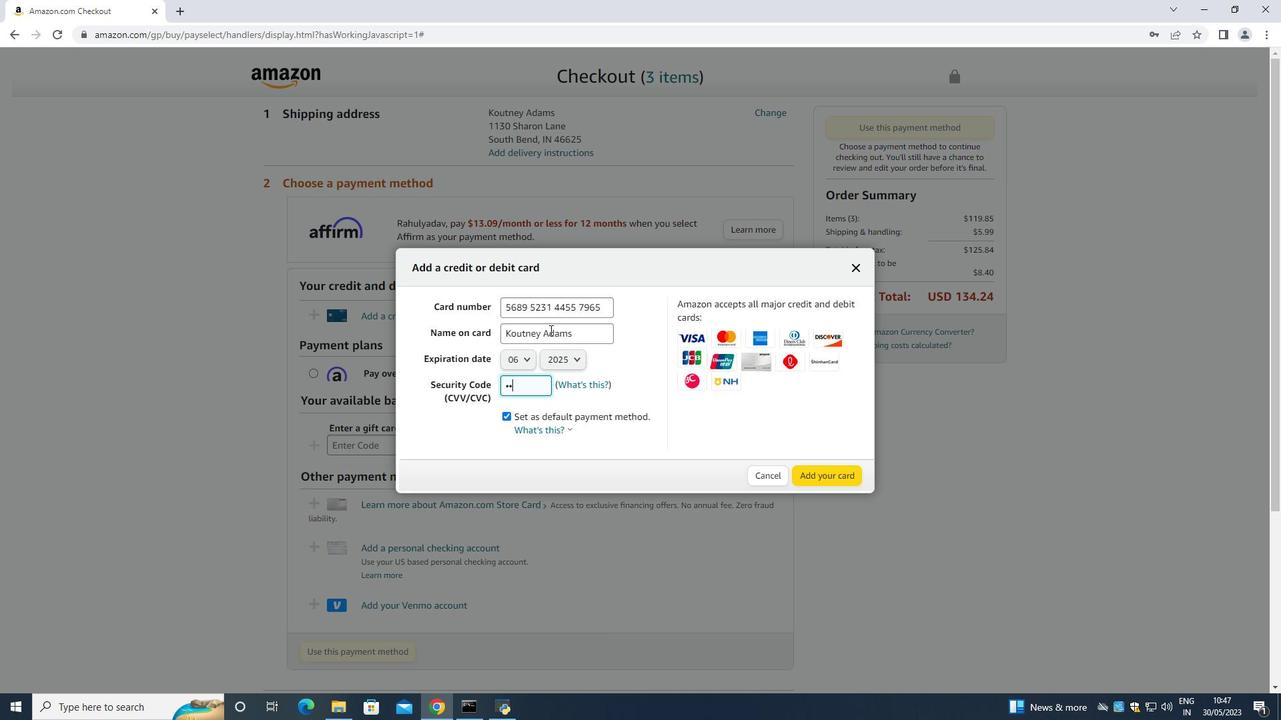 
Action: Mouse moved to (798, 485)
Screenshot: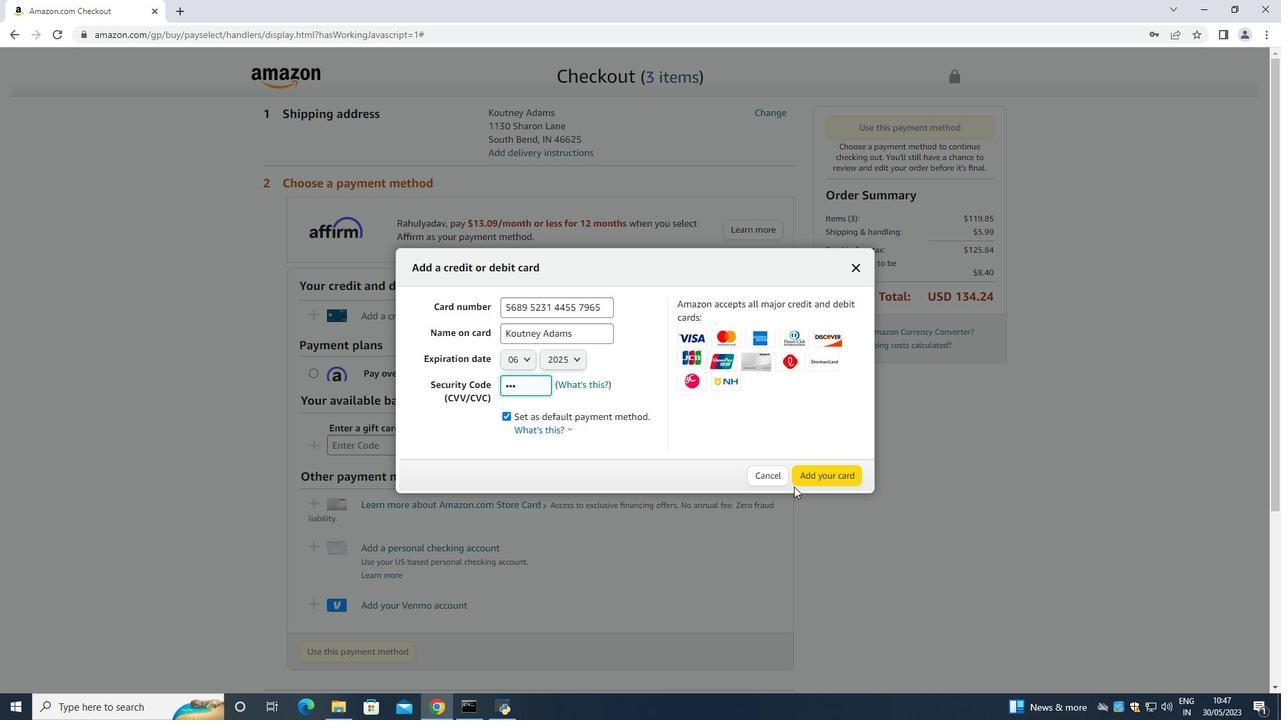 
